 Task: Look for space in Gostivar, Macedonia from 12th July, 2023 to 16th July, 2023 for 8 adults in price range Rs.10000 to Rs.16000. Place can be private room with 8 bedrooms having 8 beds and 8 bathrooms. Property type can be house, flat, guest house. Amenities needed are: wifi, TV, free parkinig on premises, gym, breakfast. Booking option can be shelf check-in. Required host language is English.
Action: Mouse moved to (563, 140)
Screenshot: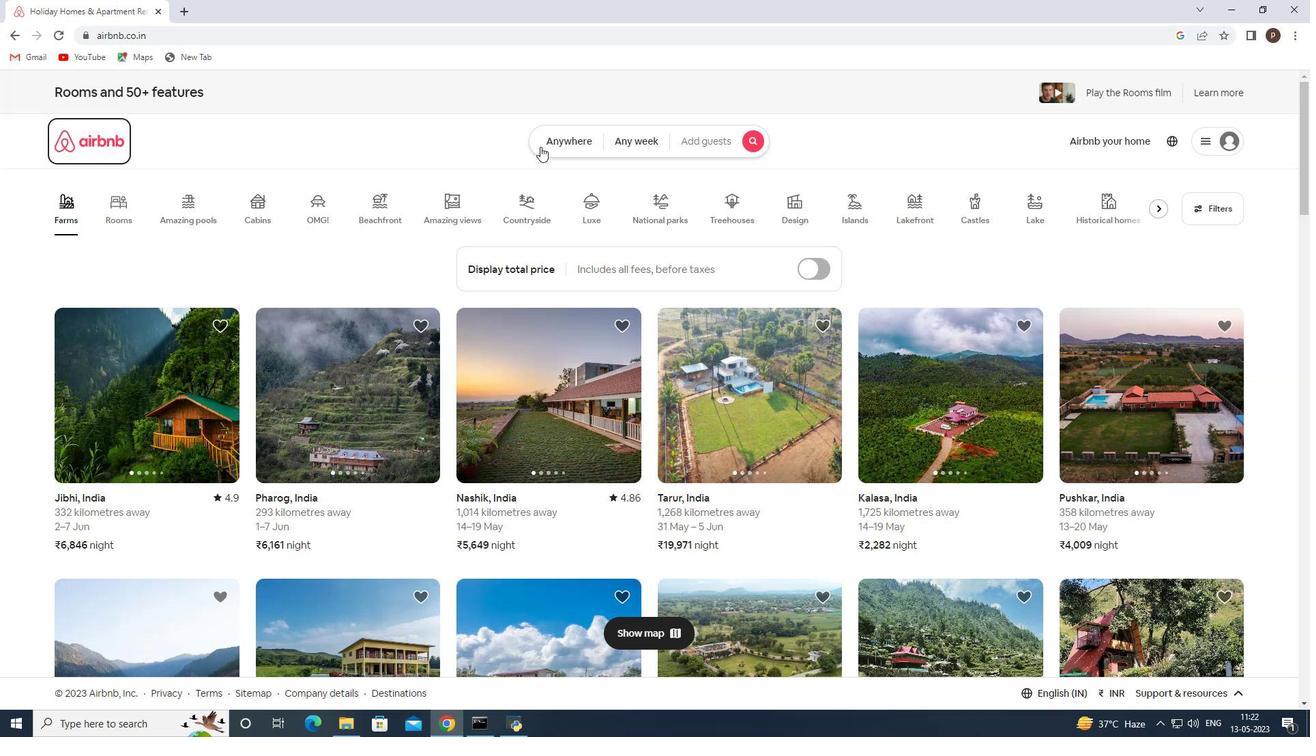 
Action: Mouse pressed left at (563, 140)
Screenshot: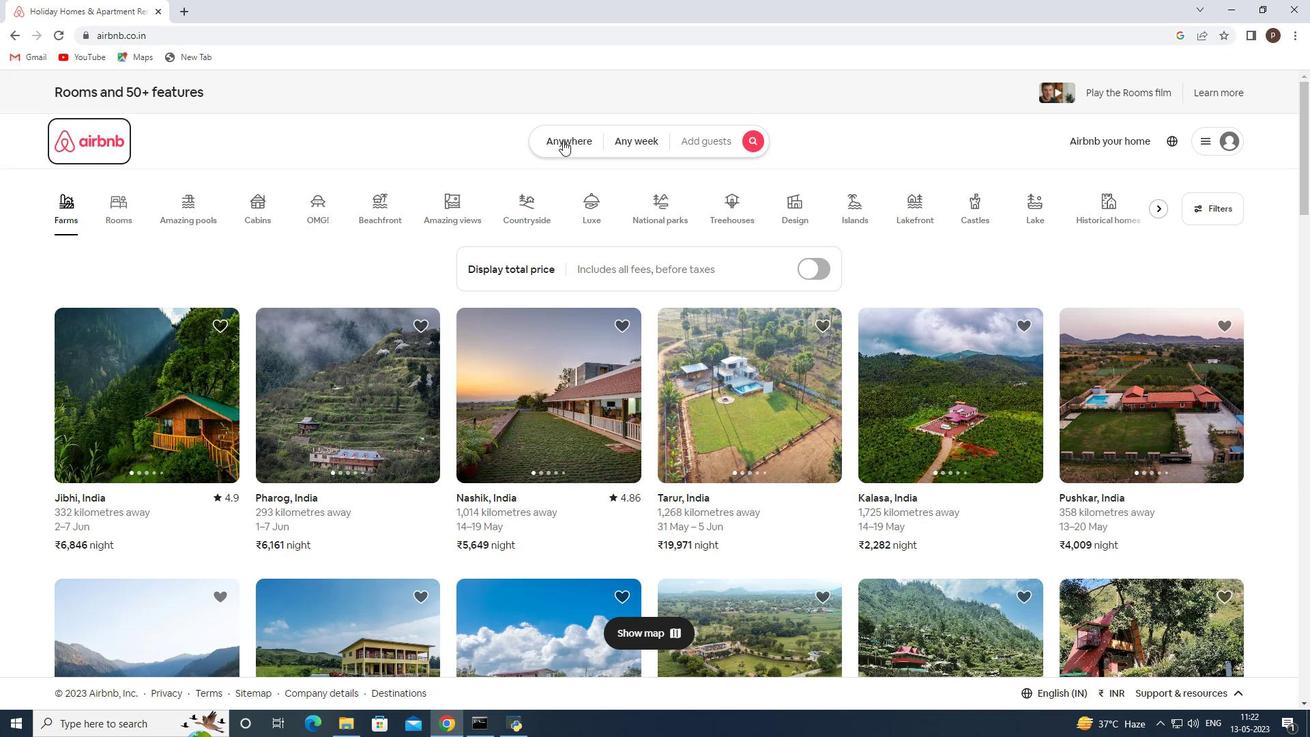
Action: Mouse moved to (449, 195)
Screenshot: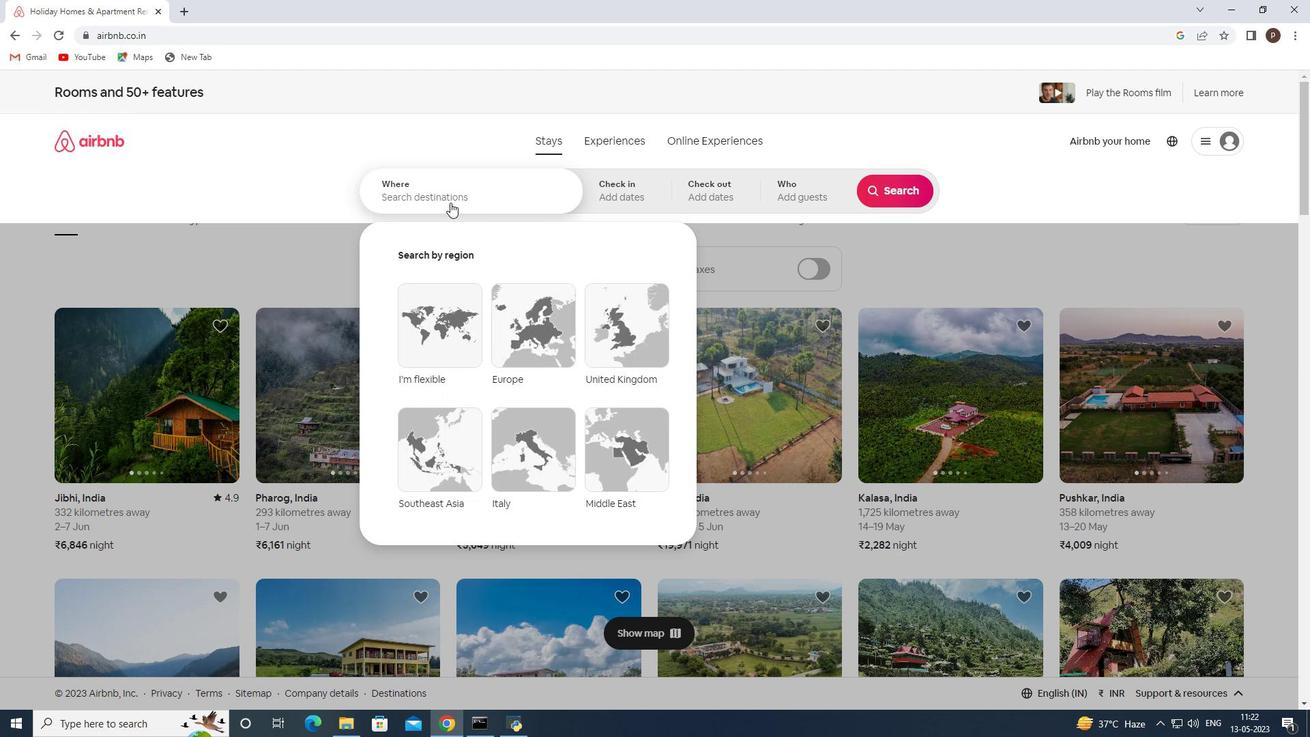 
Action: Mouse pressed left at (449, 195)
Screenshot: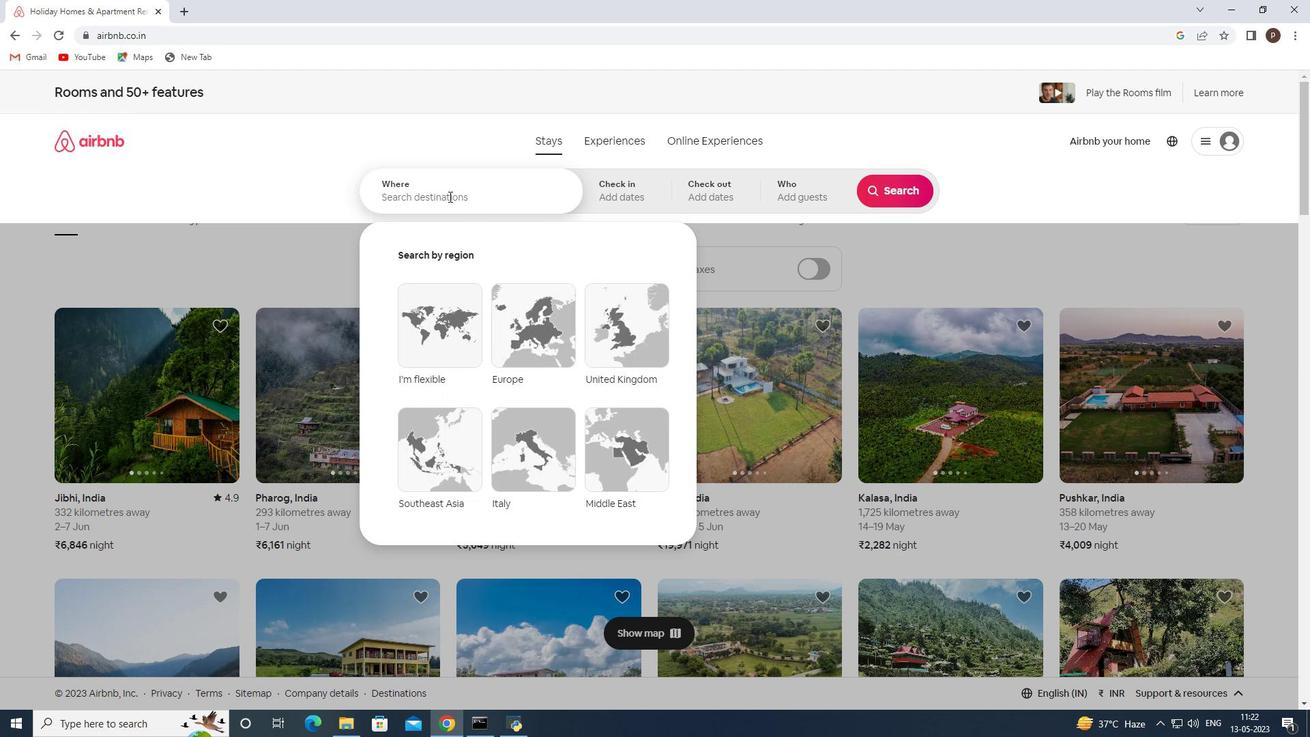 
Action: Key pressed <Key.caps_lock>G<Key.caps_lock>ostivar,
Screenshot: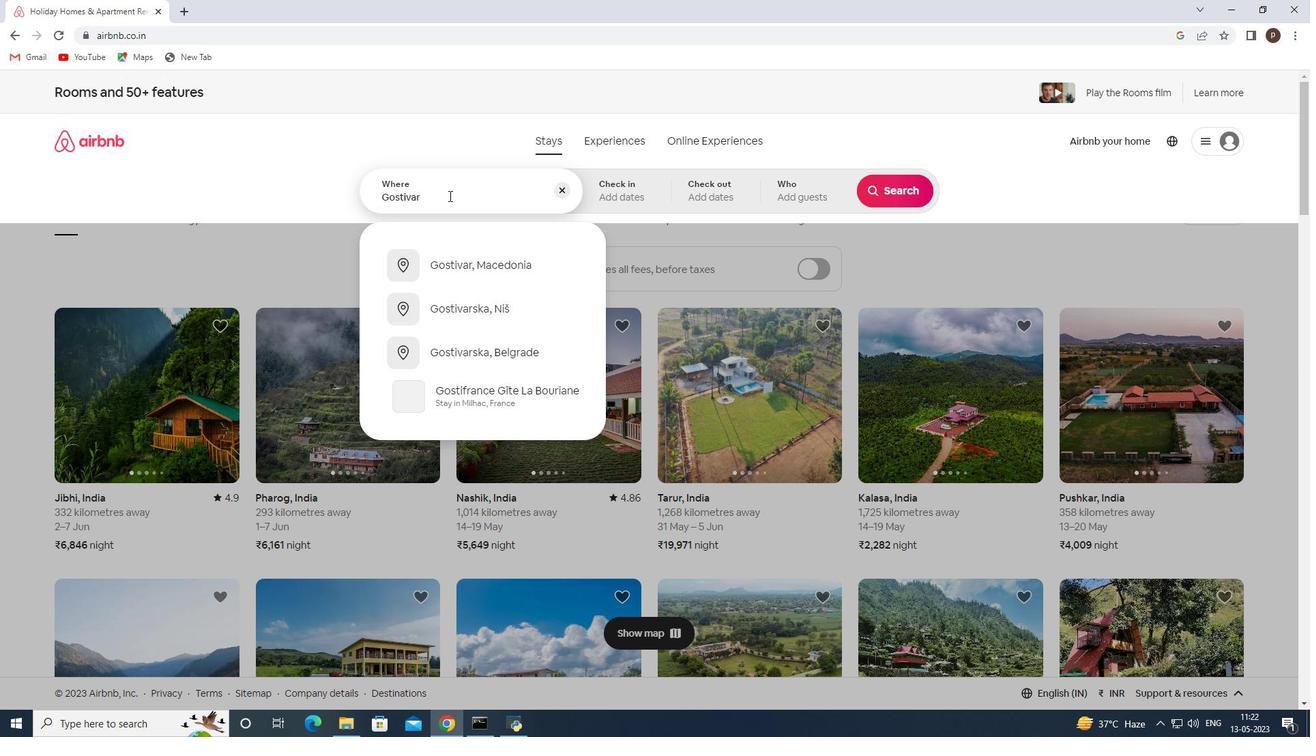 
Action: Mouse moved to (514, 260)
Screenshot: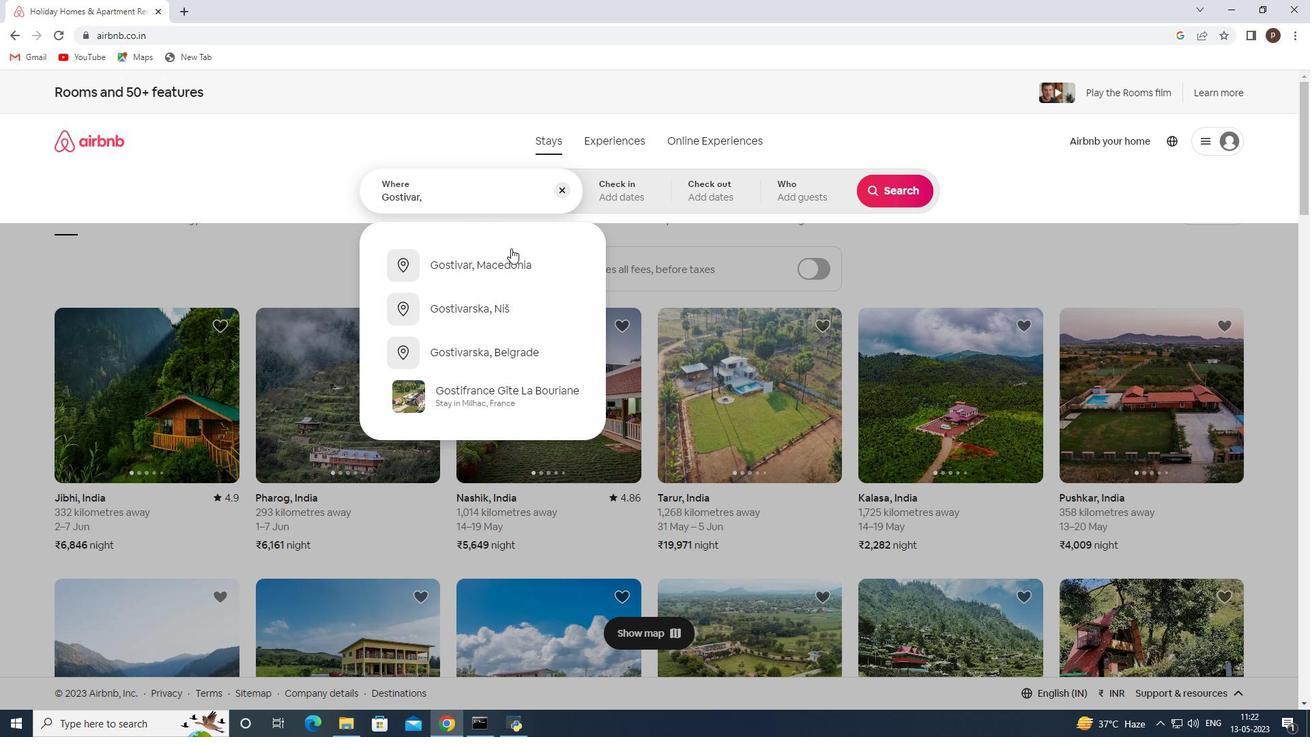 
Action: Mouse pressed left at (514, 260)
Screenshot: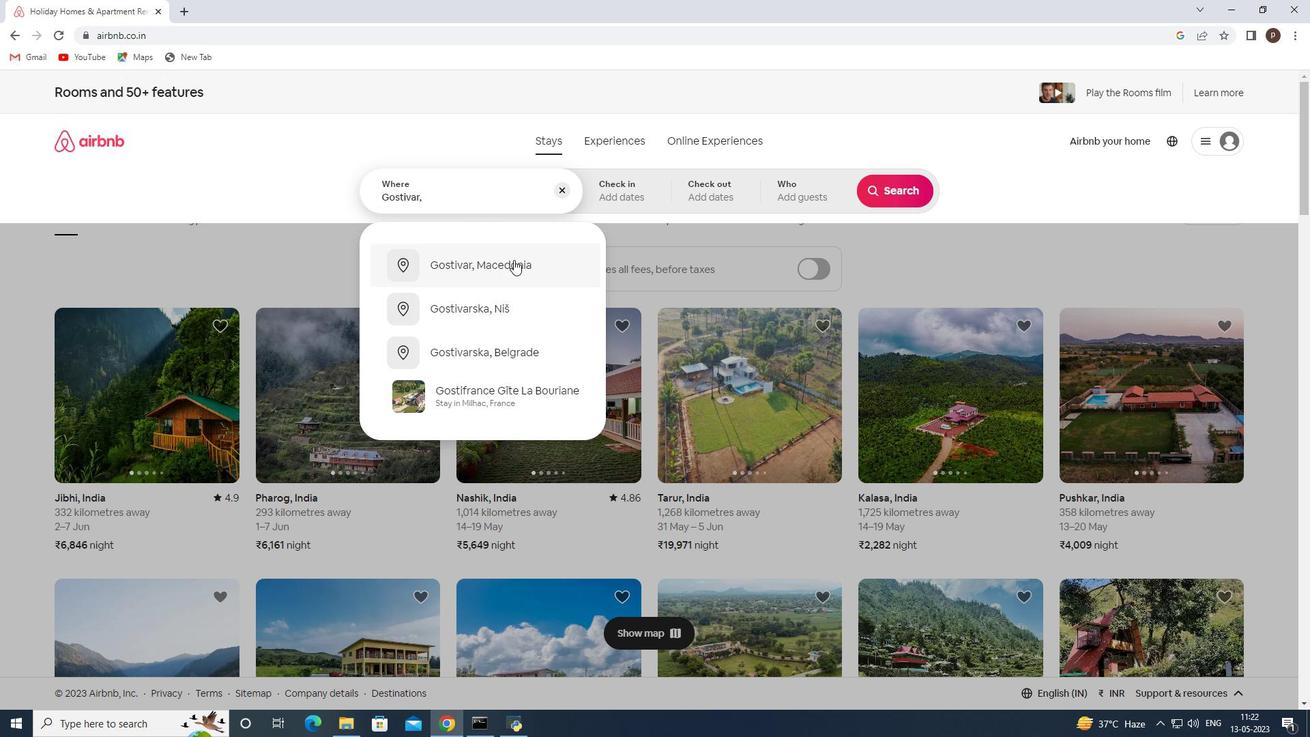 
Action: Mouse moved to (903, 294)
Screenshot: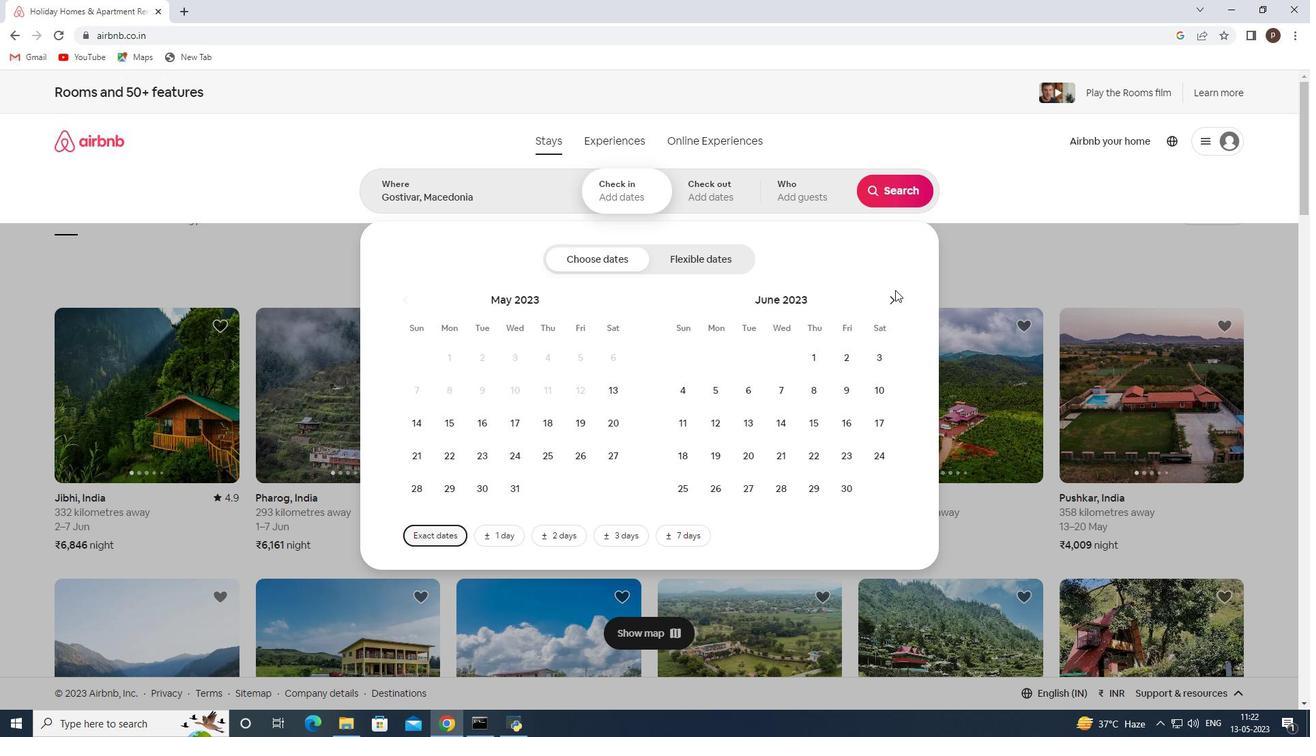 
Action: Mouse pressed left at (903, 294)
Screenshot: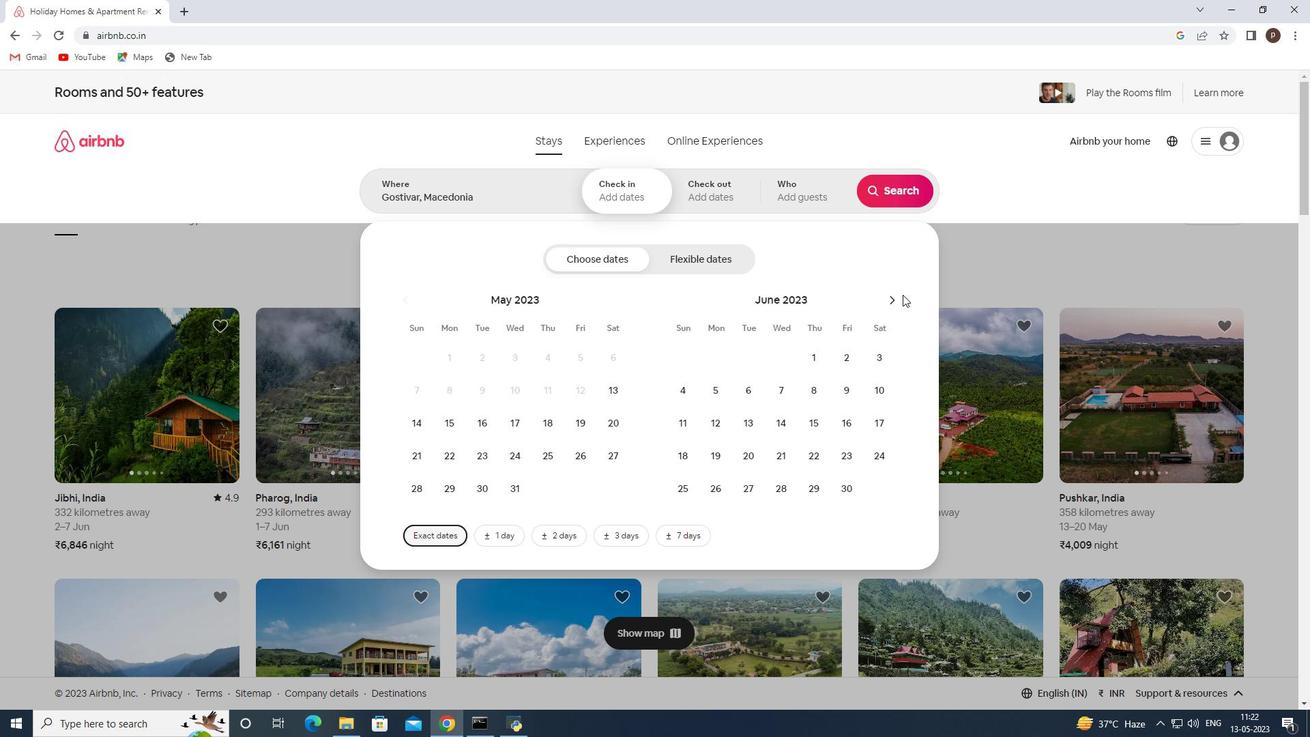 
Action: Mouse moved to (892, 302)
Screenshot: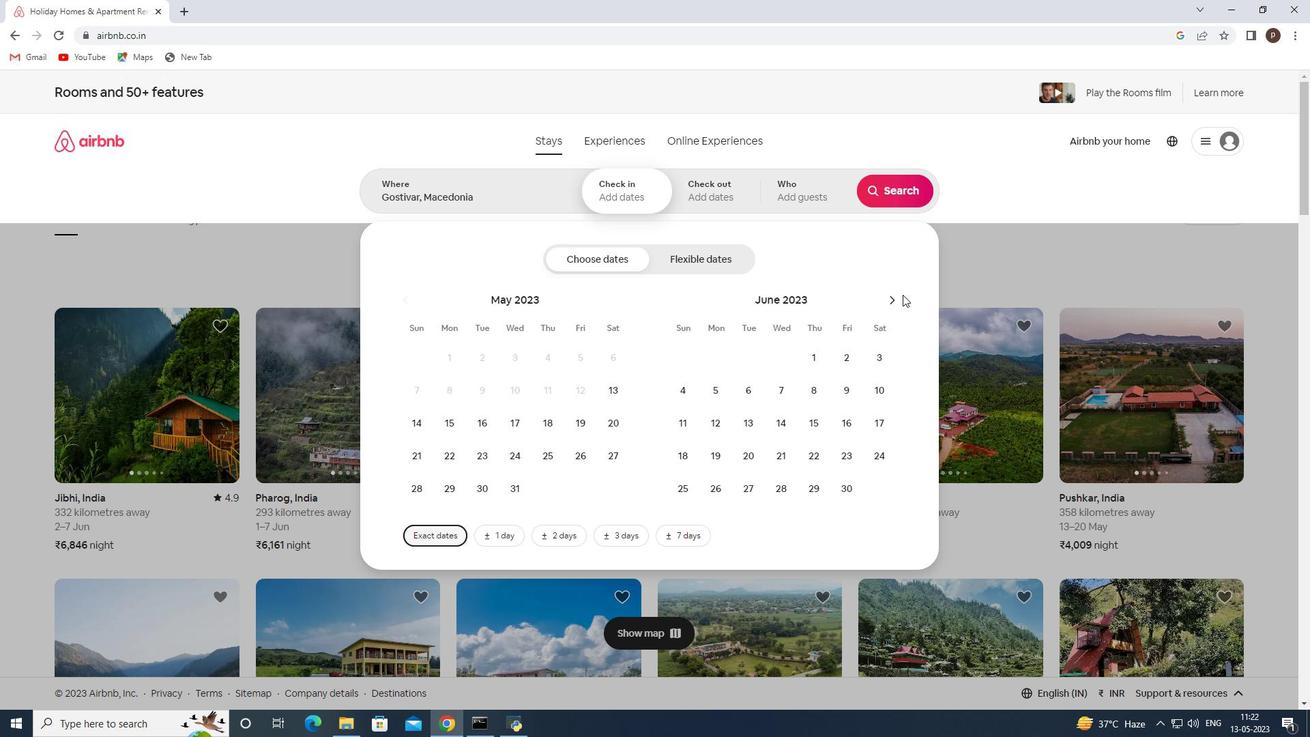 
Action: Mouse pressed left at (892, 302)
Screenshot: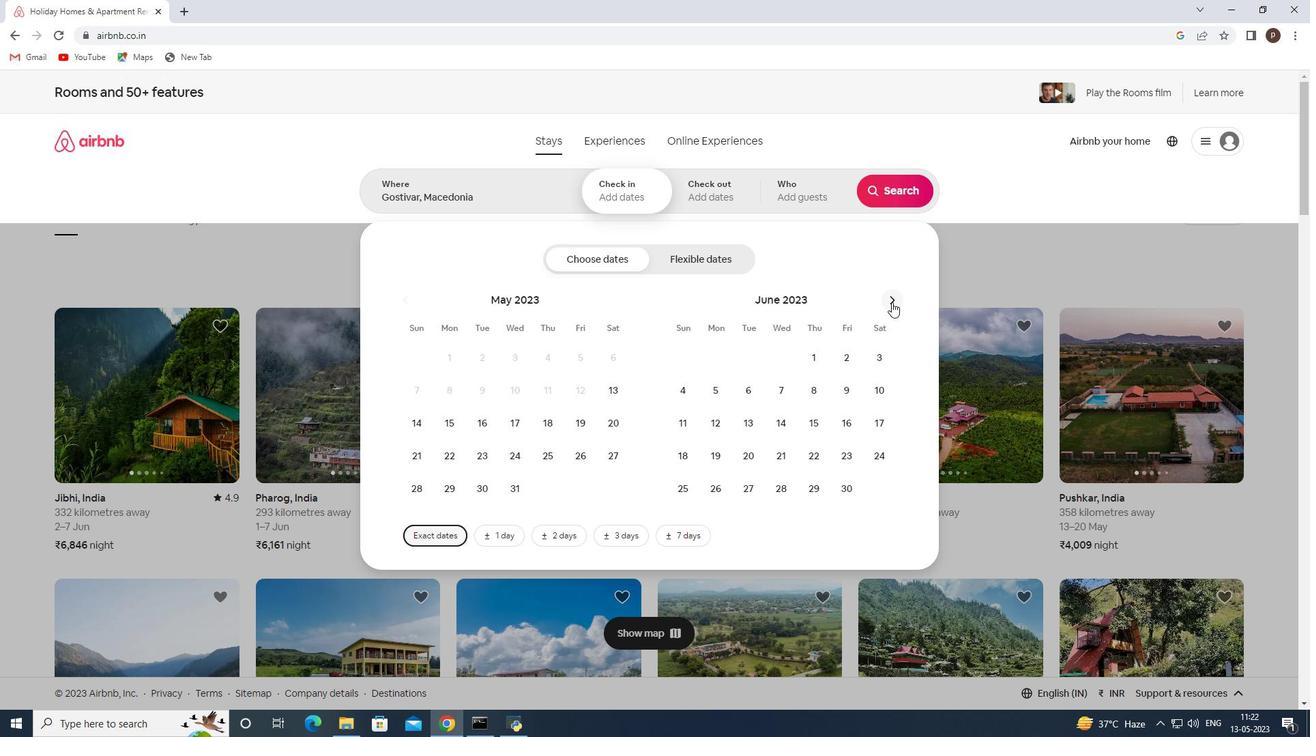 
Action: Mouse moved to (781, 425)
Screenshot: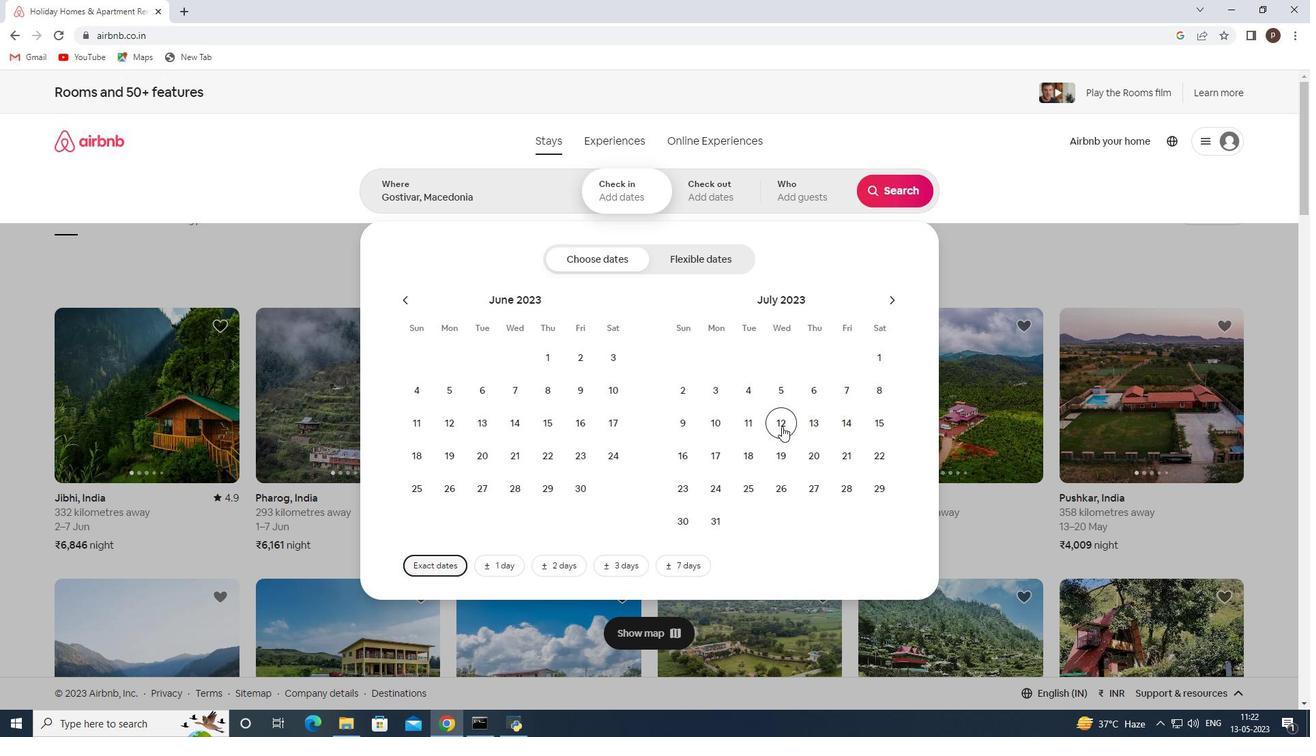 
Action: Mouse pressed left at (781, 425)
Screenshot: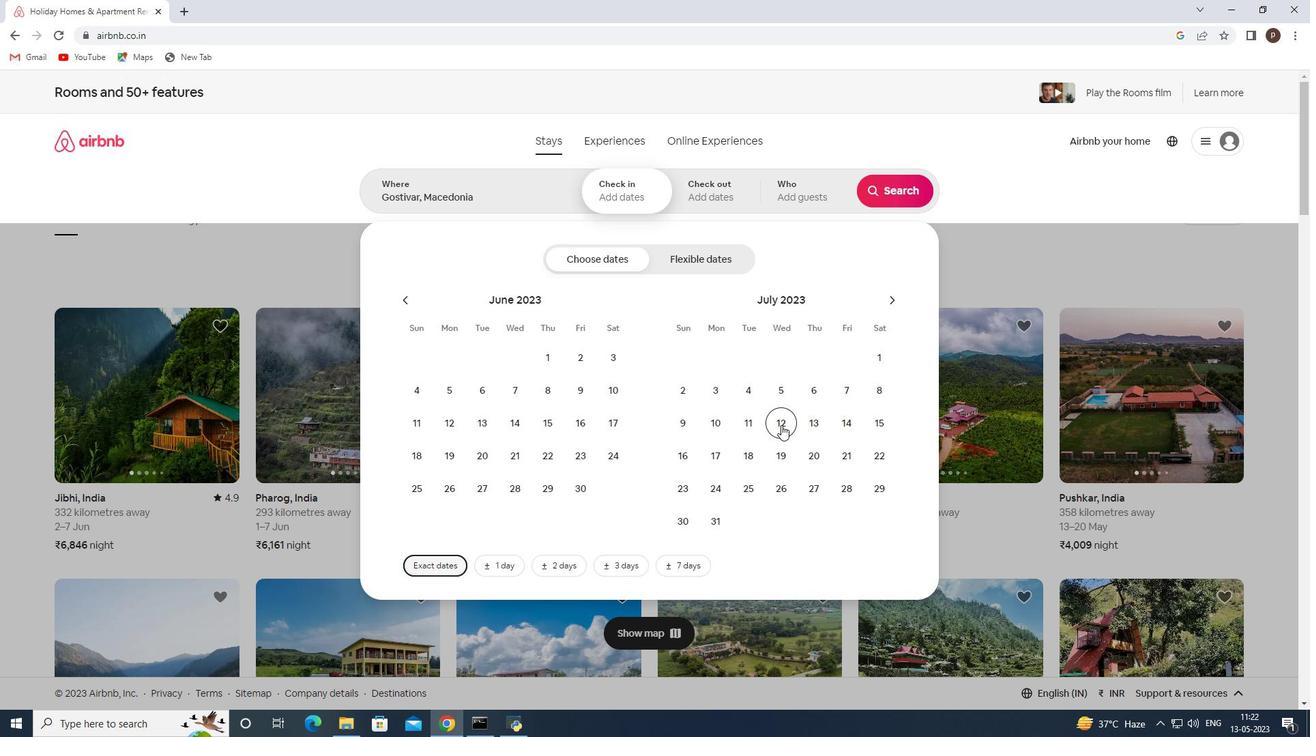
Action: Mouse moved to (683, 454)
Screenshot: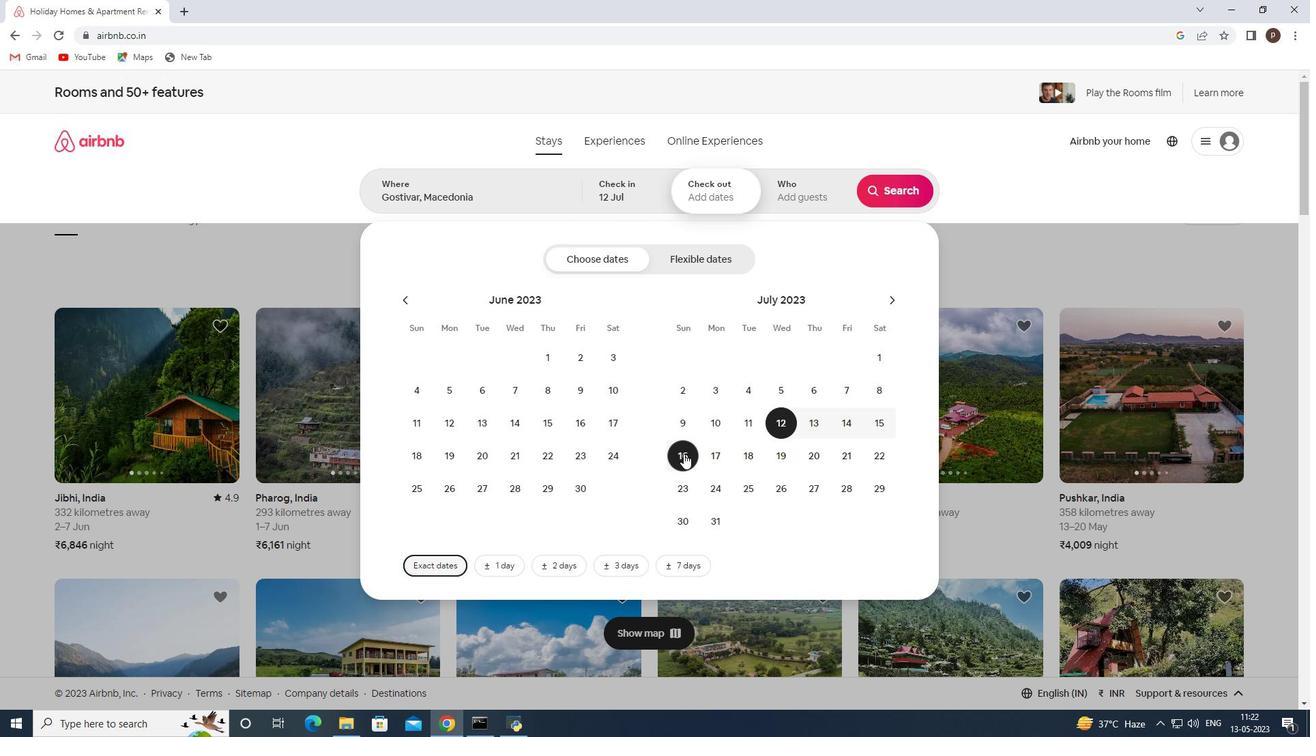 
Action: Mouse pressed left at (683, 454)
Screenshot: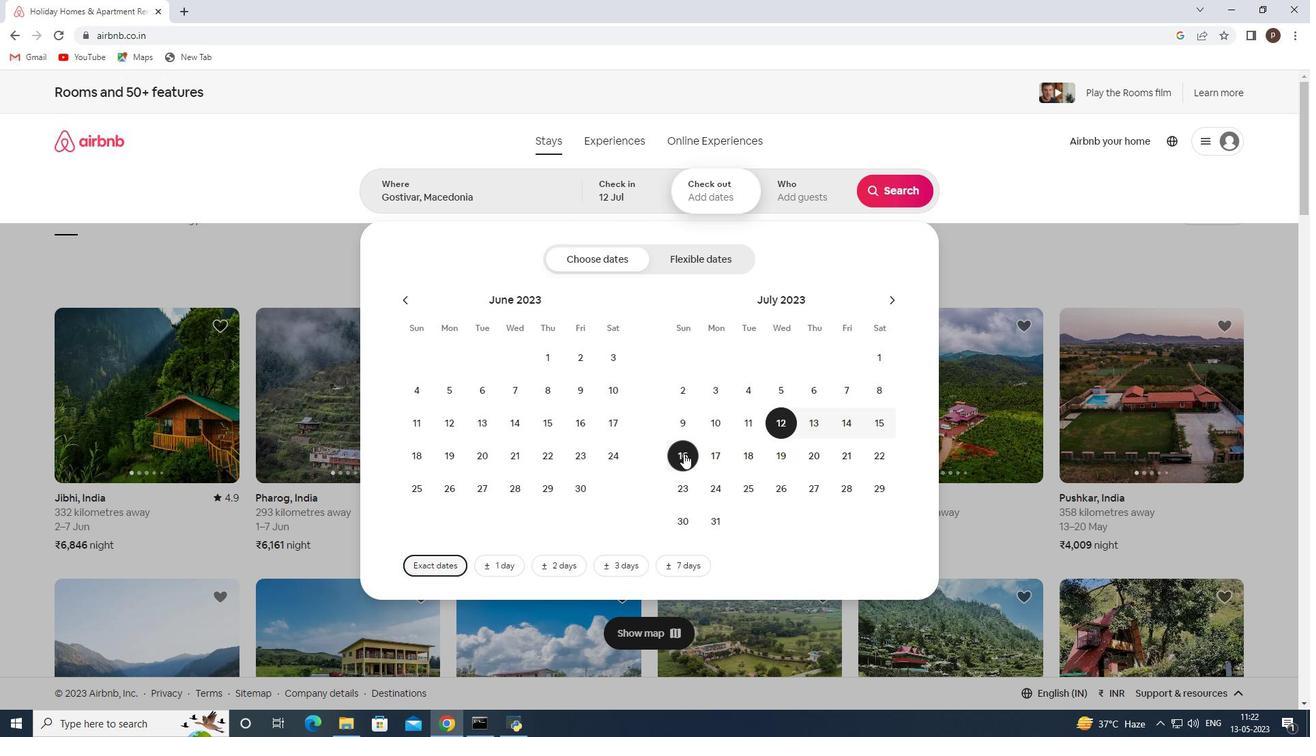 
Action: Mouse moved to (798, 185)
Screenshot: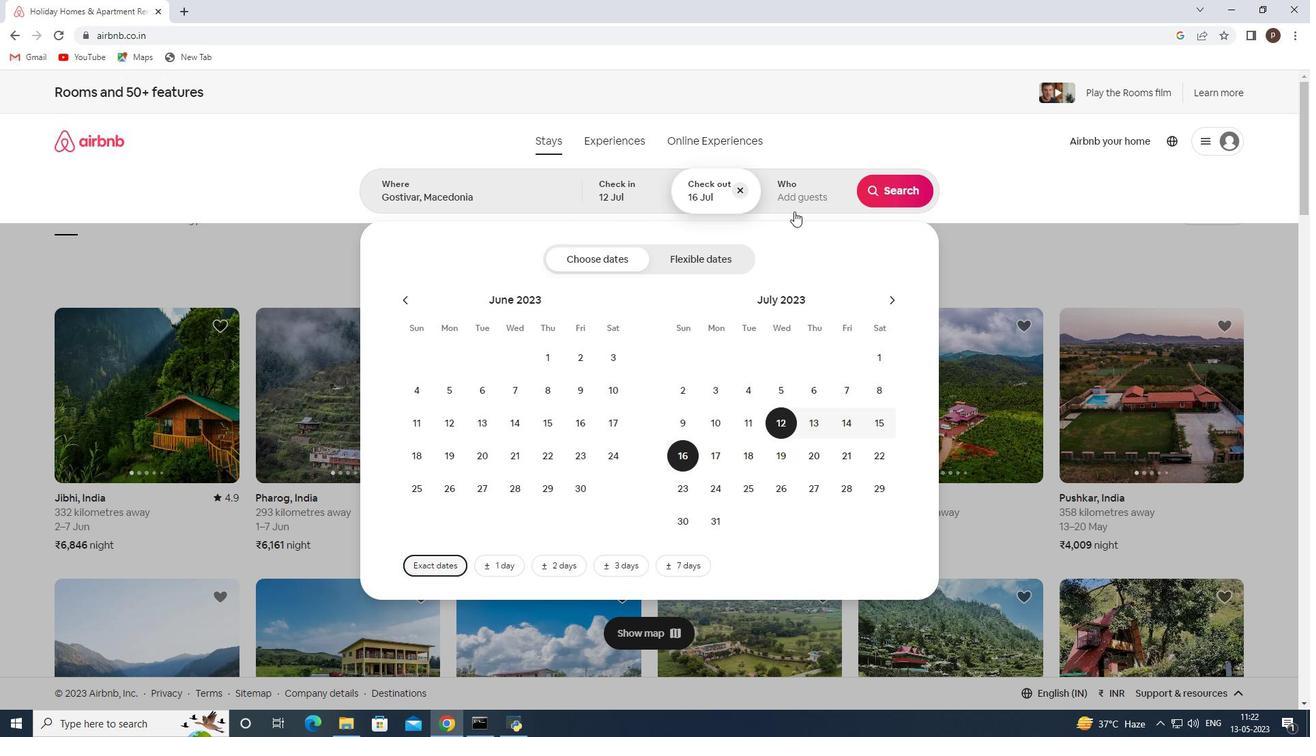 
Action: Mouse pressed left at (798, 185)
Screenshot: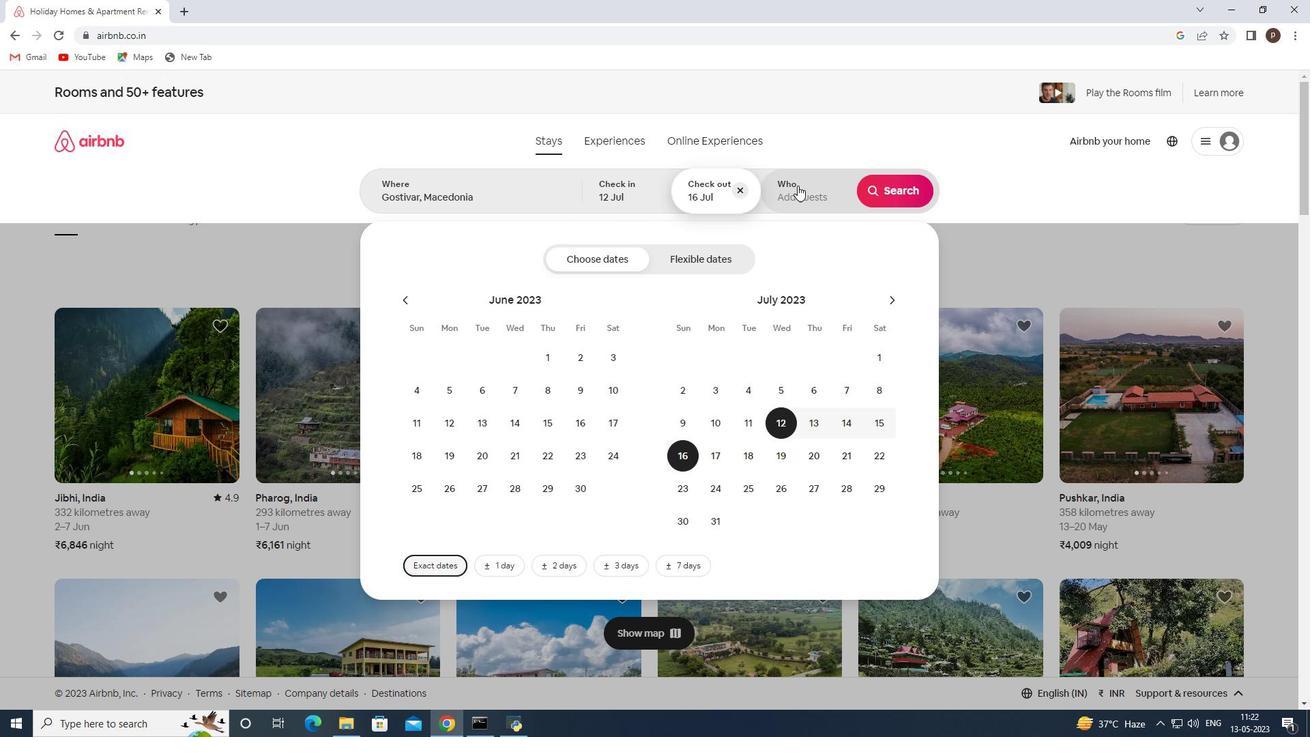 
Action: Mouse moved to (903, 271)
Screenshot: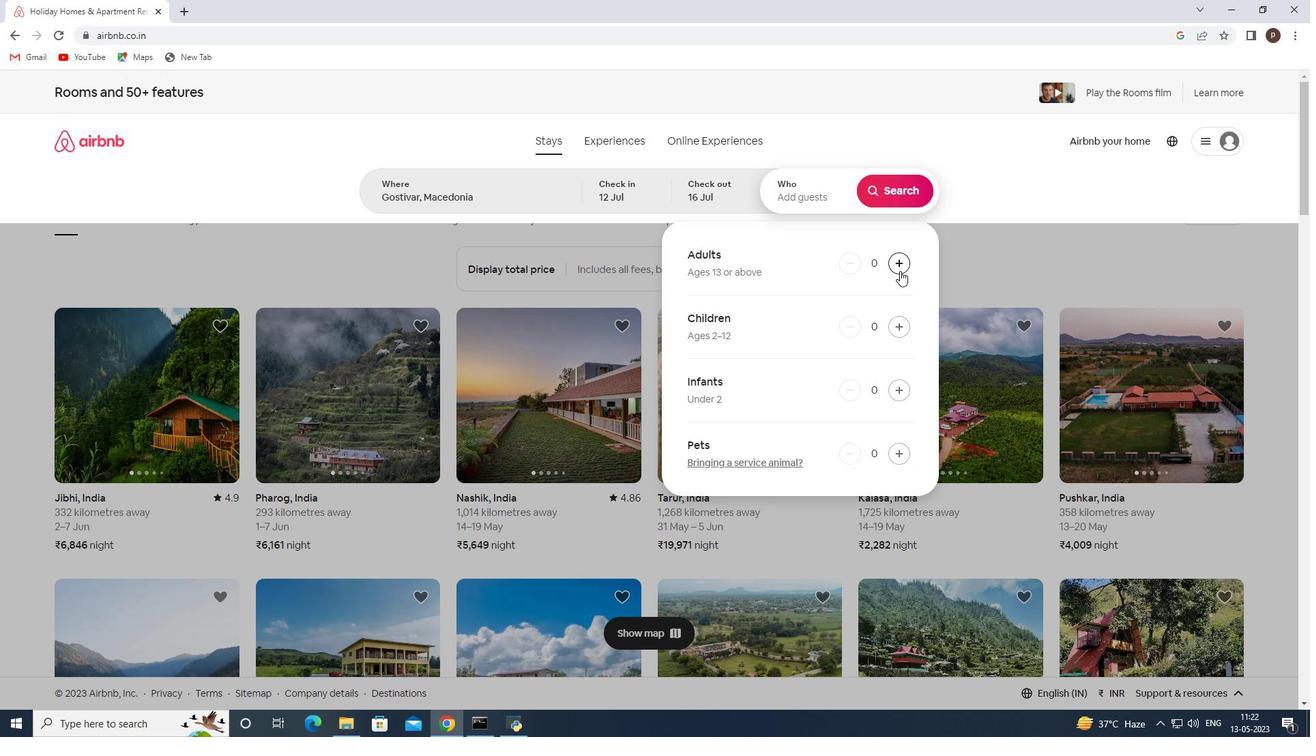 
Action: Mouse pressed left at (903, 271)
Screenshot: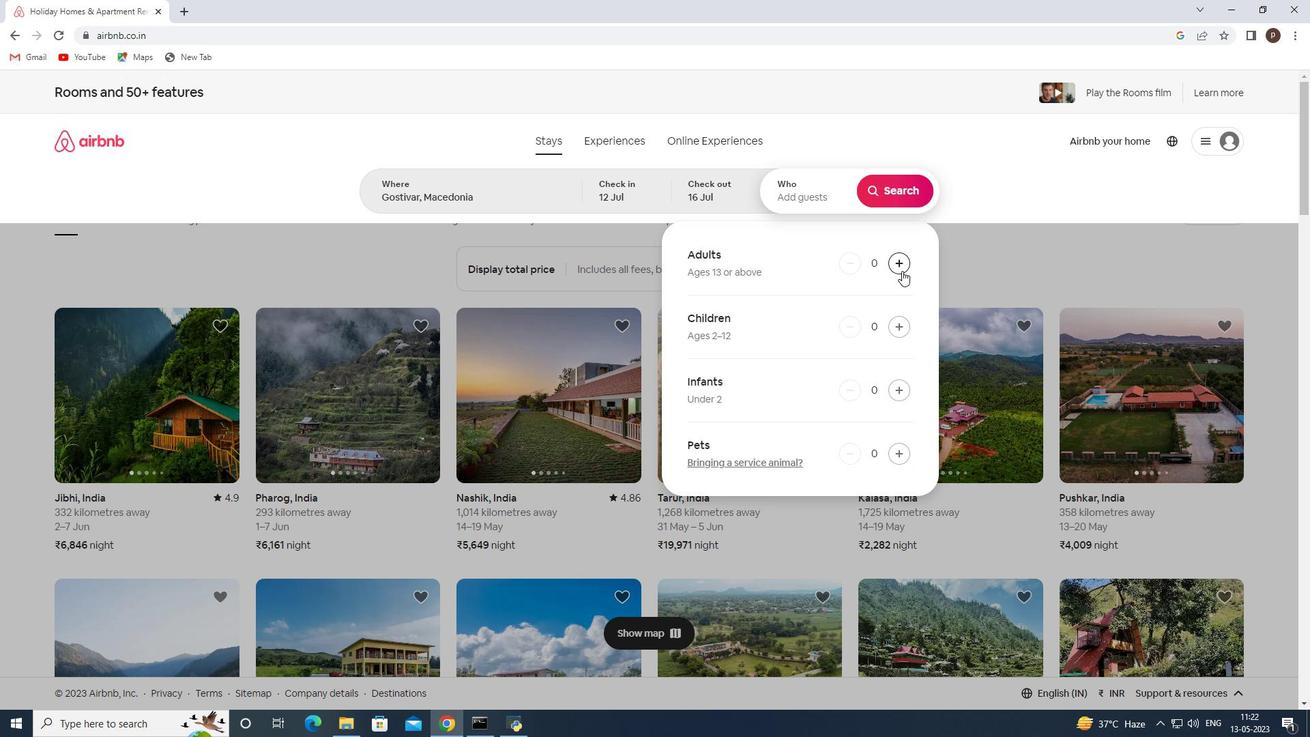 
Action: Mouse pressed left at (903, 271)
Screenshot: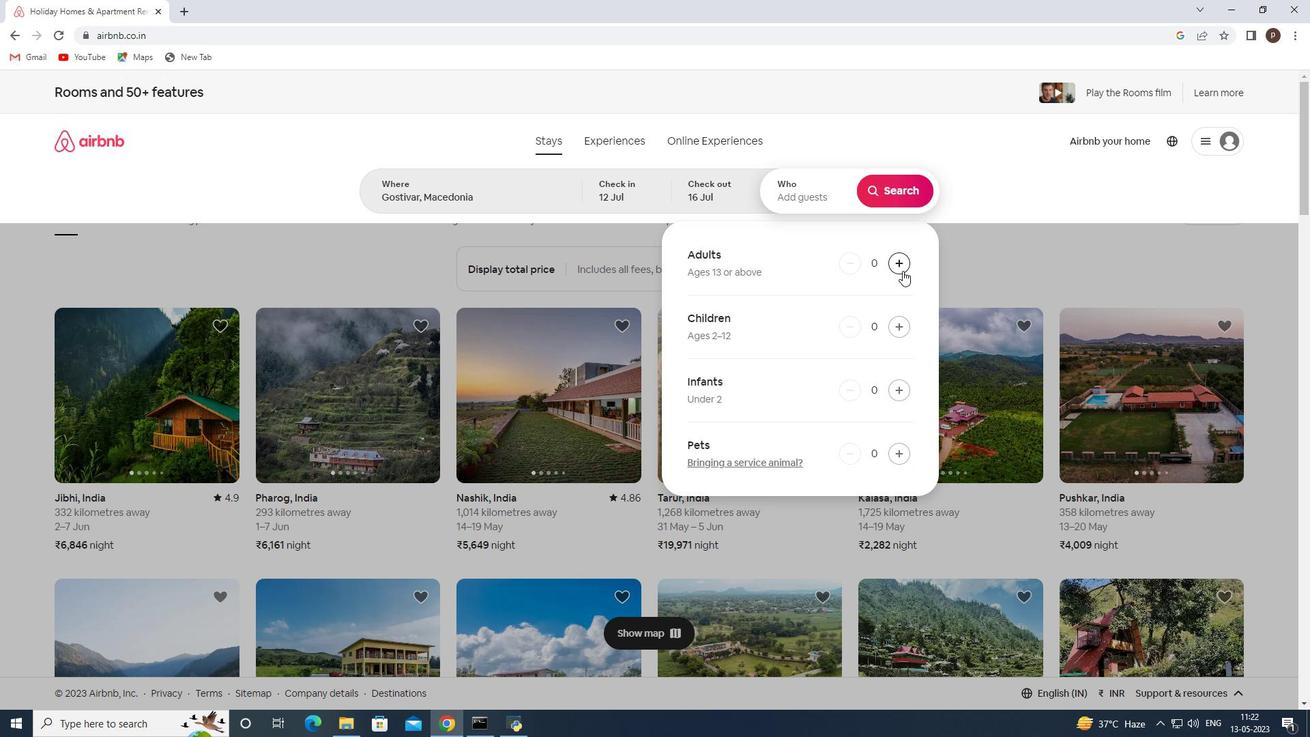 
Action: Mouse pressed left at (903, 271)
Screenshot: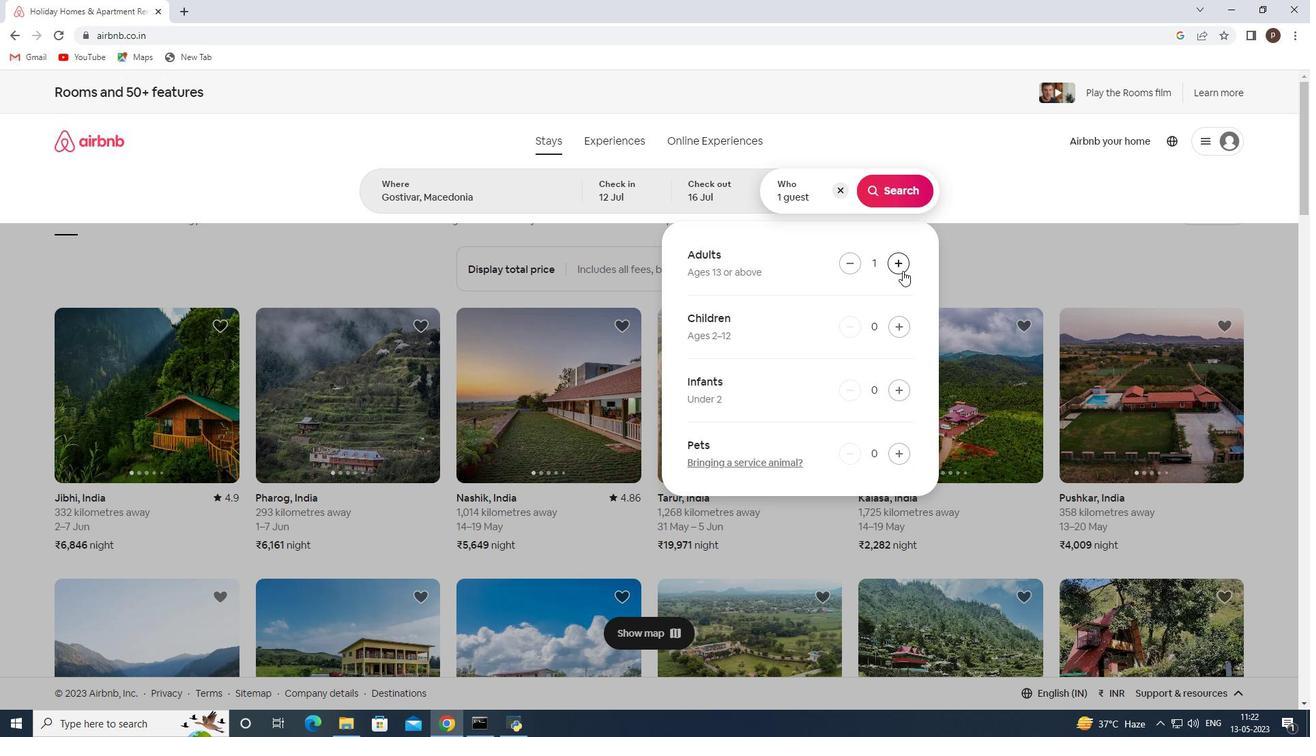 
Action: Mouse pressed left at (903, 271)
Screenshot: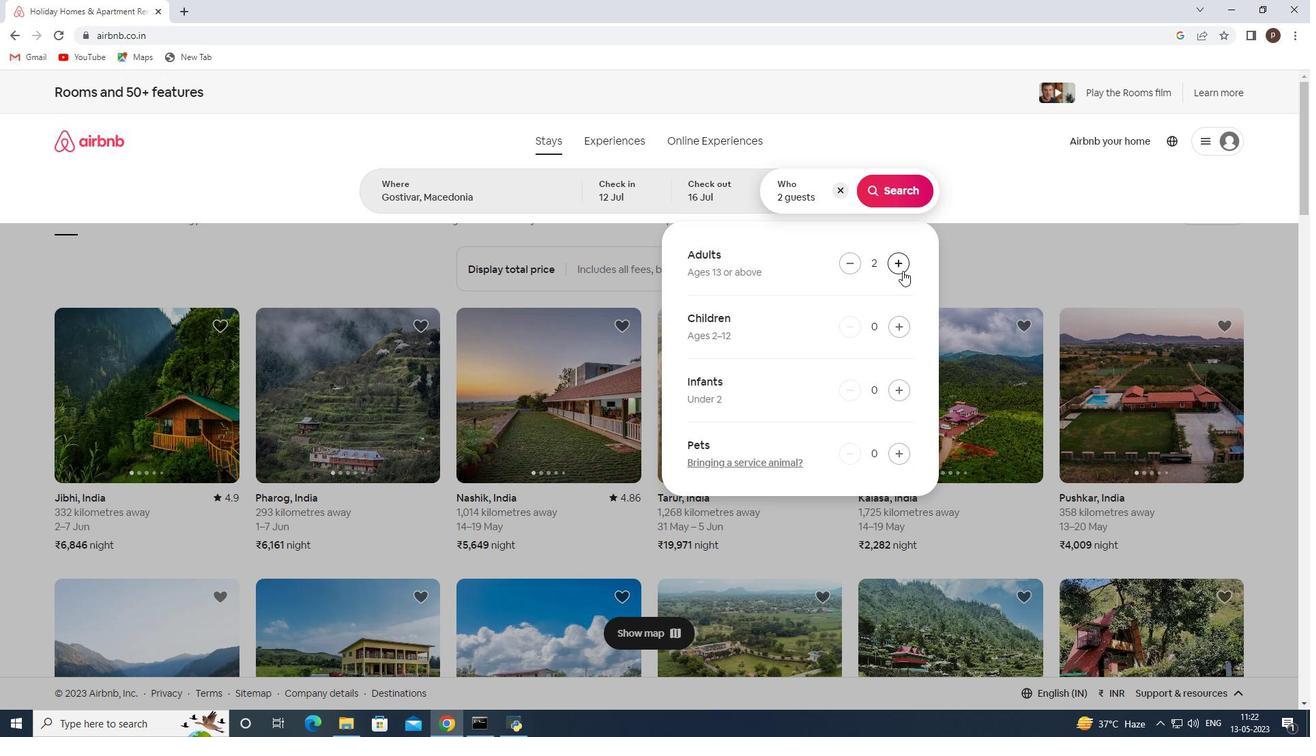 
Action: Mouse pressed left at (903, 271)
Screenshot: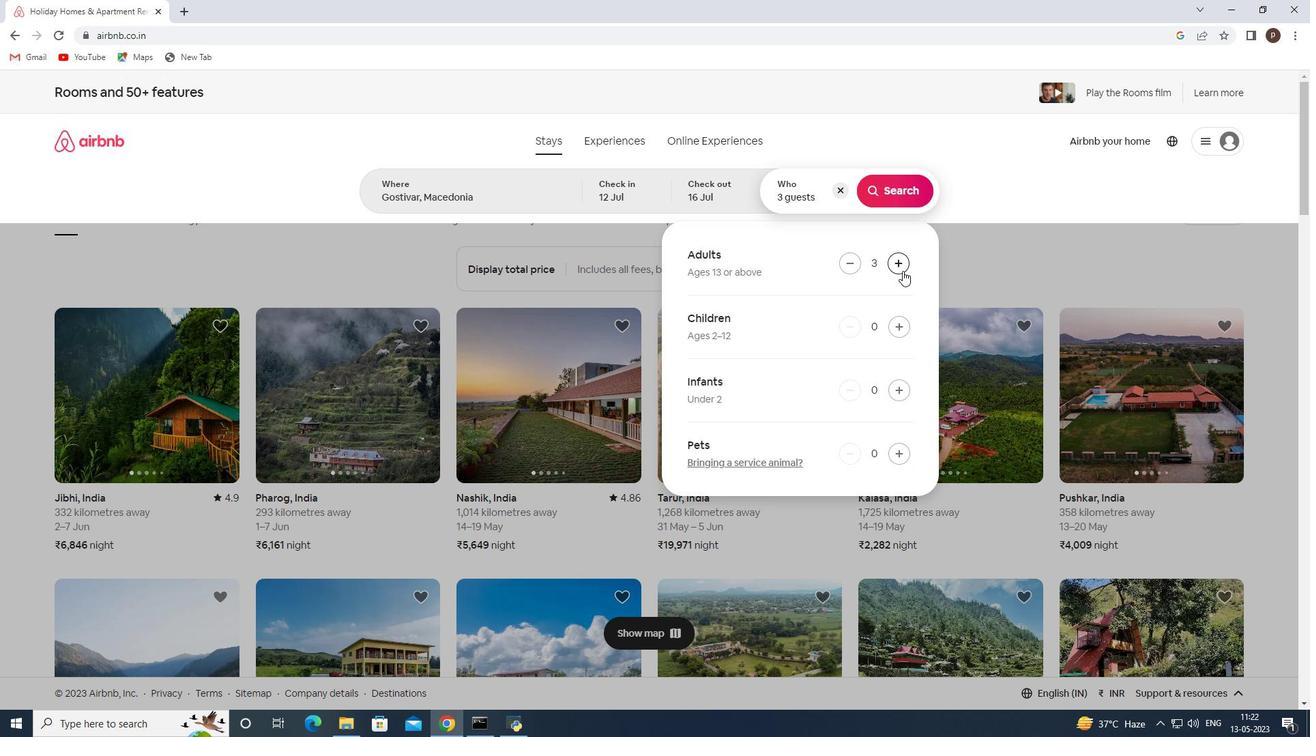 
Action: Mouse pressed left at (903, 271)
Screenshot: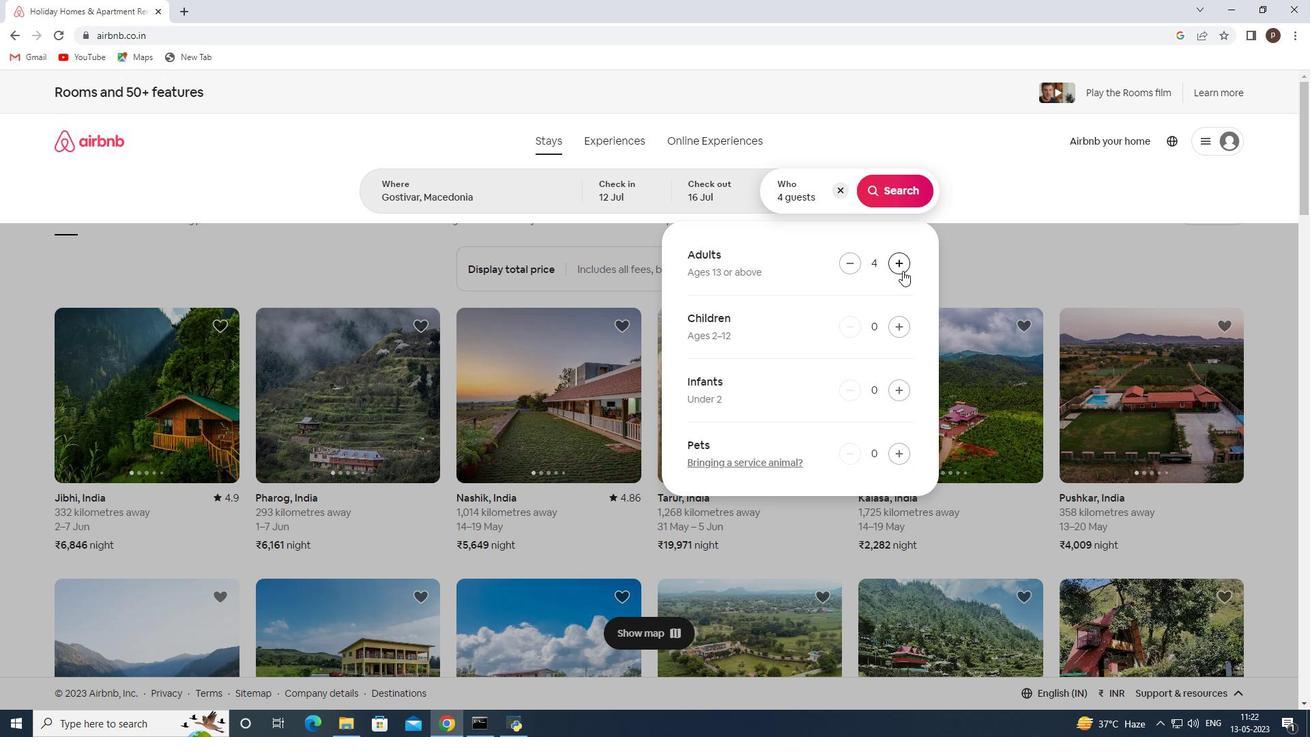
Action: Mouse pressed left at (903, 271)
Screenshot: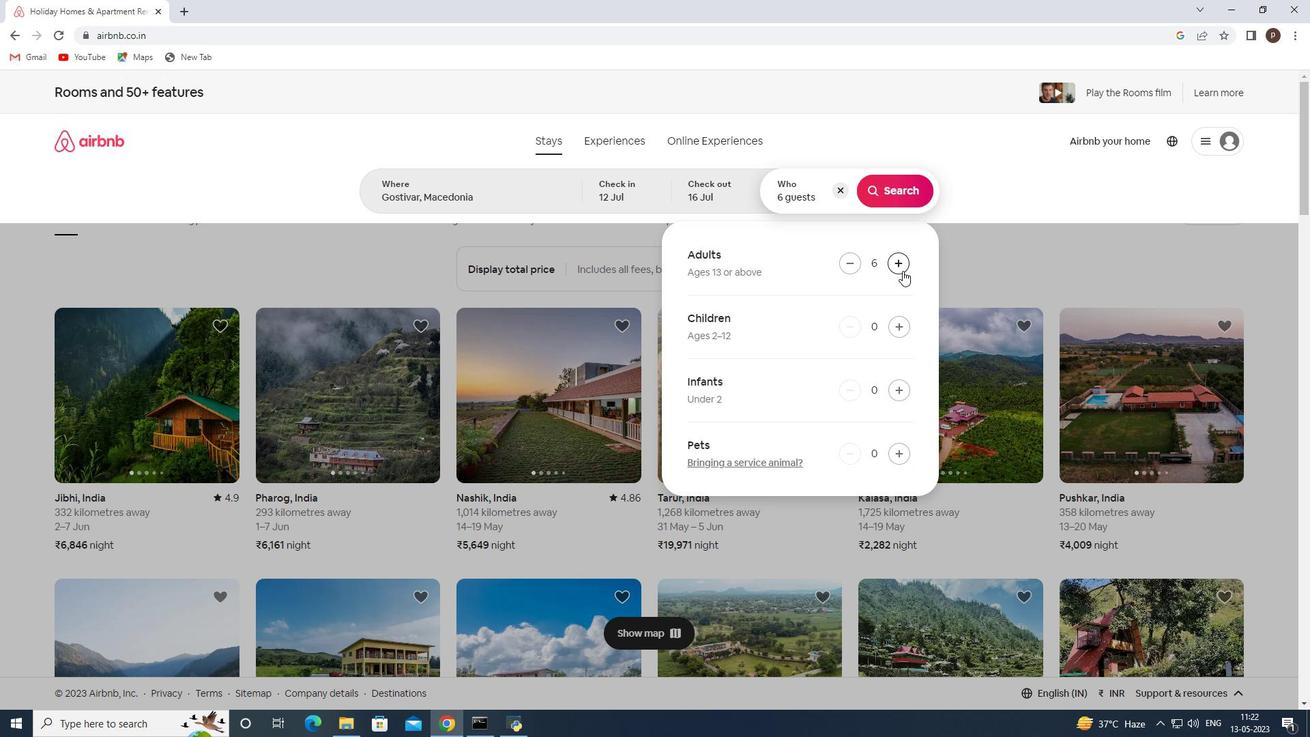 
Action: Mouse pressed left at (903, 271)
Screenshot: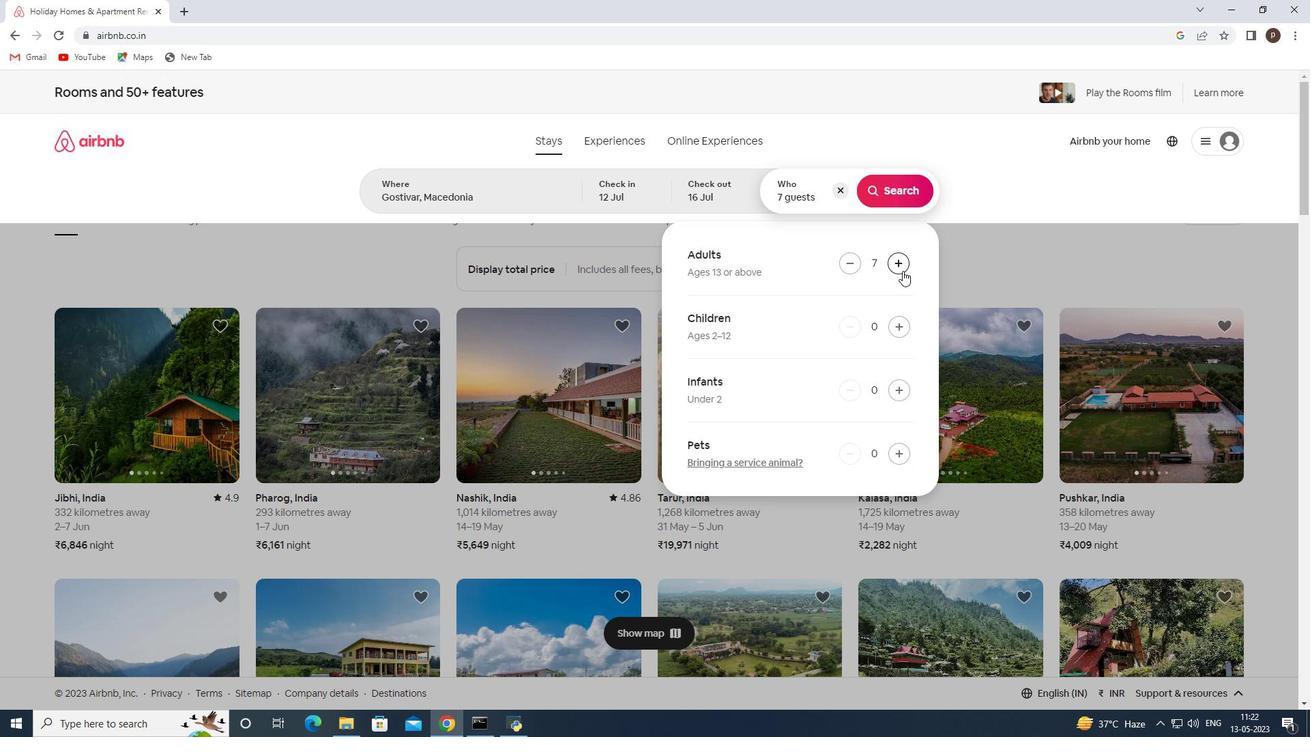 
Action: Mouse moved to (905, 181)
Screenshot: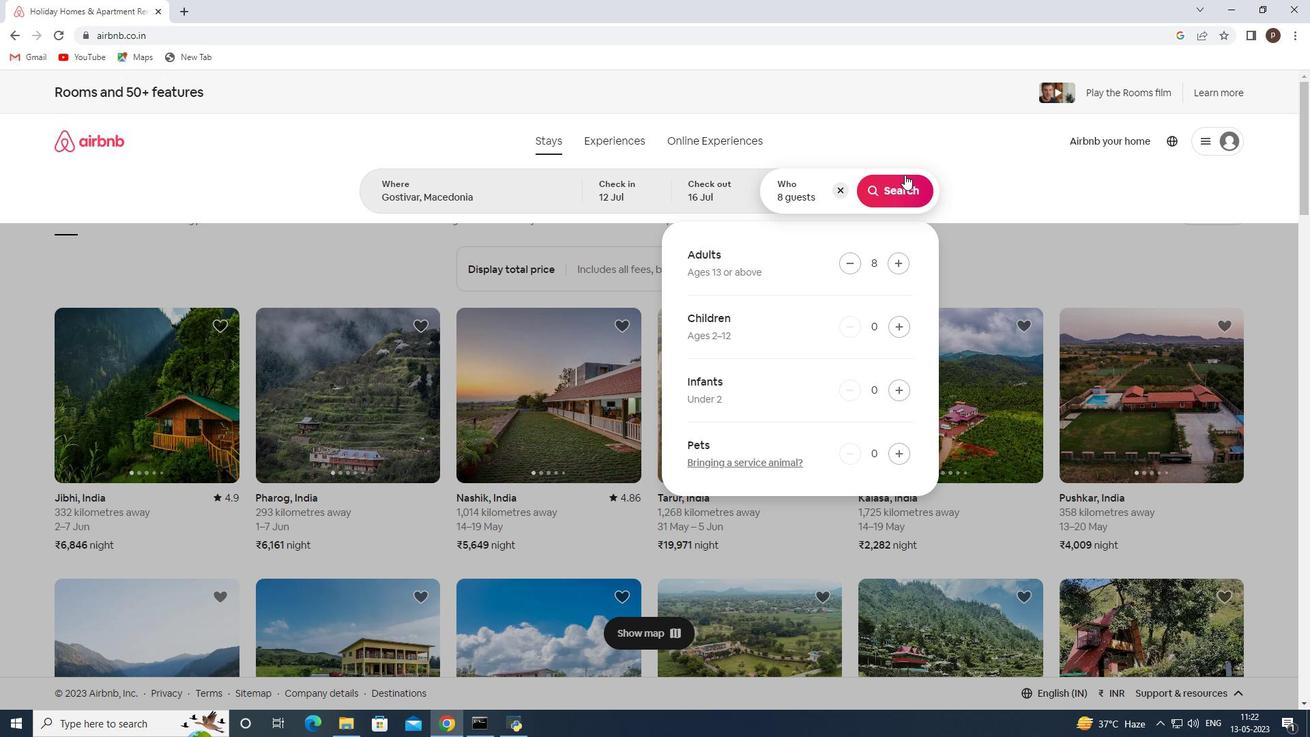 
Action: Mouse pressed left at (905, 181)
Screenshot: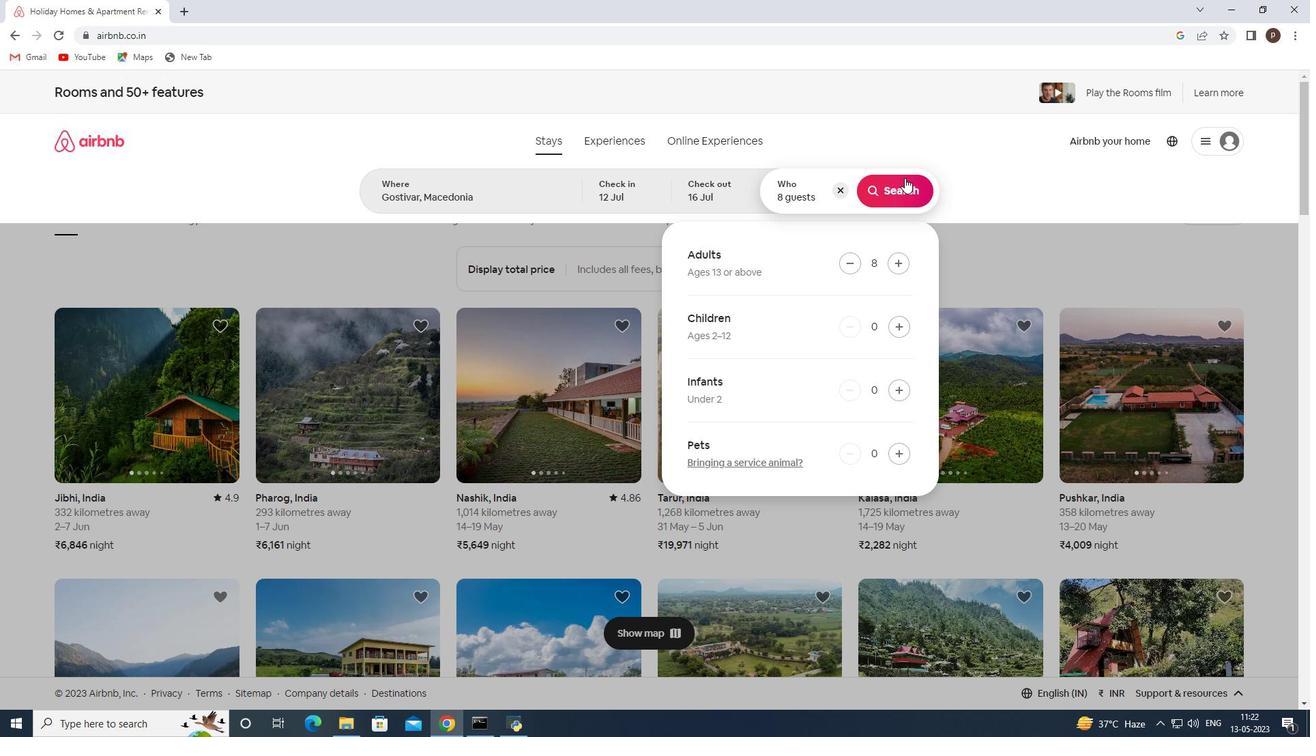
Action: Mouse moved to (1241, 154)
Screenshot: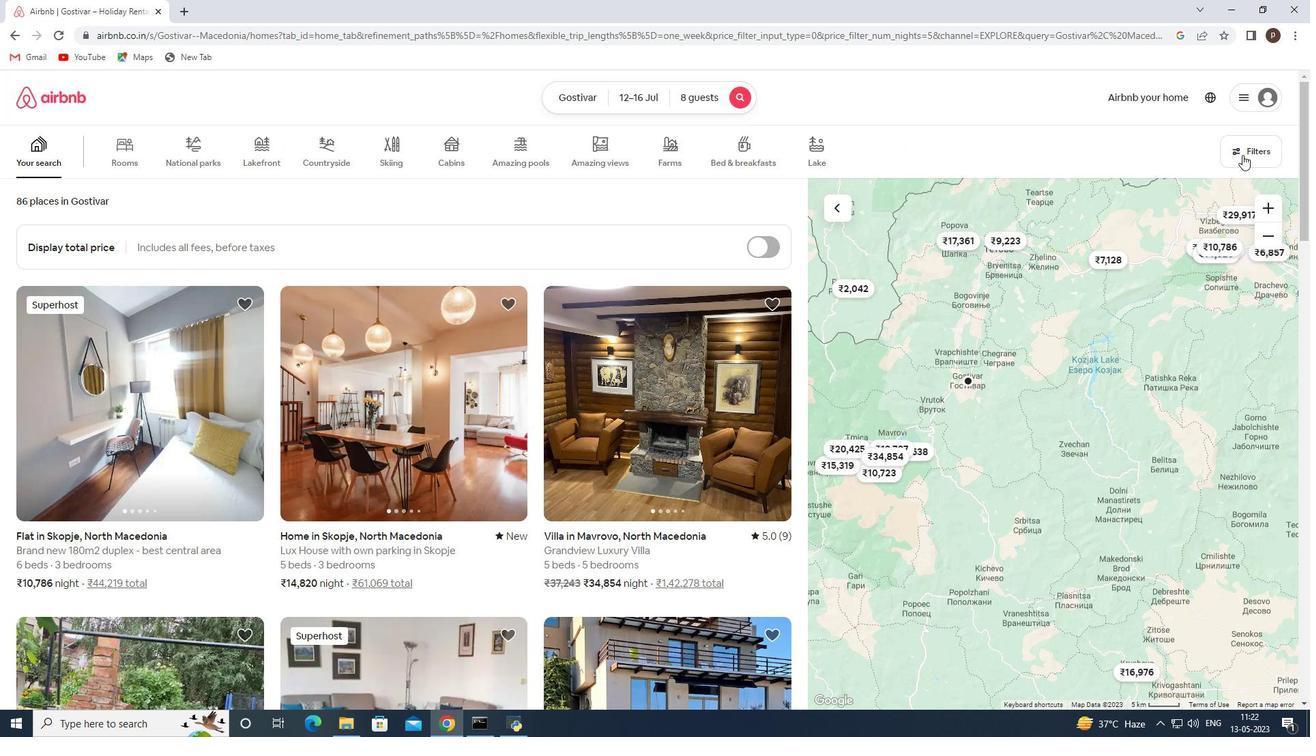 
Action: Mouse pressed left at (1241, 154)
Screenshot: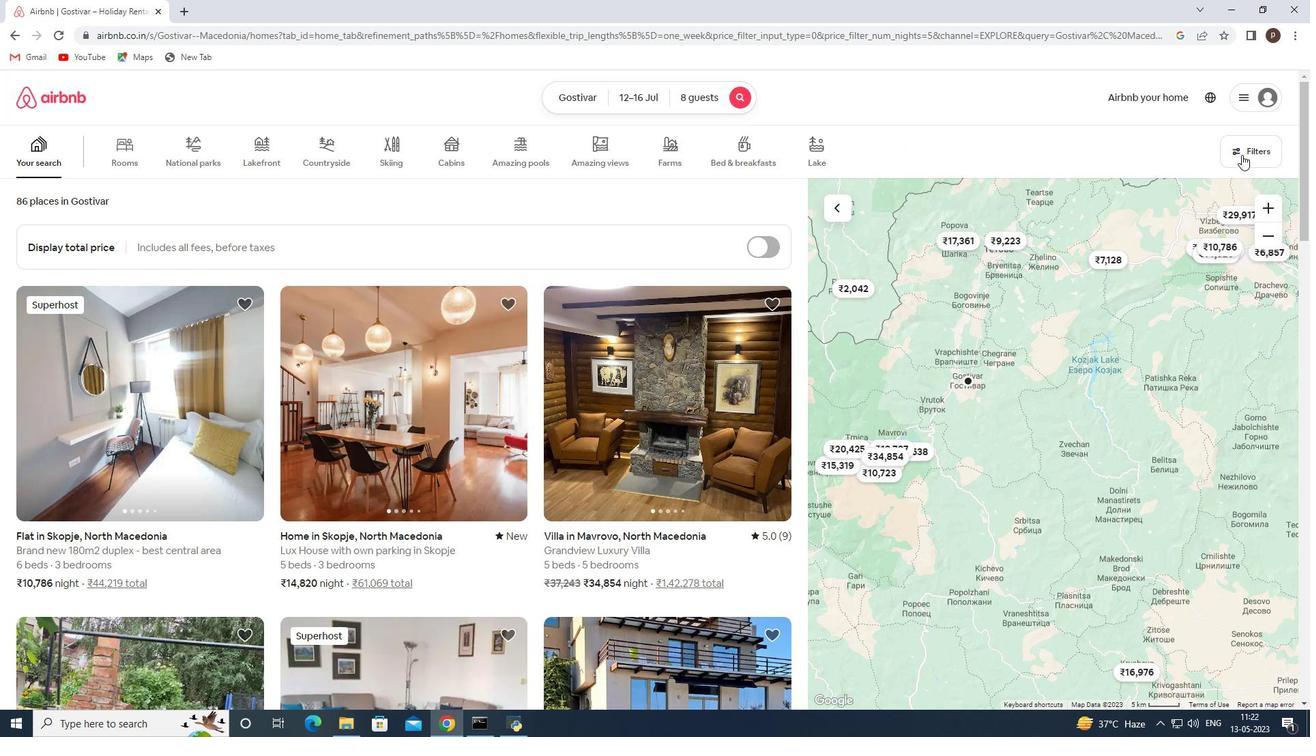 
Action: Mouse moved to (455, 495)
Screenshot: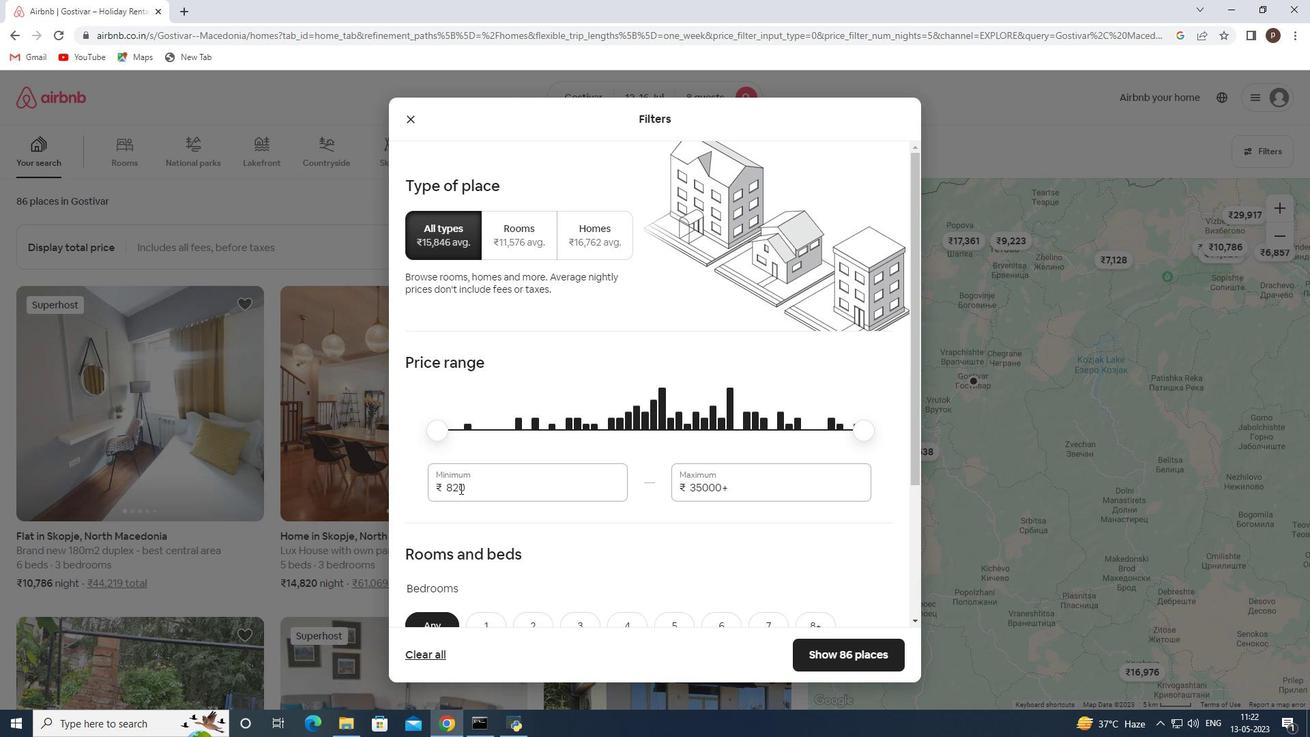 
Action: Mouse pressed left at (455, 495)
Screenshot: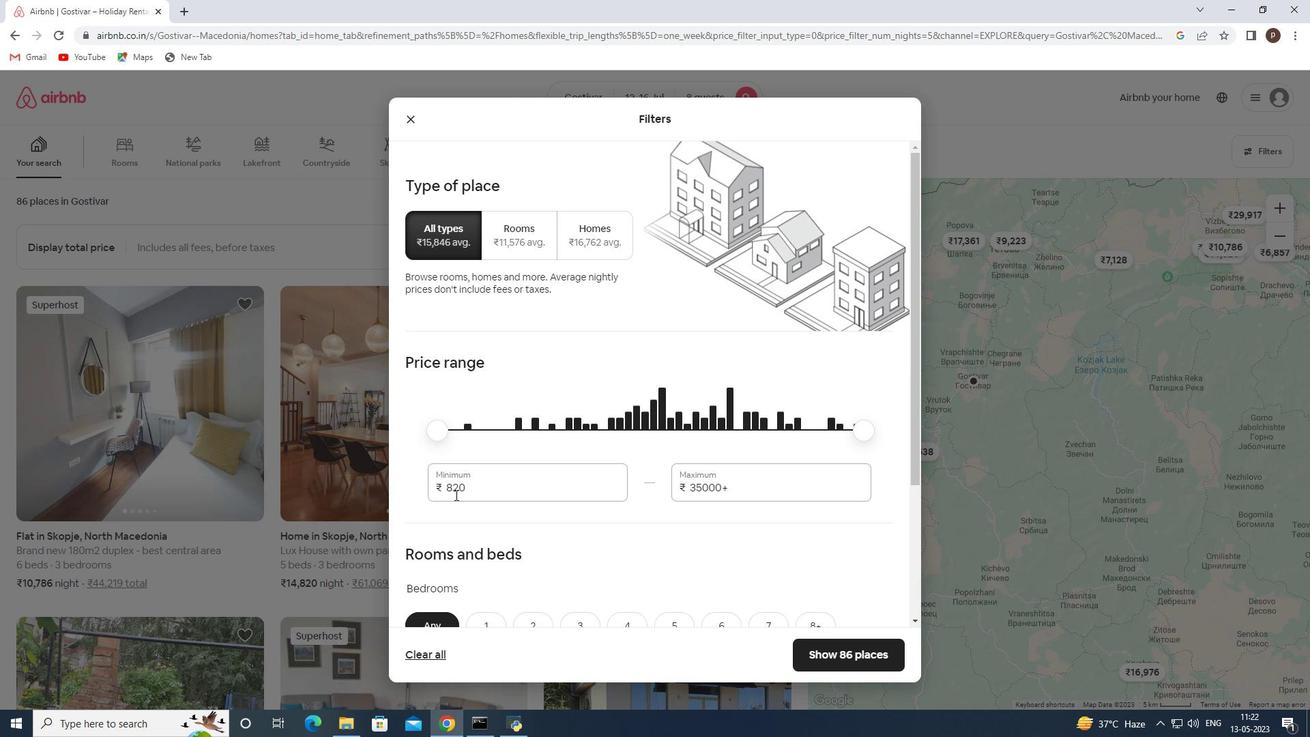 
Action: Mouse pressed left at (455, 495)
Screenshot: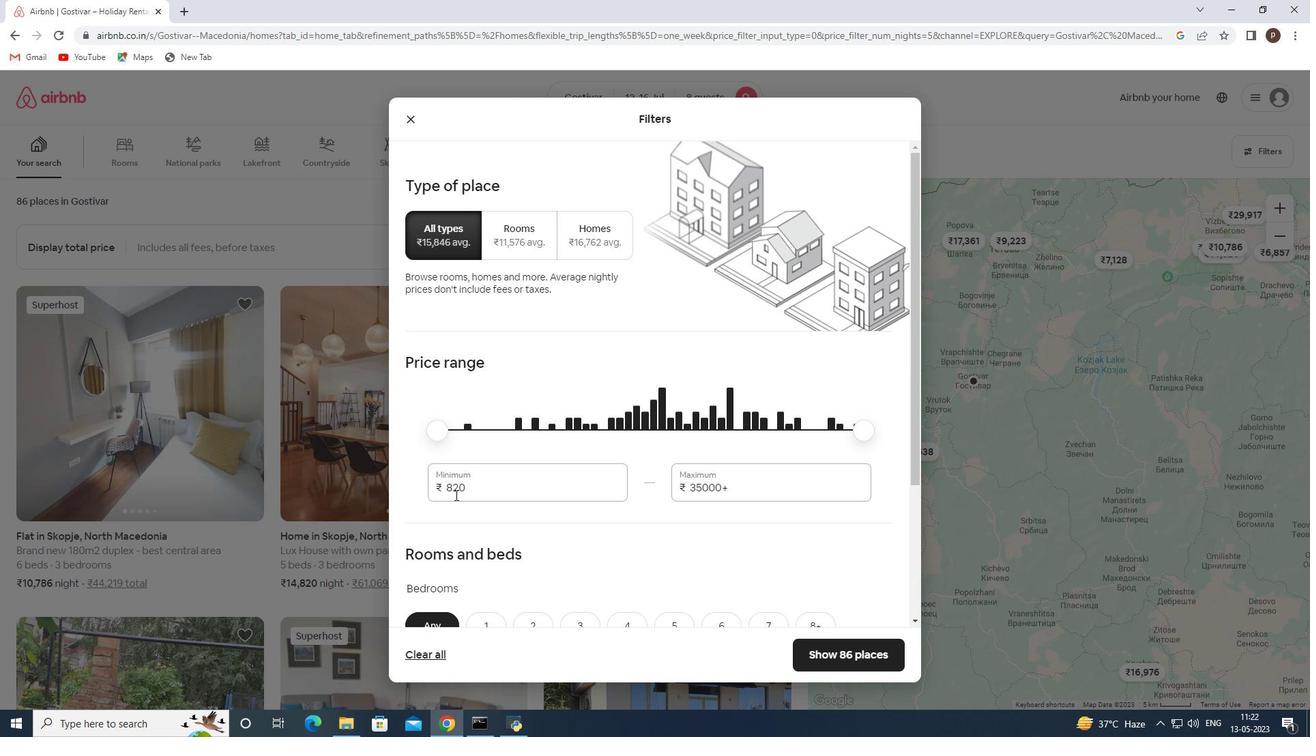 
Action: Key pressed 10000<Key.tab>16000
Screenshot: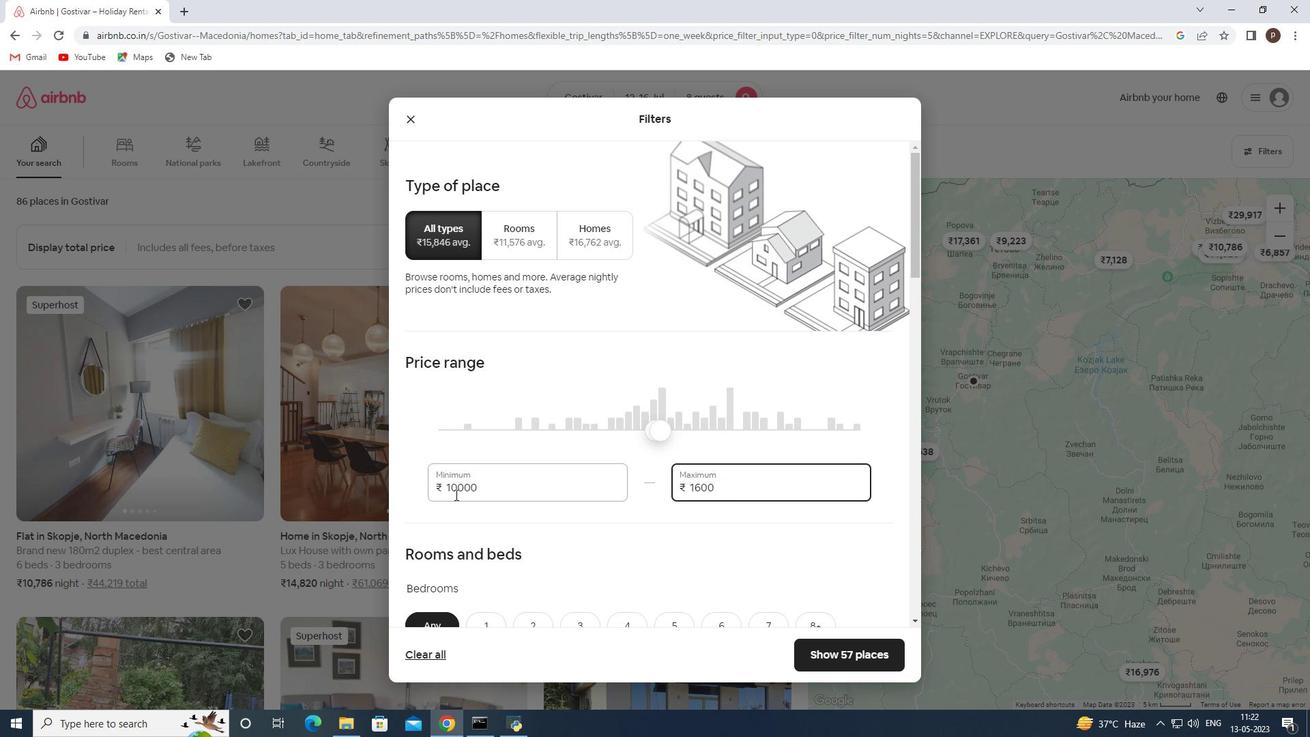 
Action: Mouse scrolled (455, 494) with delta (0, 0)
Screenshot: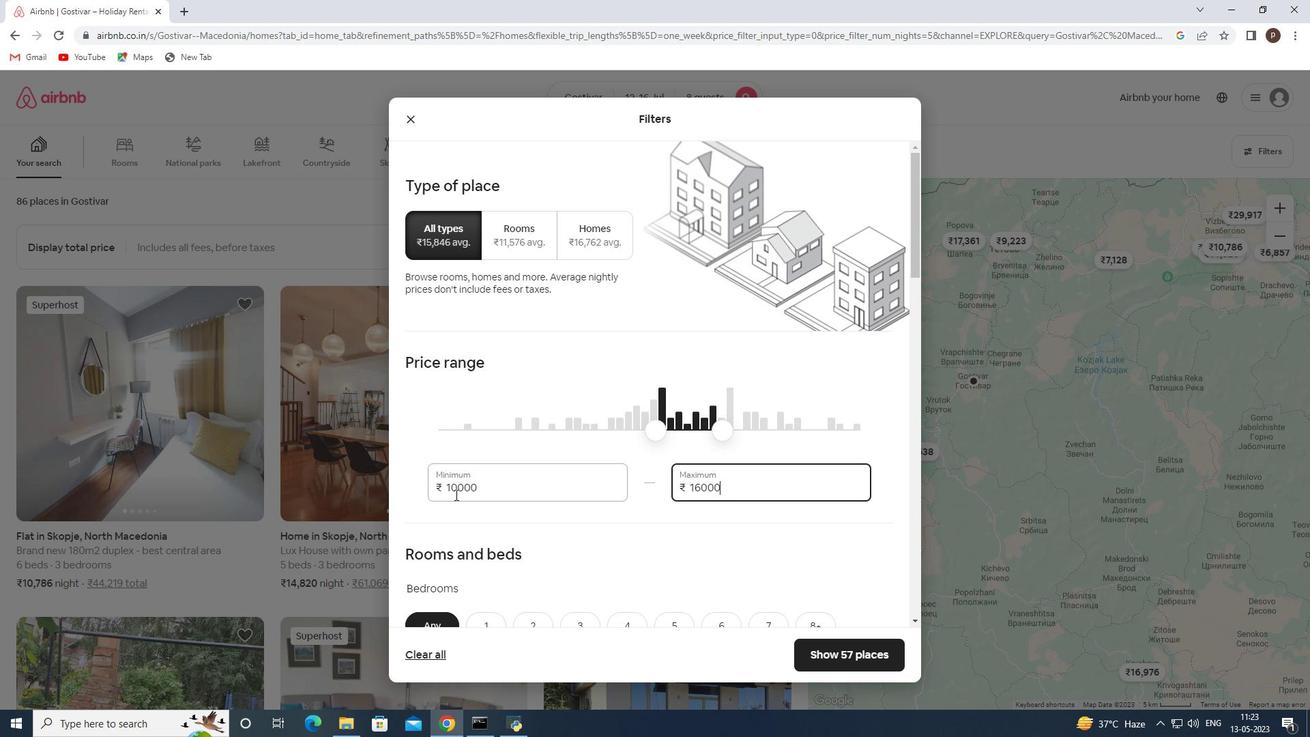 
Action: Mouse scrolled (455, 494) with delta (0, 0)
Screenshot: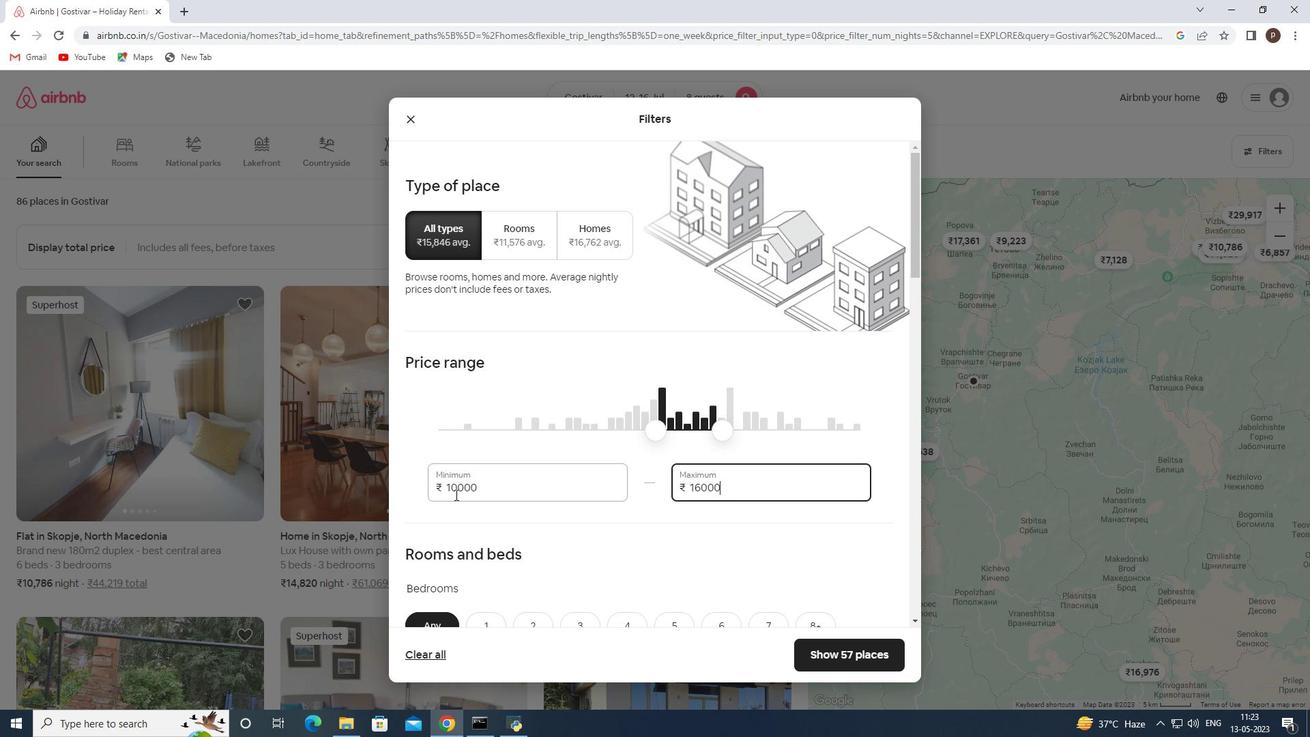 
Action: Mouse moved to (480, 484)
Screenshot: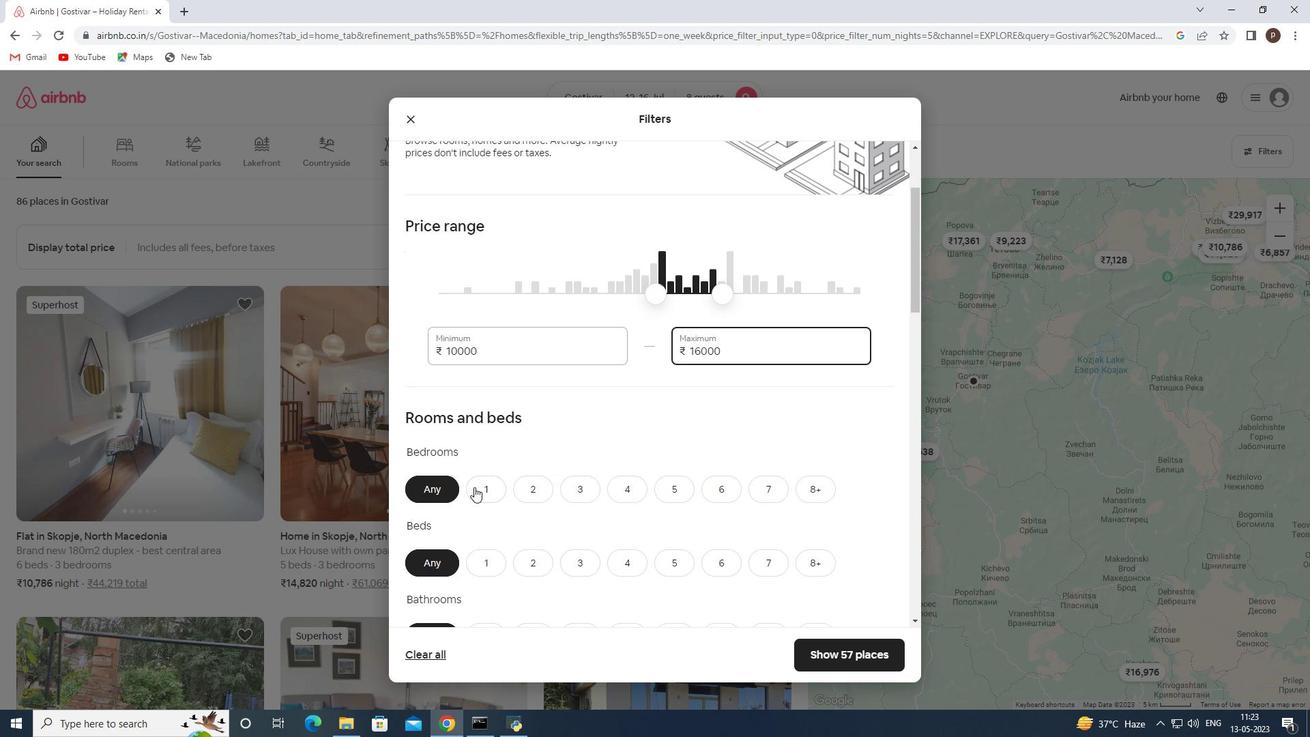 
Action: Mouse scrolled (480, 484) with delta (0, 0)
Screenshot: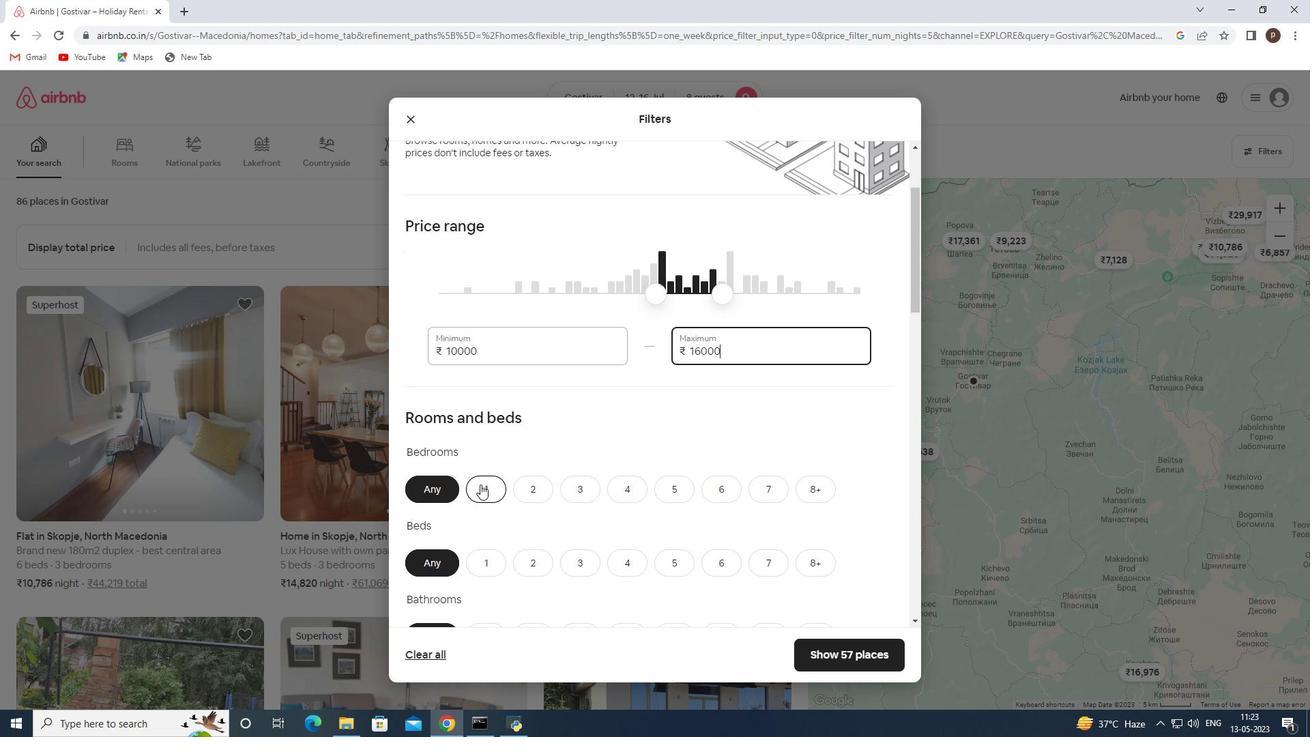 
Action: Mouse moved to (809, 424)
Screenshot: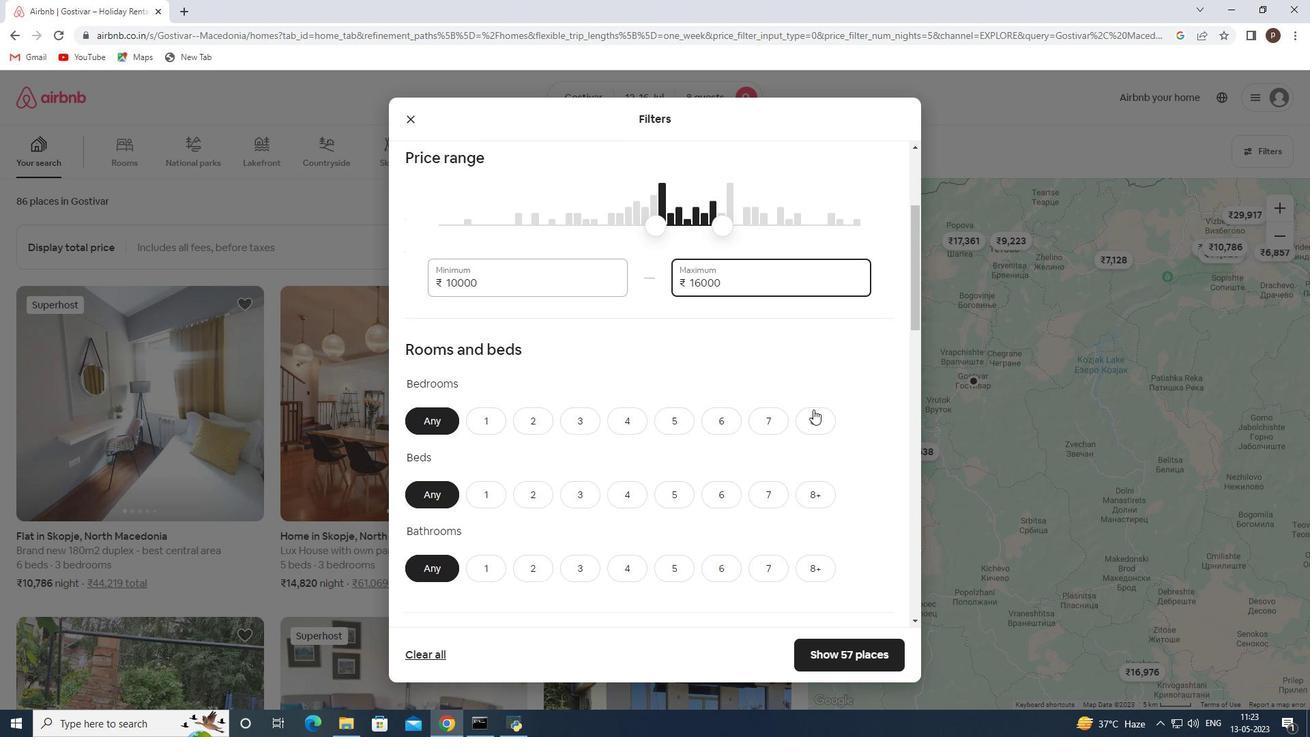 
Action: Mouse pressed left at (809, 424)
Screenshot: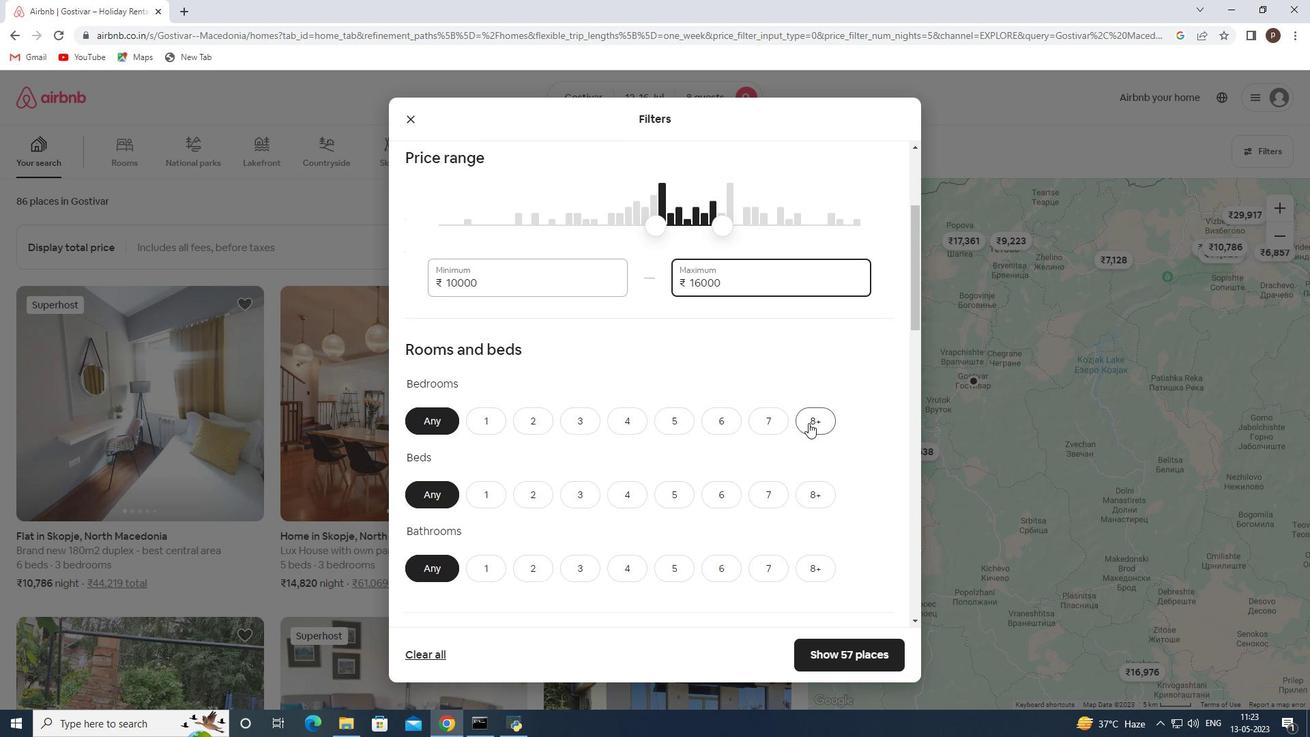 
Action: Mouse scrolled (809, 423) with delta (0, 0)
Screenshot: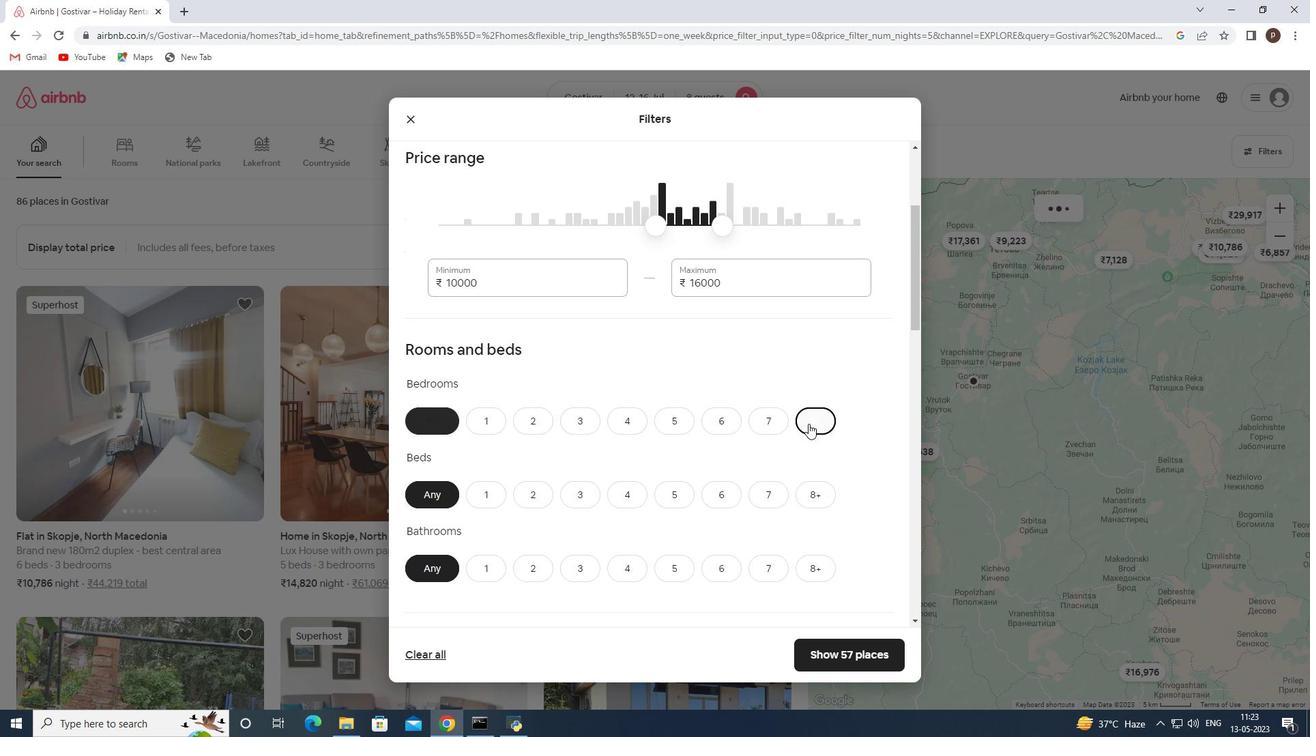 
Action: Mouse scrolled (809, 423) with delta (0, 0)
Screenshot: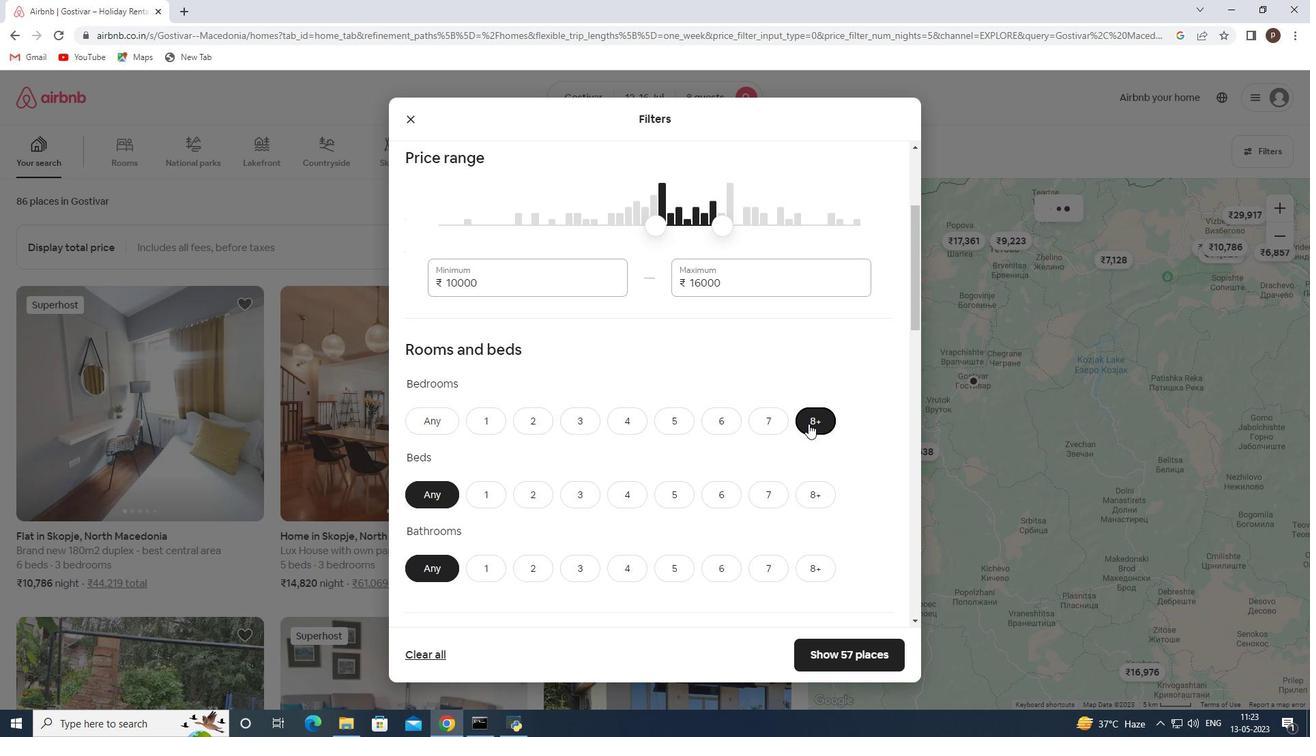
Action: Mouse moved to (817, 362)
Screenshot: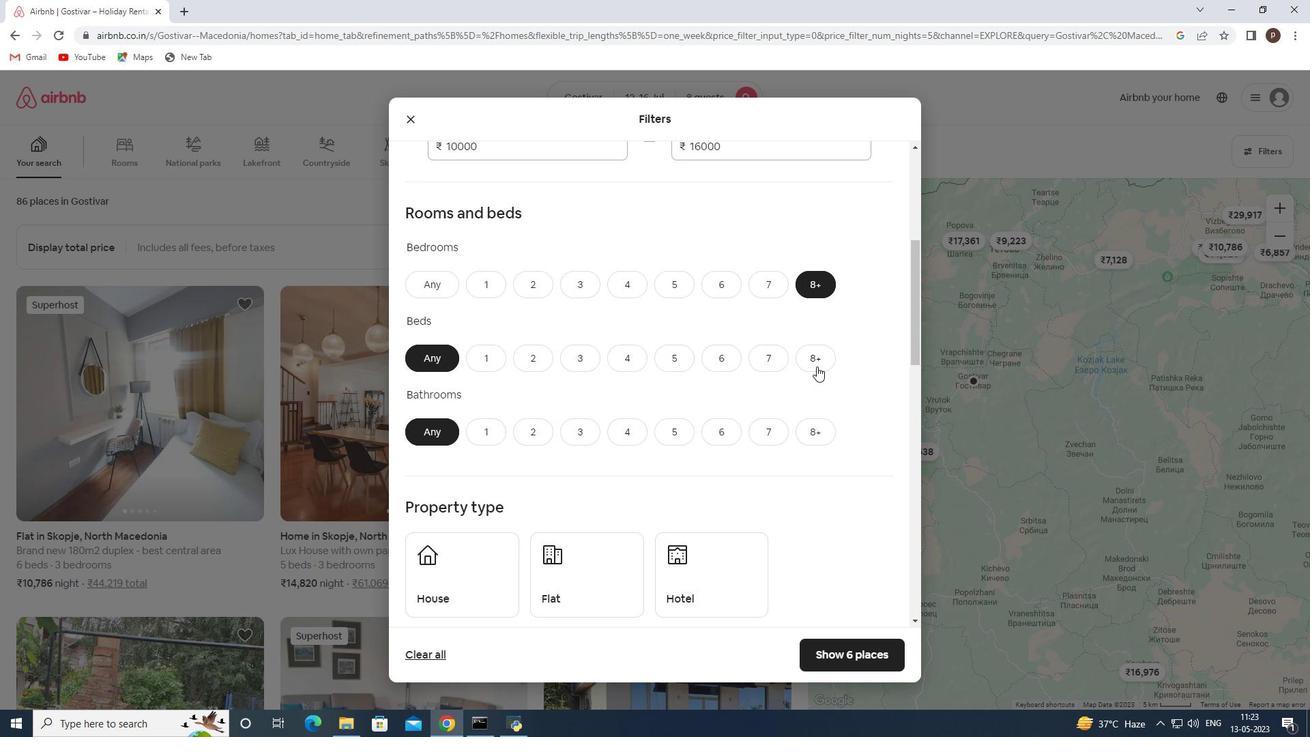 
Action: Mouse pressed left at (817, 362)
Screenshot: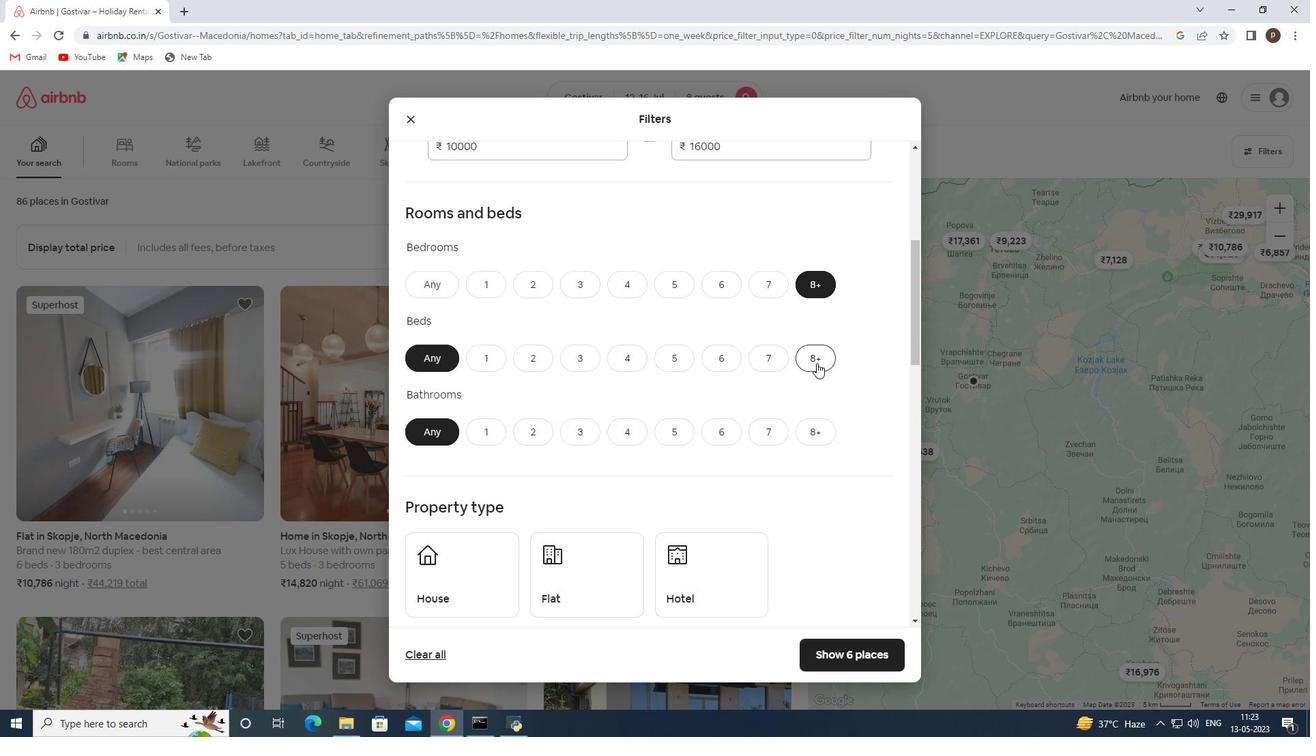 
Action: Mouse moved to (822, 431)
Screenshot: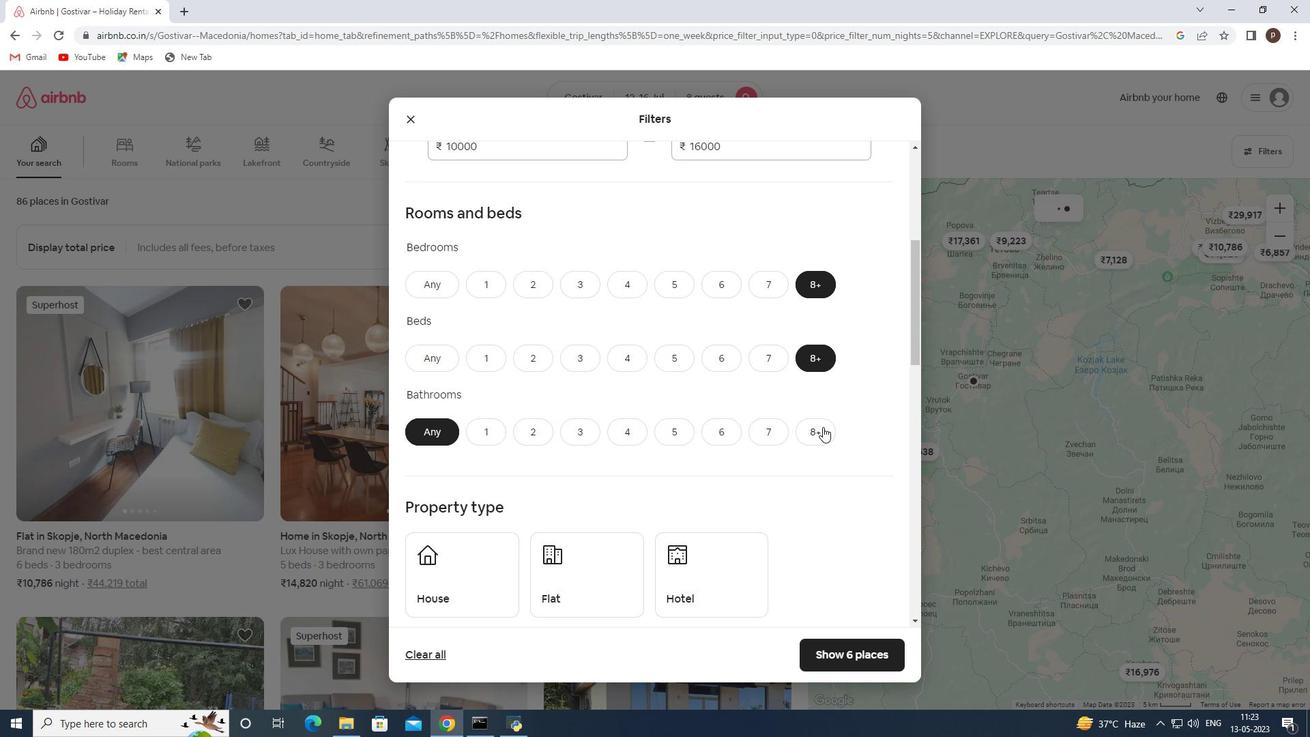 
Action: Mouse pressed left at (822, 431)
Screenshot: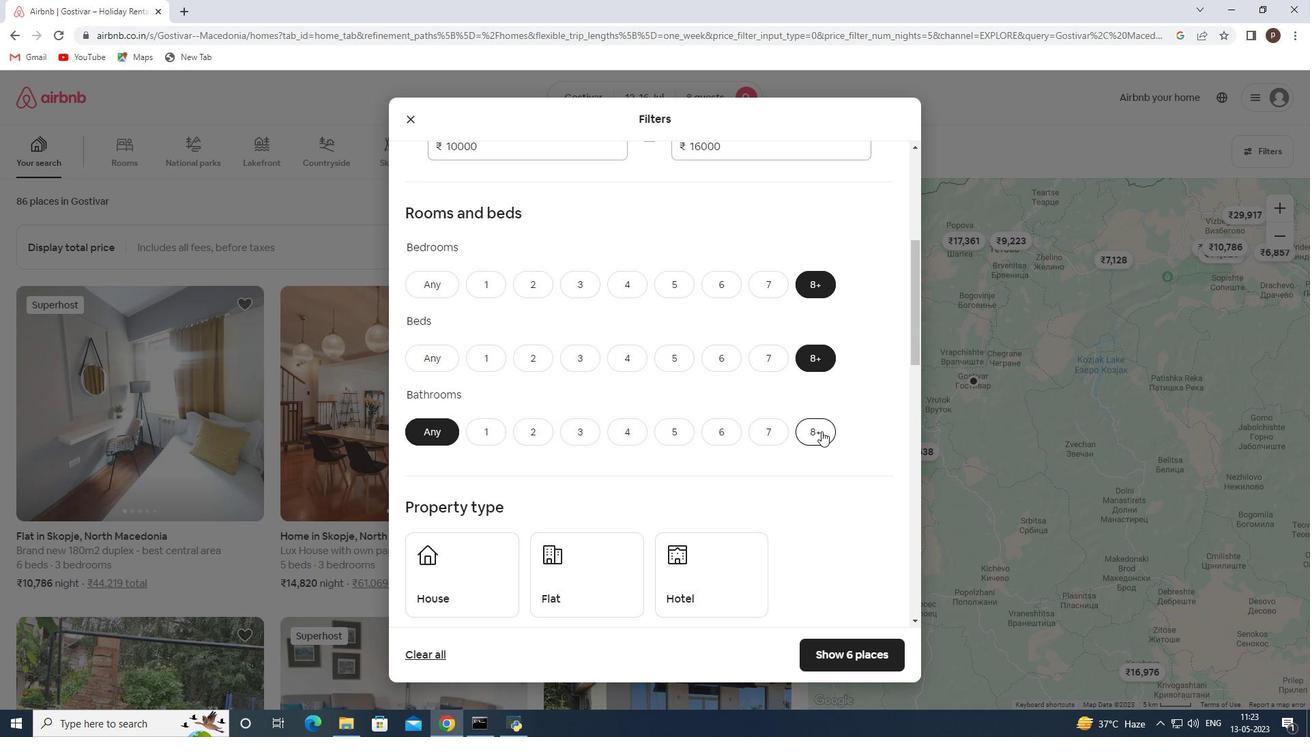 
Action: Mouse moved to (784, 435)
Screenshot: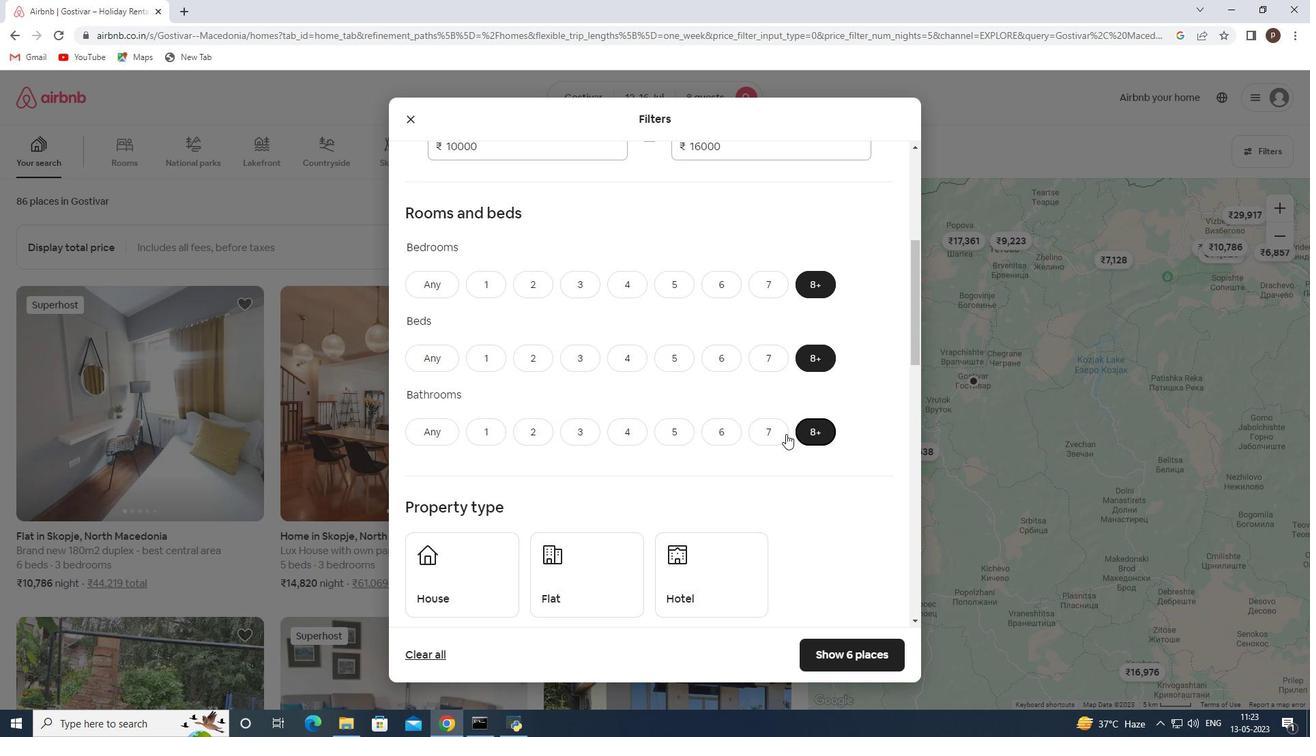 
Action: Mouse scrolled (784, 434) with delta (0, 0)
Screenshot: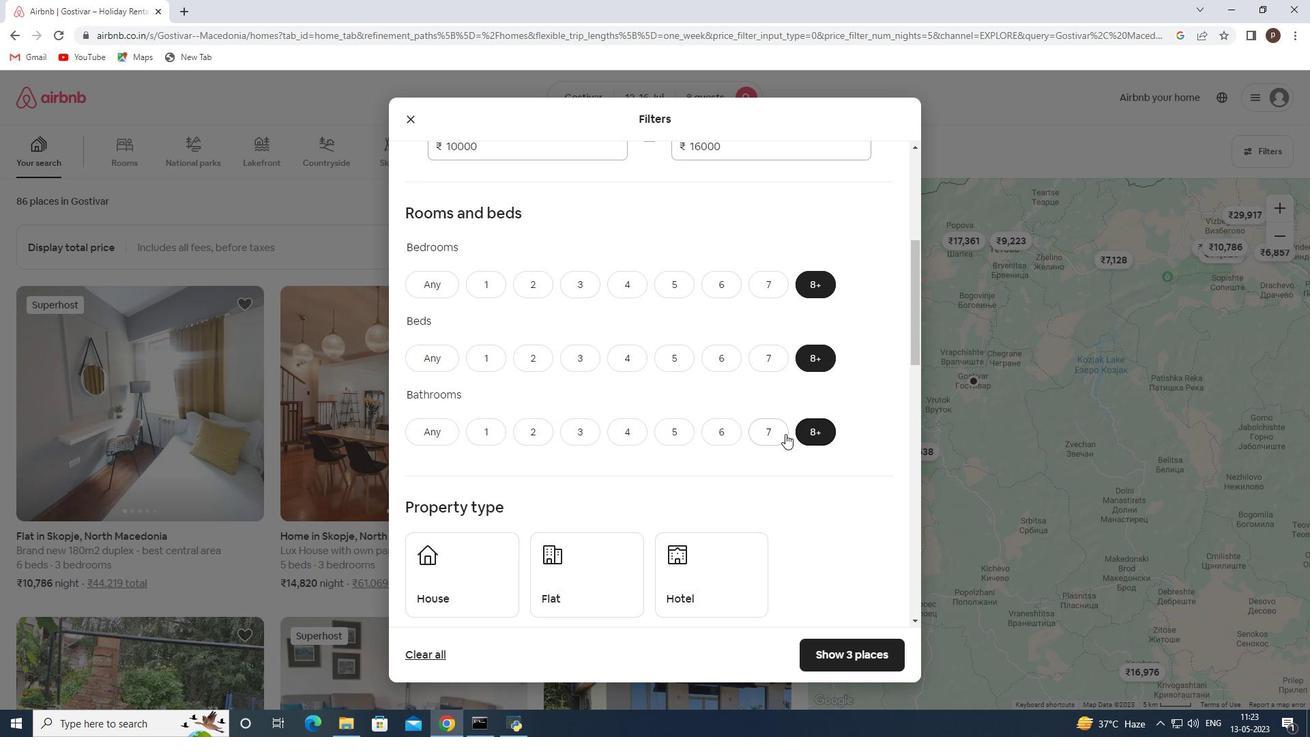 
Action: Mouse scrolled (784, 434) with delta (0, 0)
Screenshot: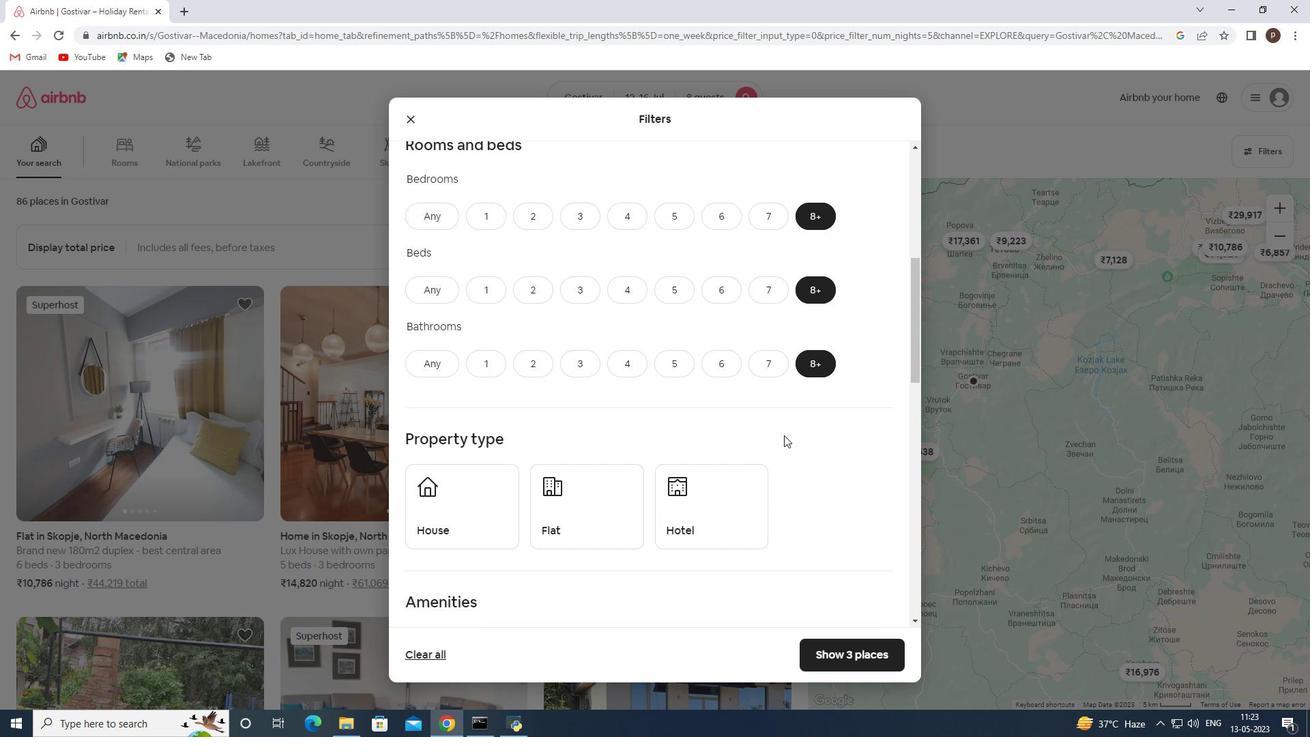 
Action: Mouse moved to (471, 430)
Screenshot: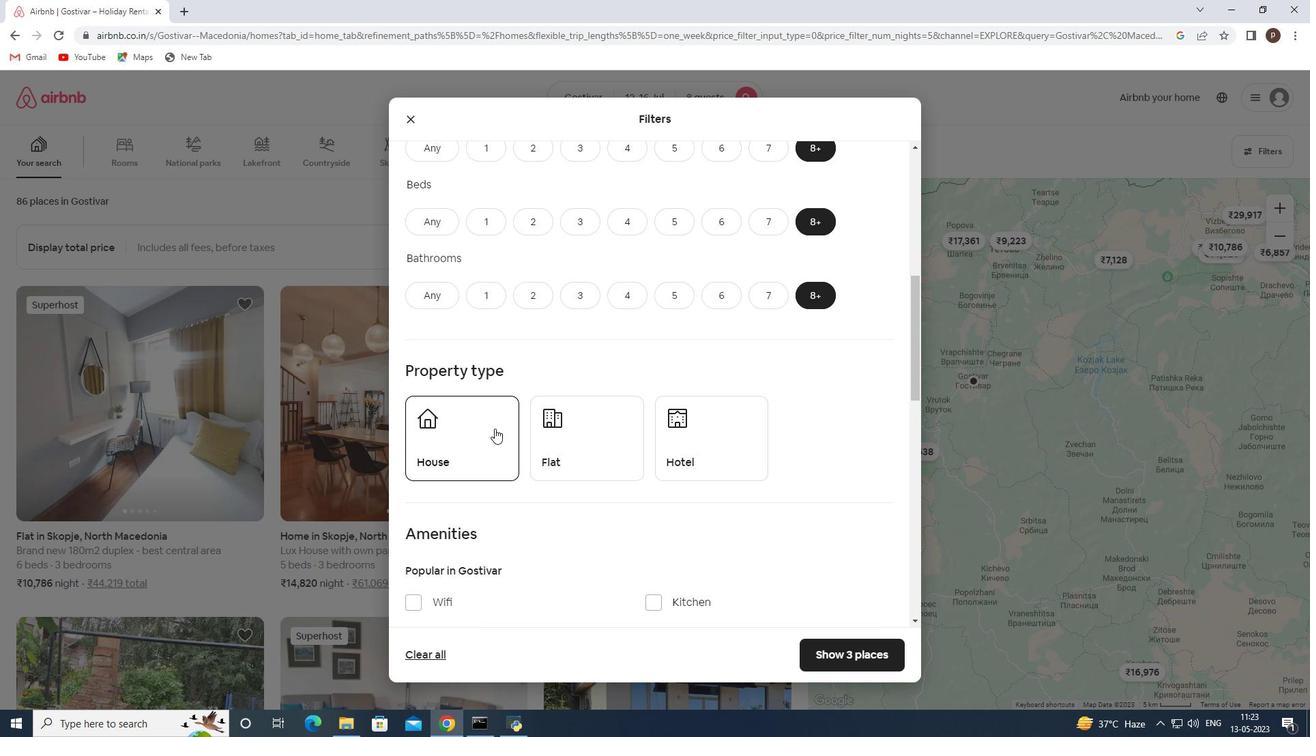 
Action: Mouse pressed left at (471, 430)
Screenshot: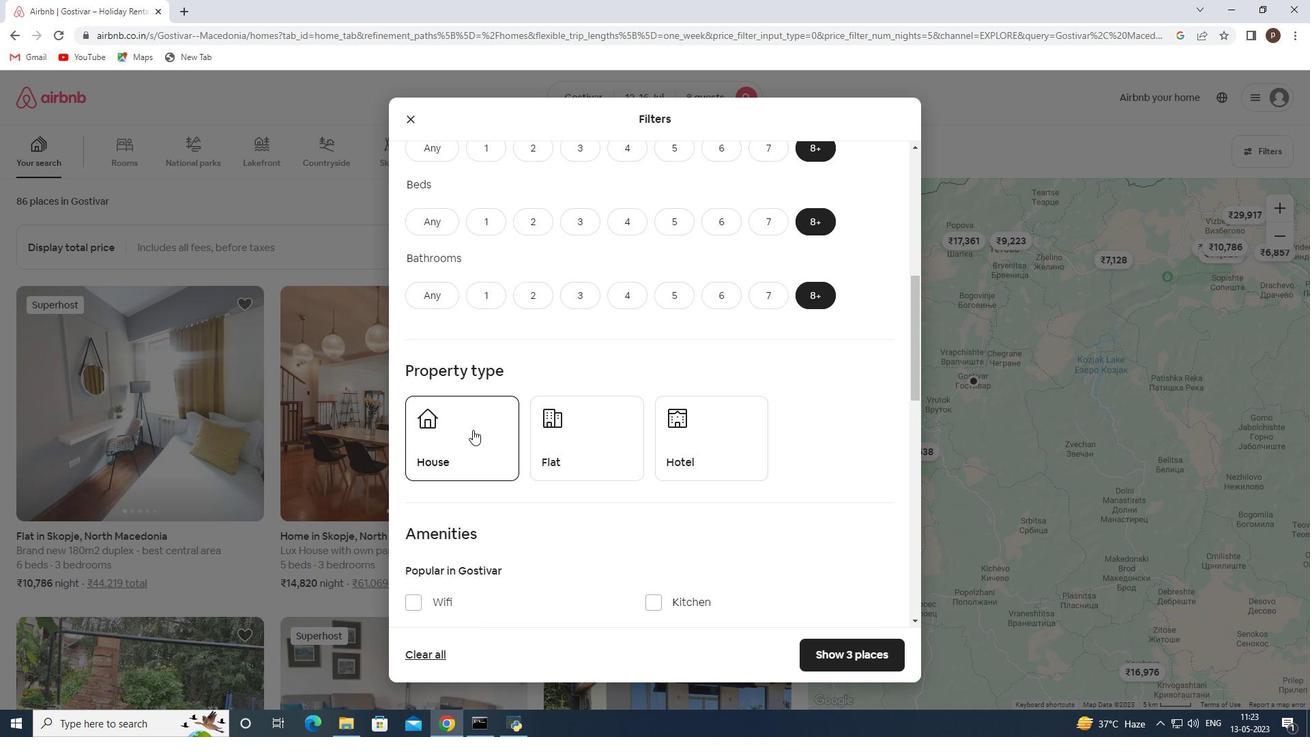 
Action: Mouse moved to (563, 440)
Screenshot: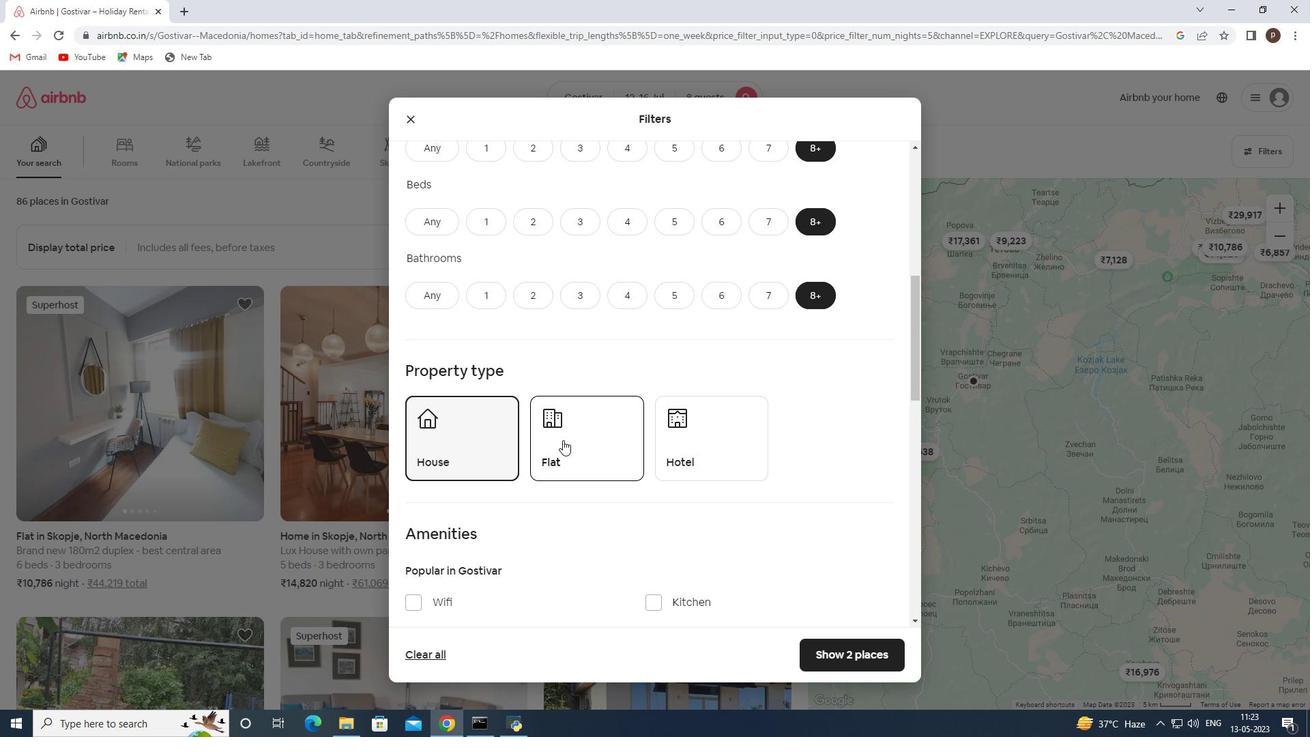 
Action: Mouse pressed left at (563, 440)
Screenshot: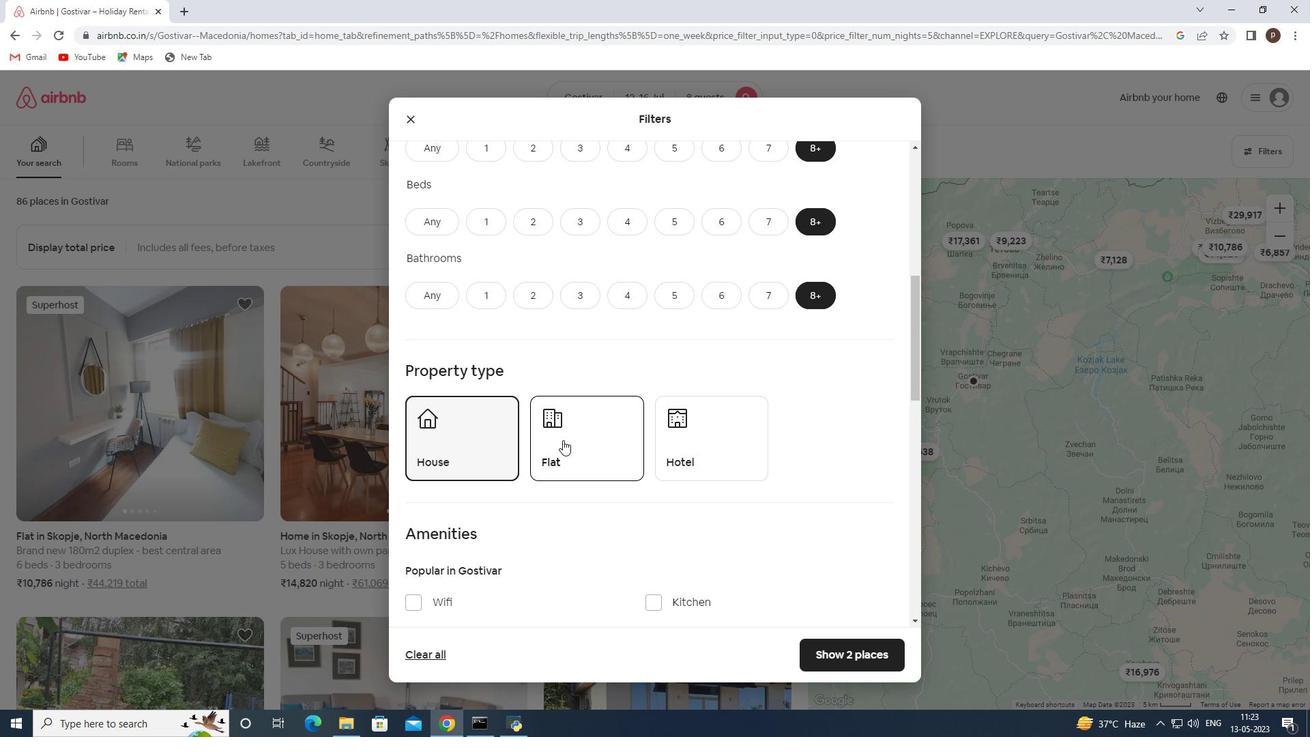 
Action: Mouse moved to (563, 440)
Screenshot: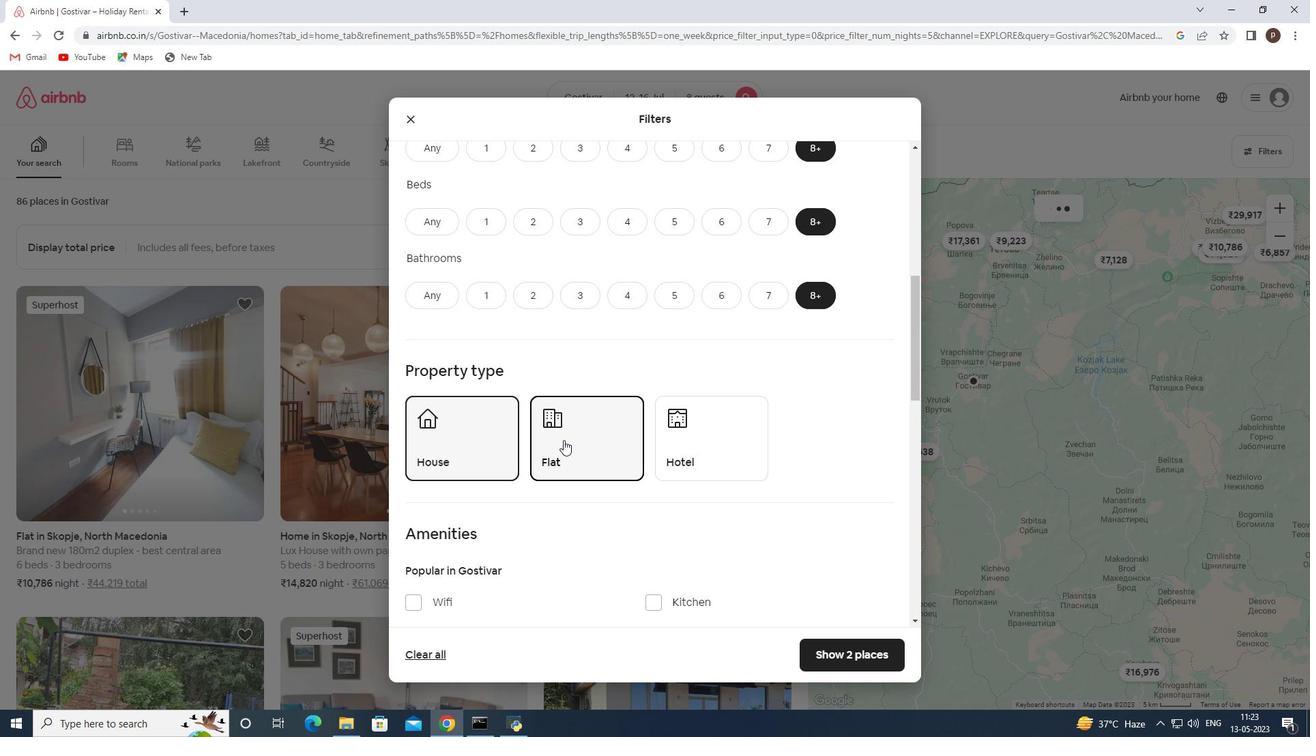 
Action: Mouse scrolled (563, 439) with delta (0, 0)
Screenshot: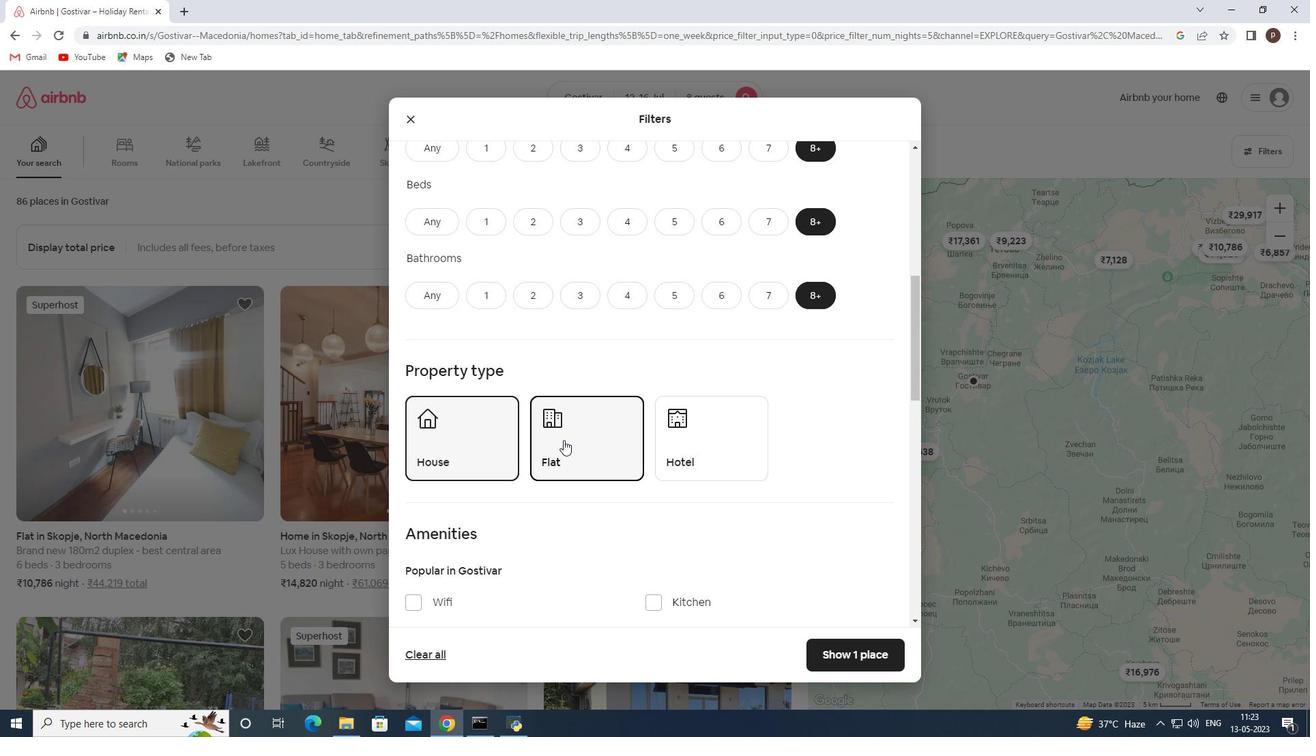 
Action: Mouse scrolled (563, 439) with delta (0, 0)
Screenshot: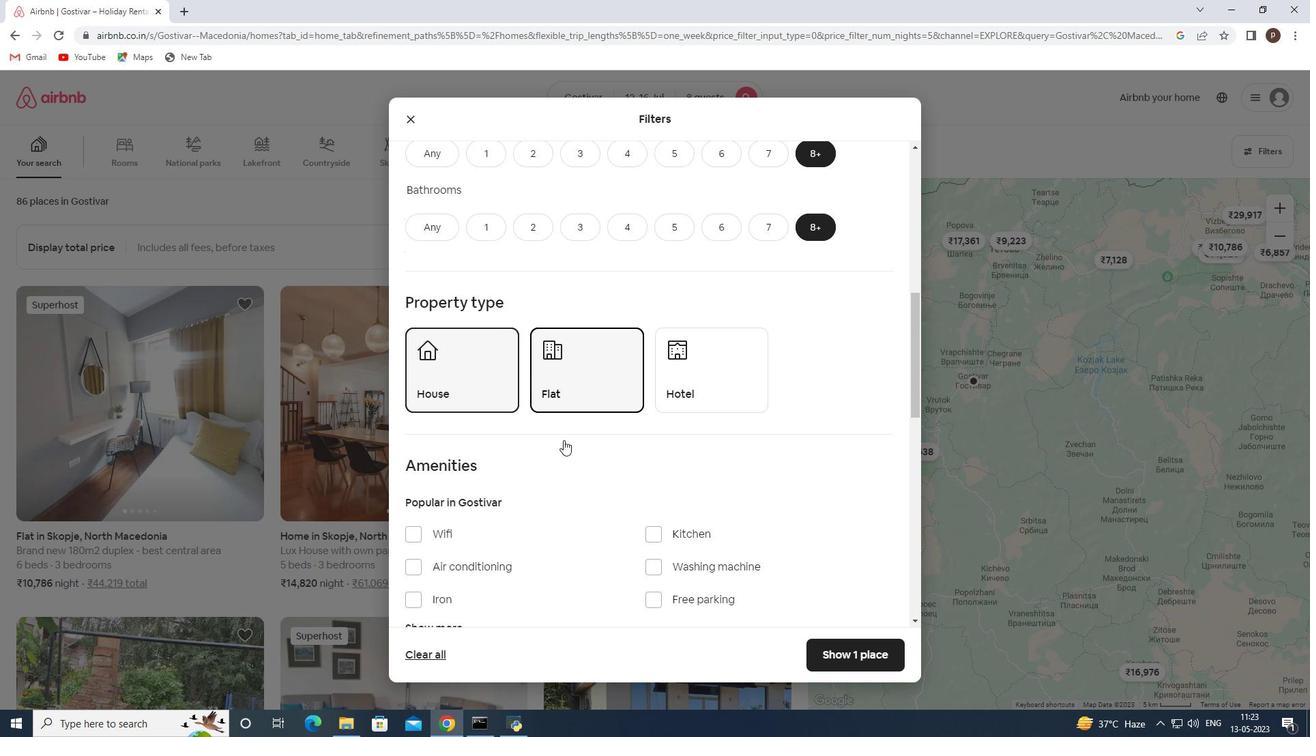 
Action: Mouse scrolled (563, 439) with delta (0, 0)
Screenshot: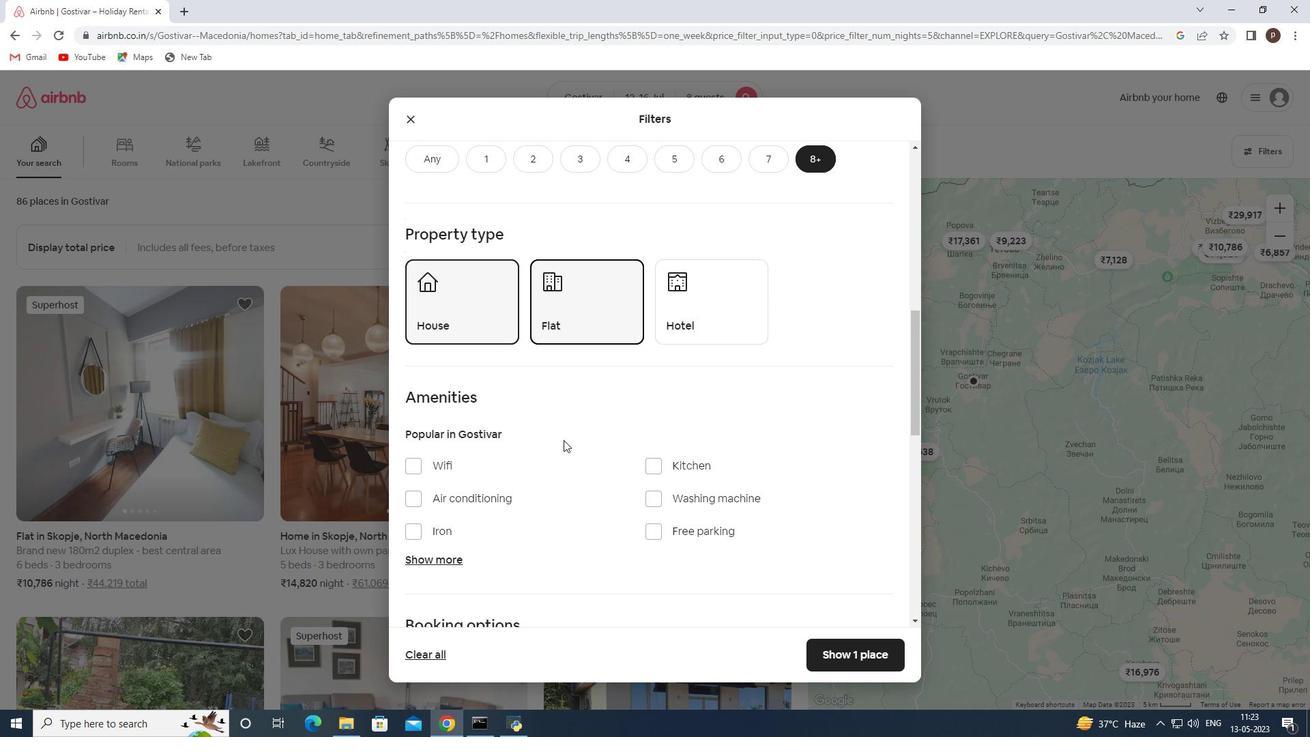 
Action: Mouse moved to (411, 396)
Screenshot: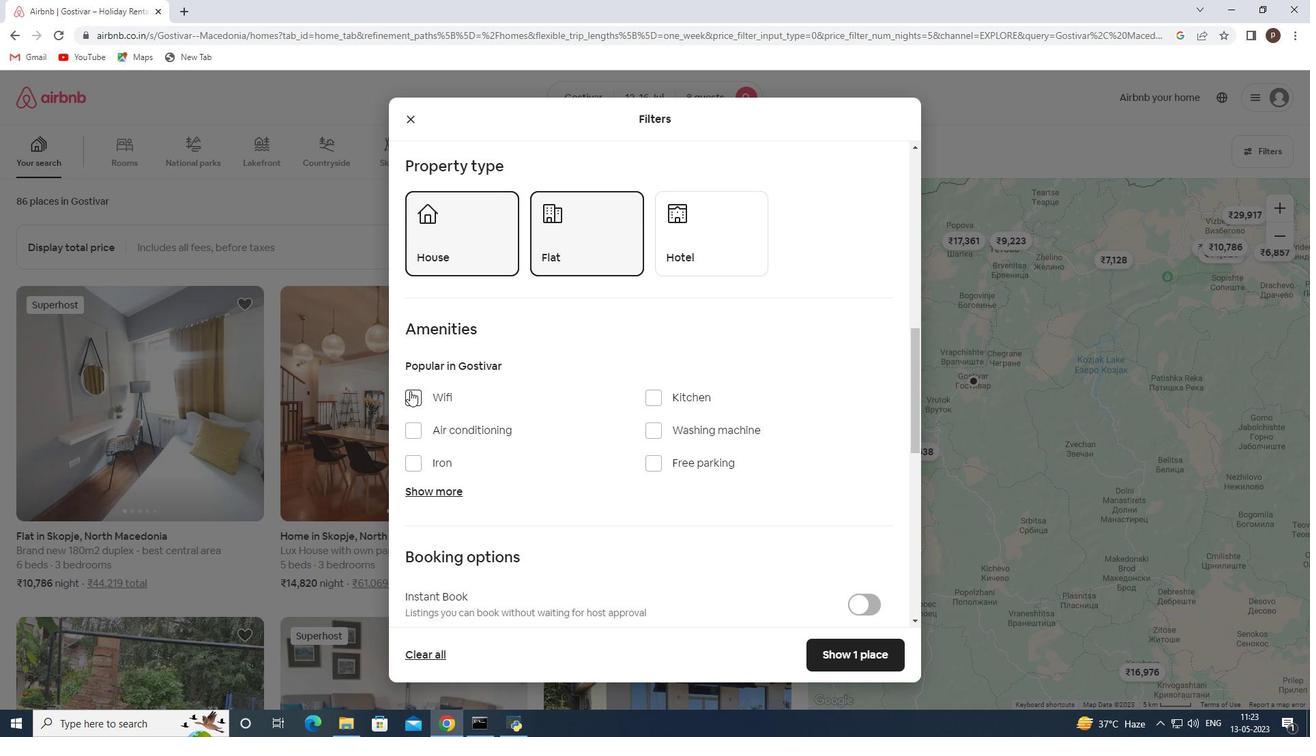 
Action: Mouse pressed left at (411, 396)
Screenshot: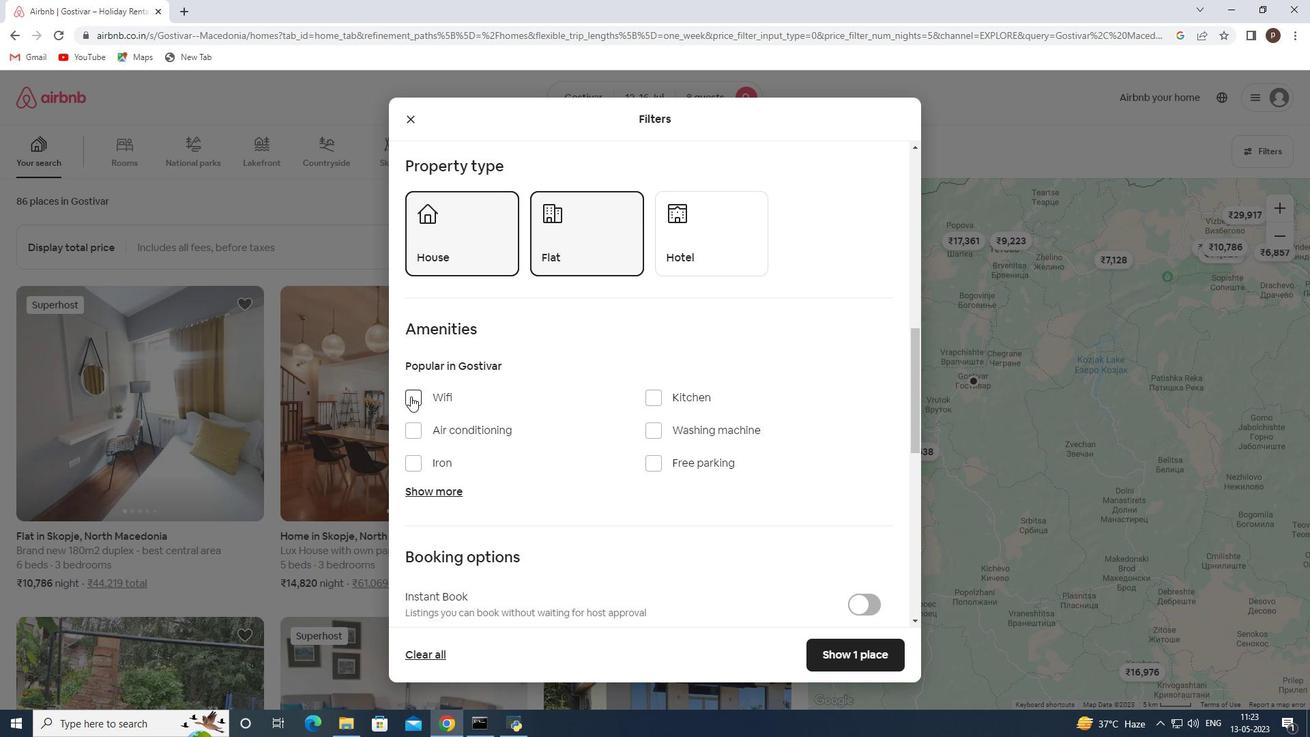 
Action: Mouse moved to (650, 458)
Screenshot: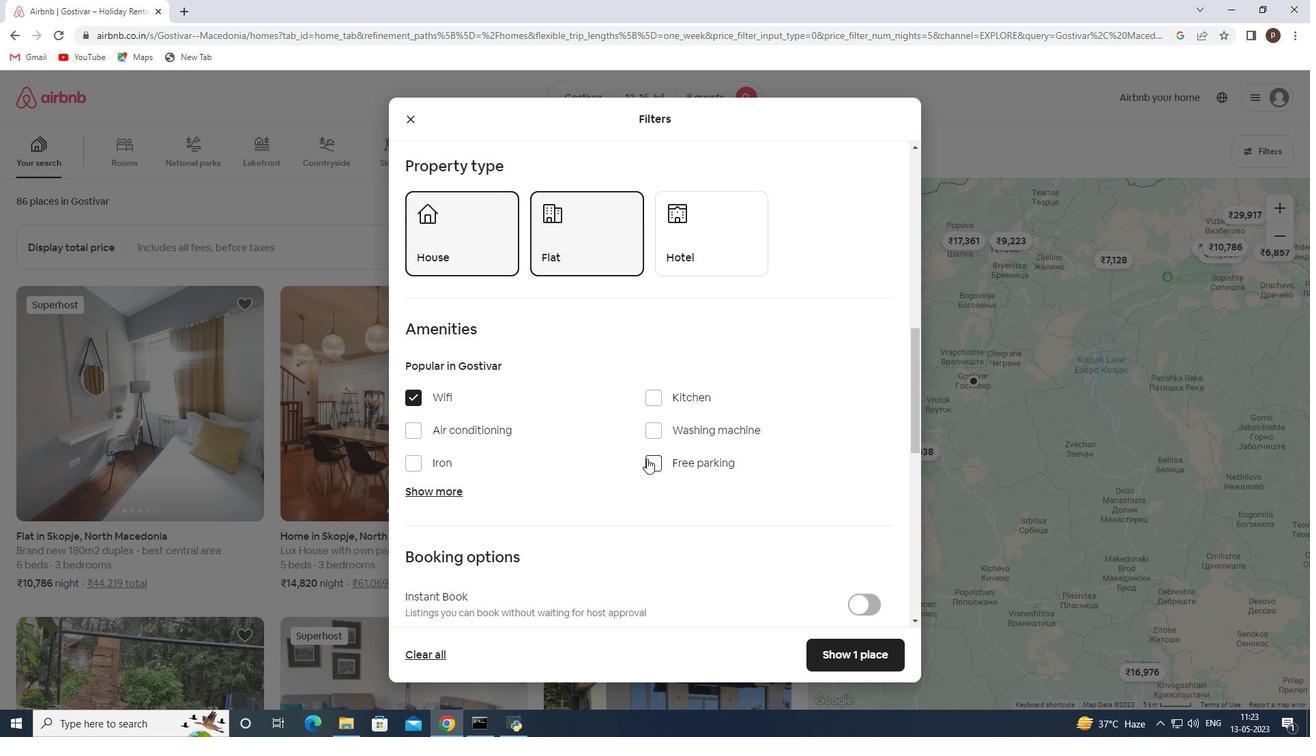 
Action: Mouse pressed left at (650, 458)
Screenshot: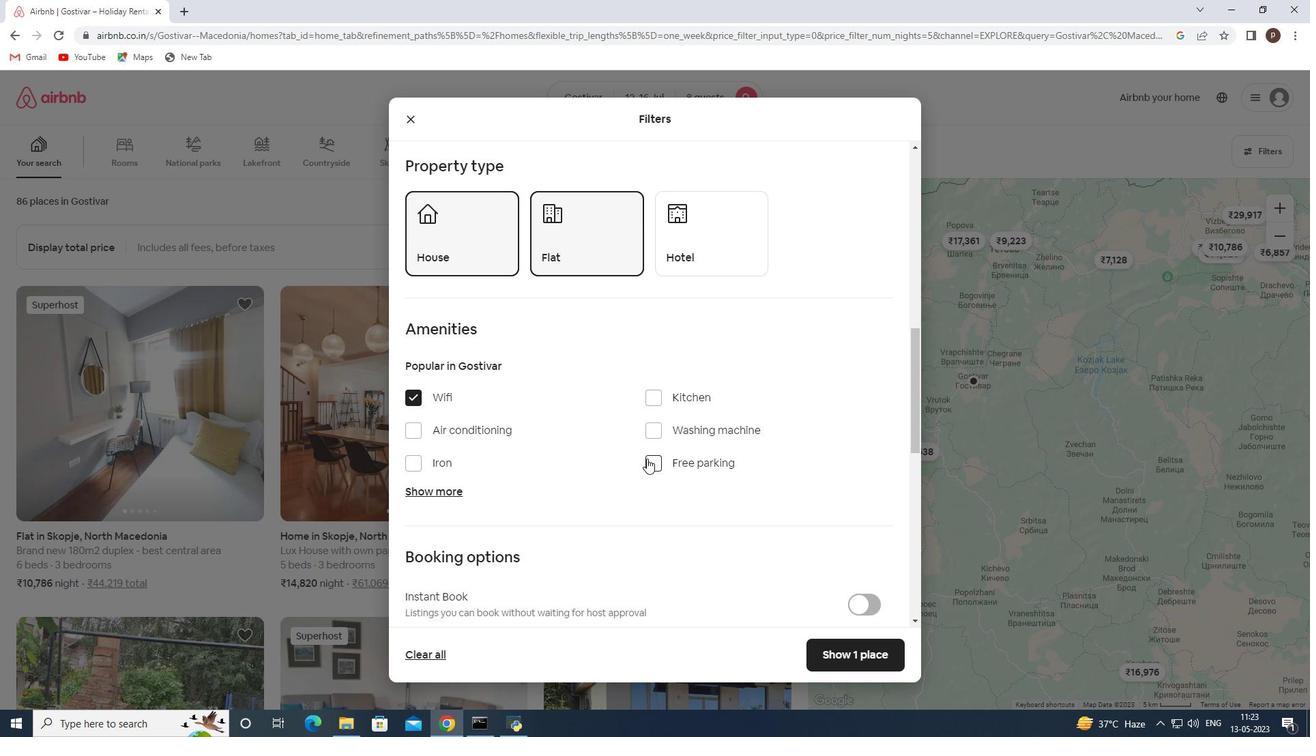 
Action: Mouse moved to (443, 484)
Screenshot: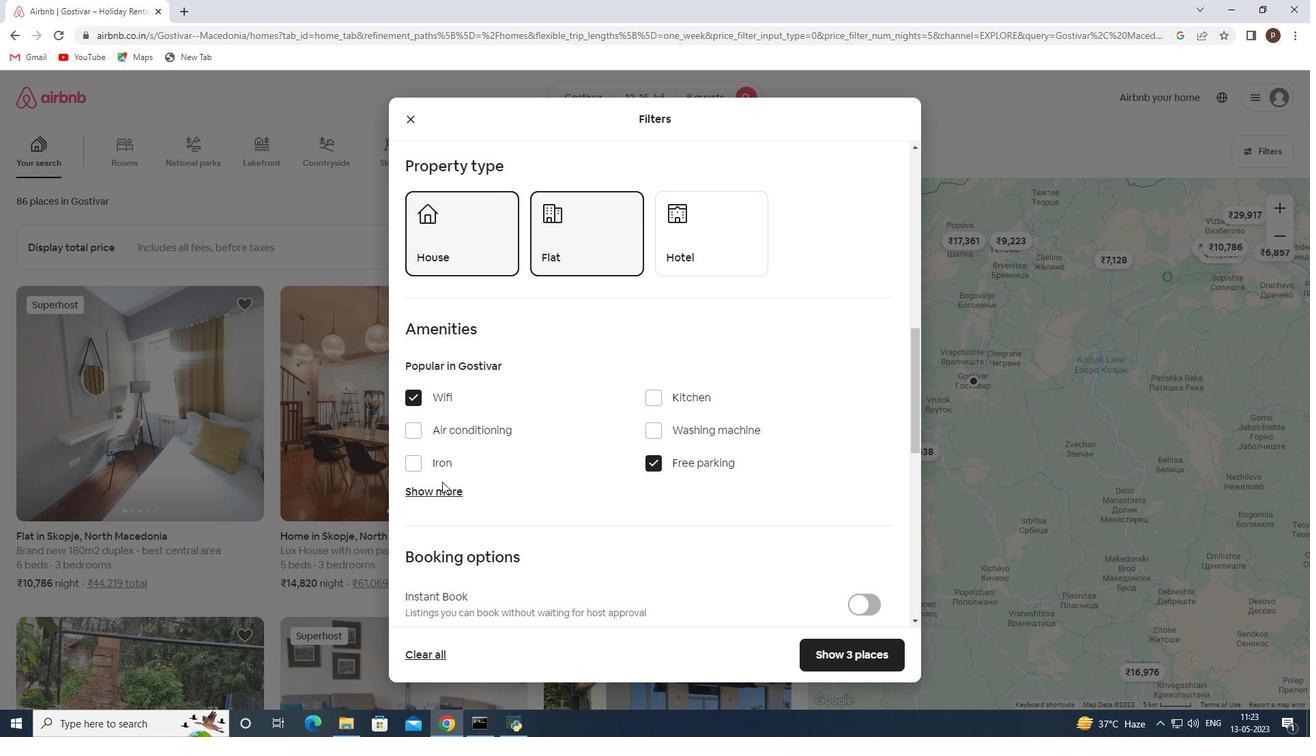 
Action: Mouse pressed left at (443, 484)
Screenshot: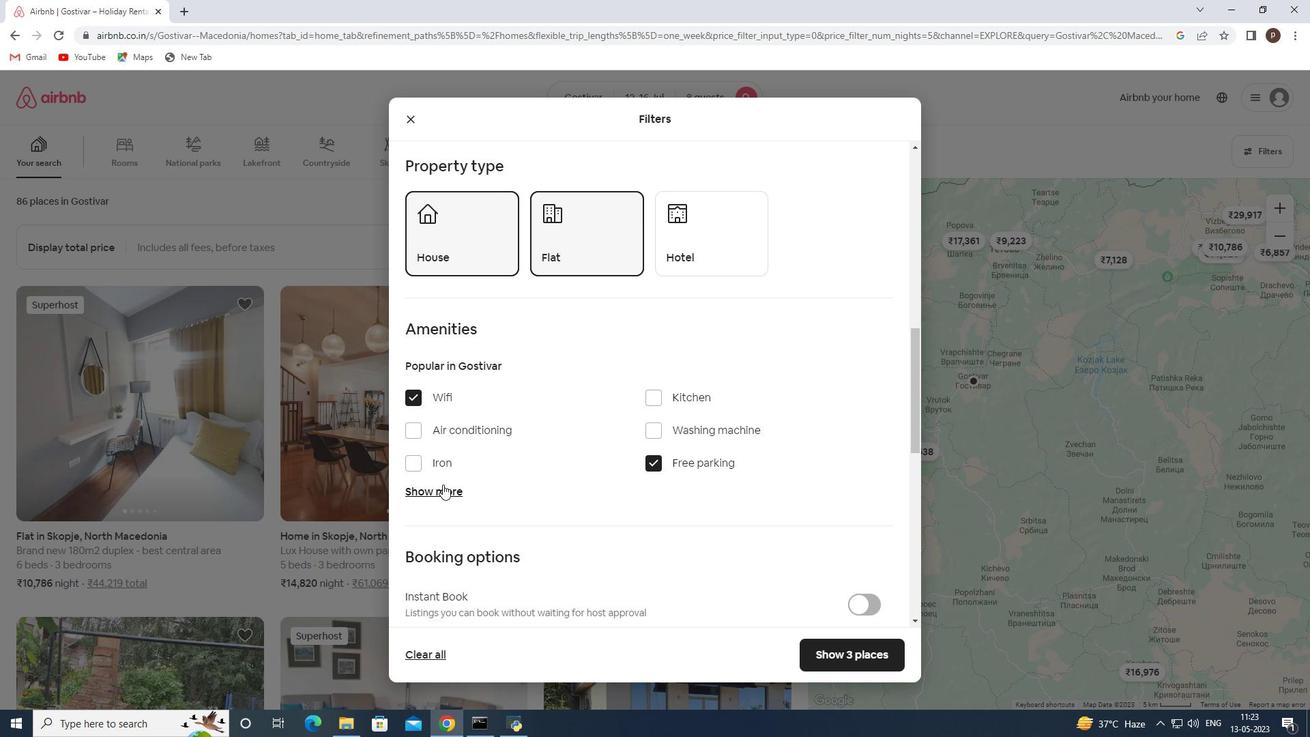 
Action: Mouse moved to (583, 513)
Screenshot: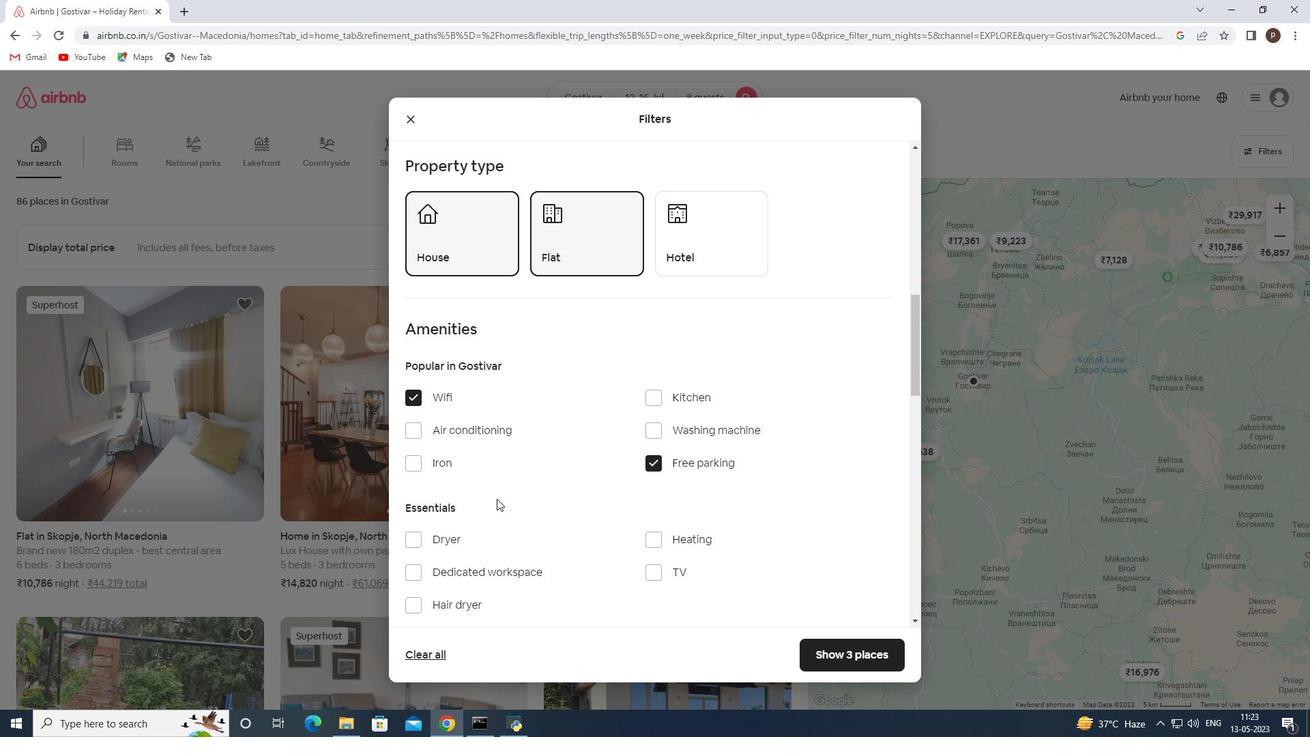 
Action: Mouse scrolled (583, 512) with delta (0, 0)
Screenshot: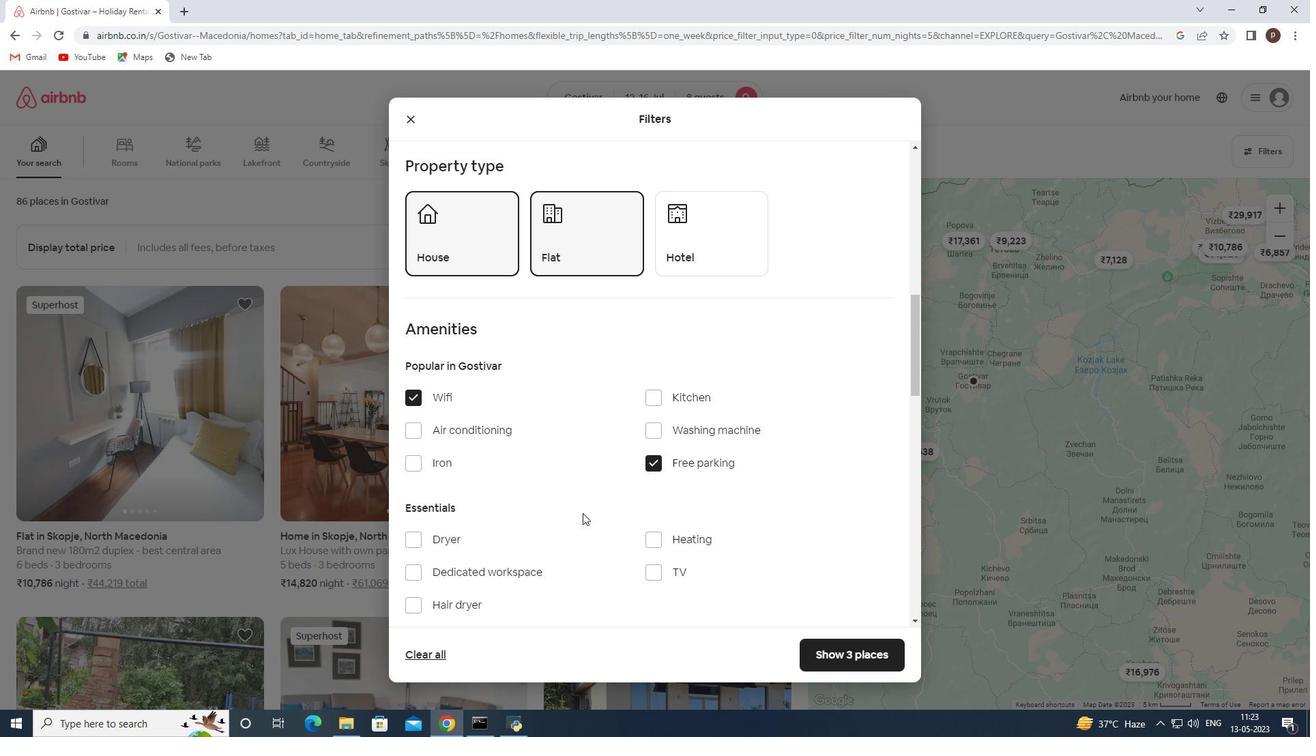 
Action: Mouse scrolled (583, 512) with delta (0, 0)
Screenshot: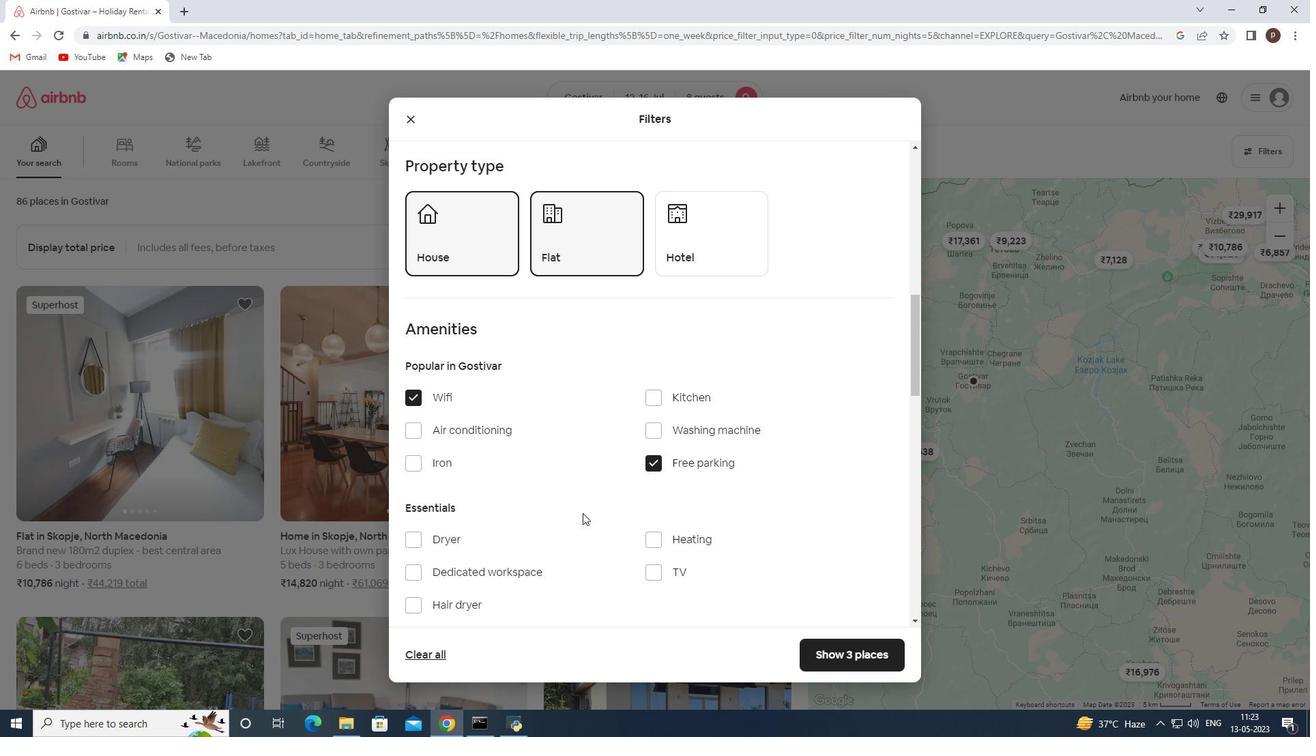 
Action: Mouse moved to (661, 442)
Screenshot: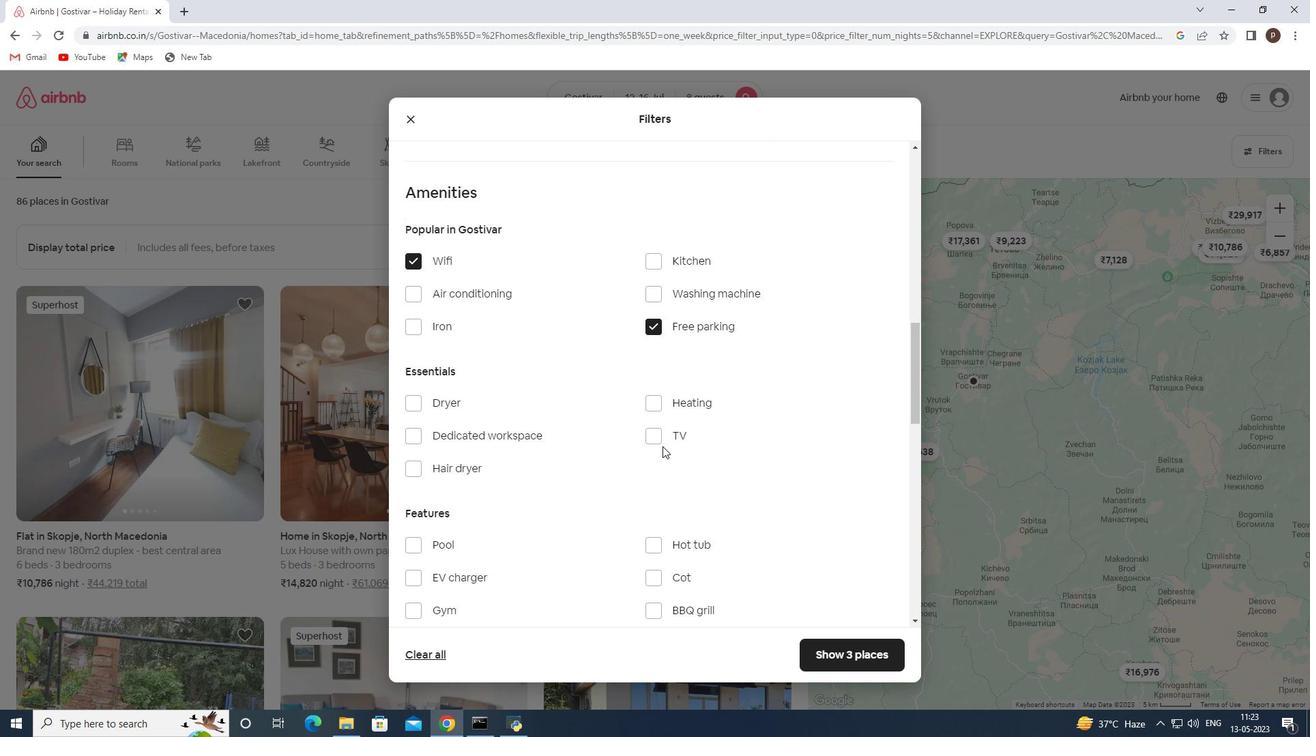 
Action: Mouse pressed left at (661, 442)
Screenshot: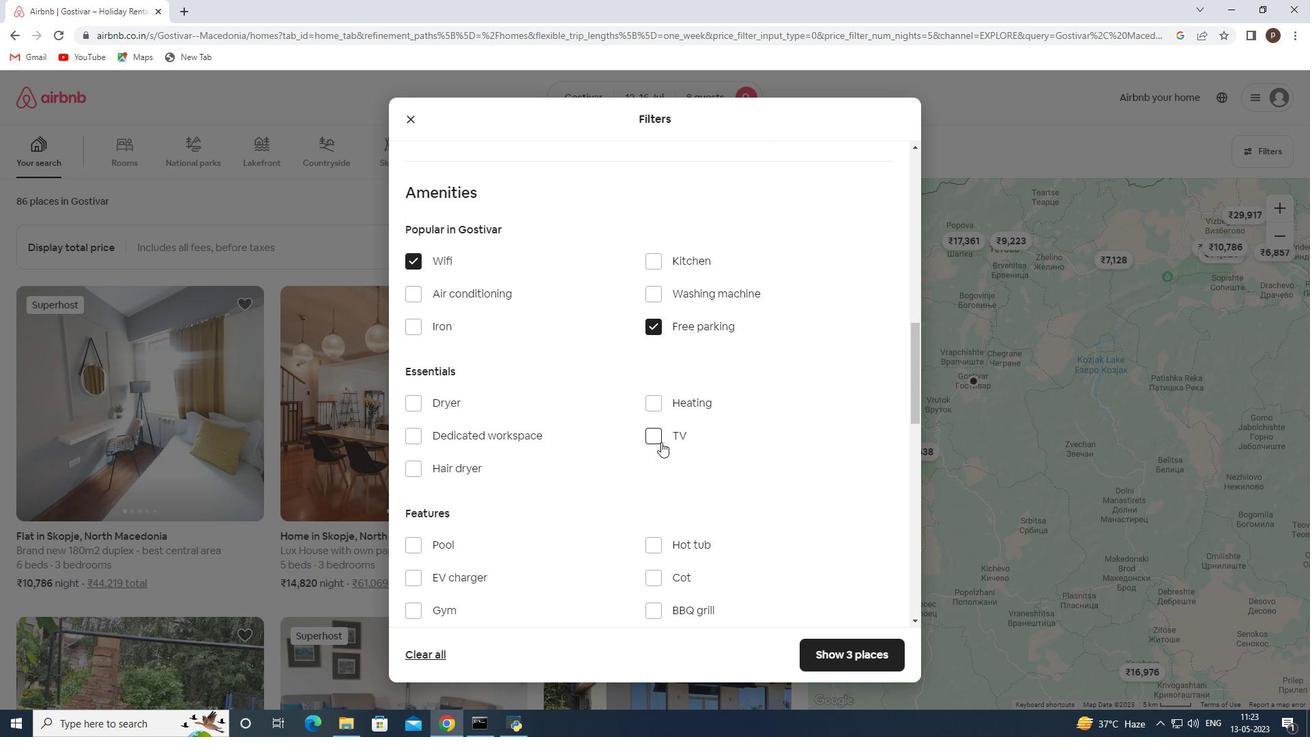 
Action: Mouse moved to (626, 471)
Screenshot: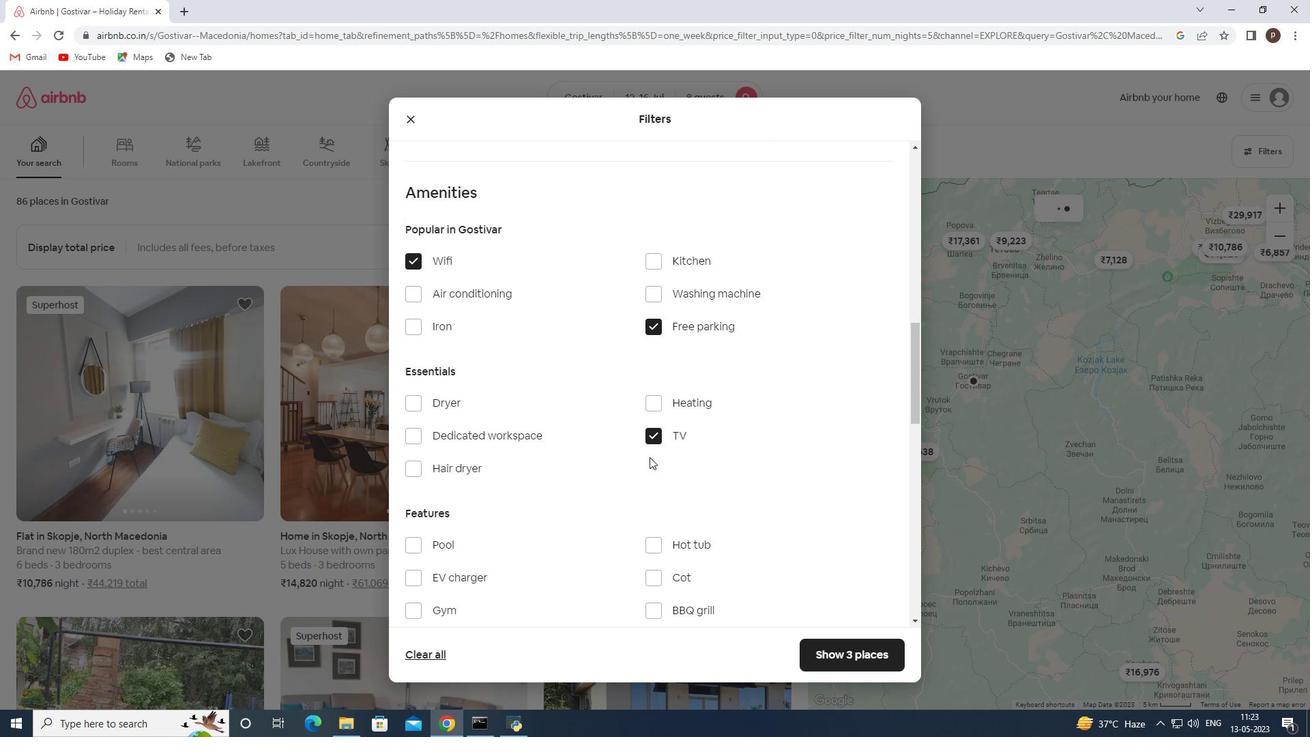
Action: Mouse scrolled (626, 470) with delta (0, 0)
Screenshot: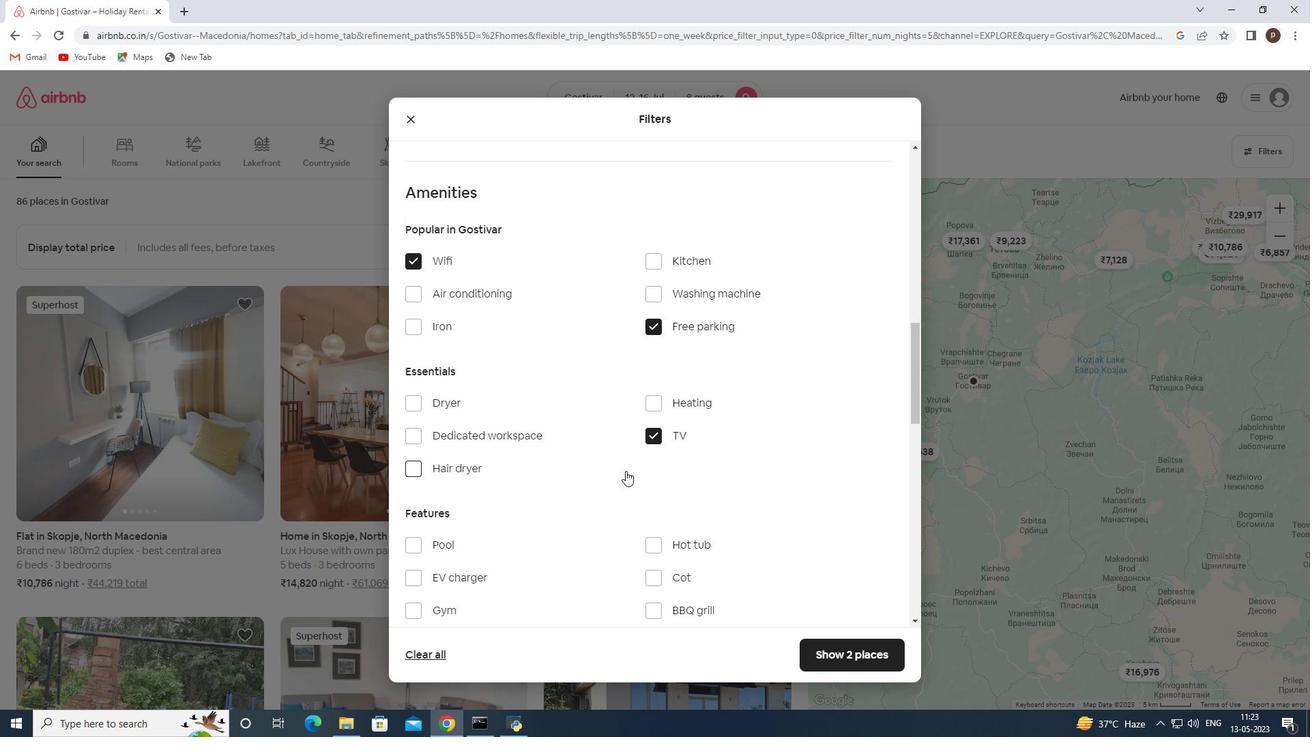 
Action: Mouse scrolled (626, 470) with delta (0, 0)
Screenshot: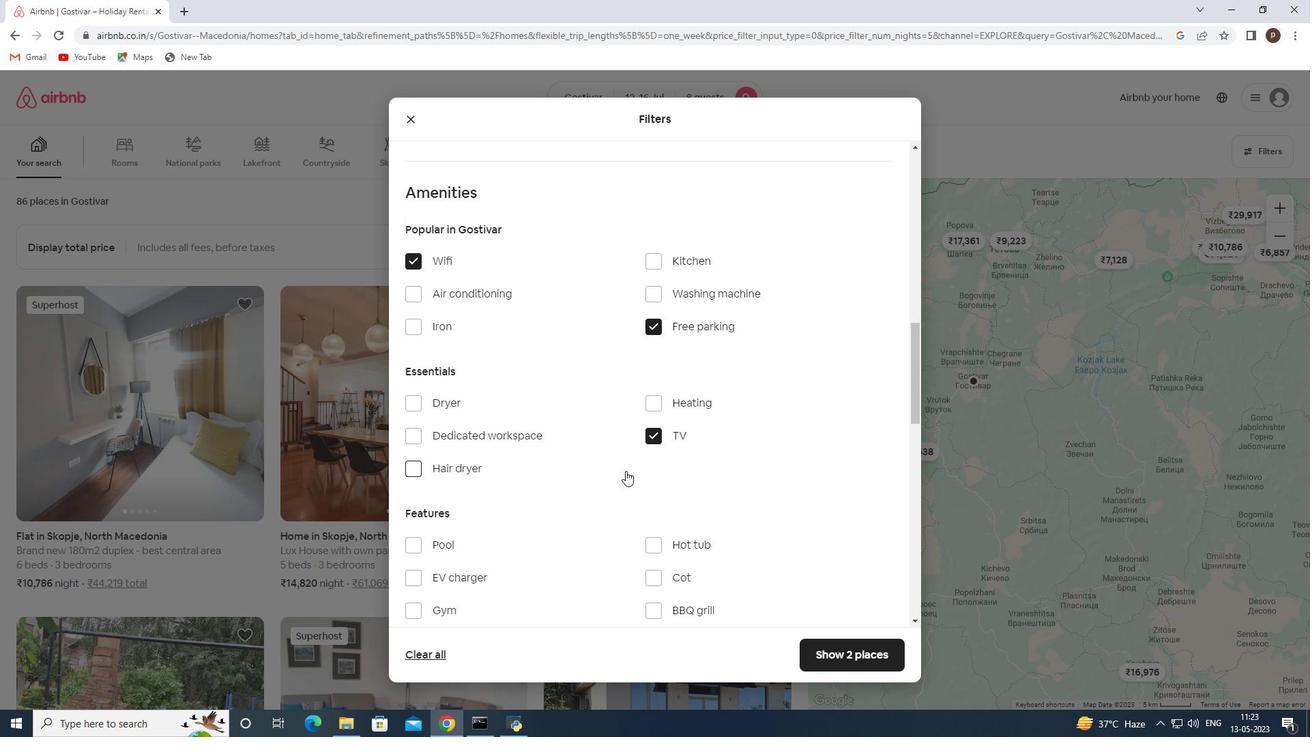 
Action: Mouse scrolled (626, 471) with delta (0, 0)
Screenshot: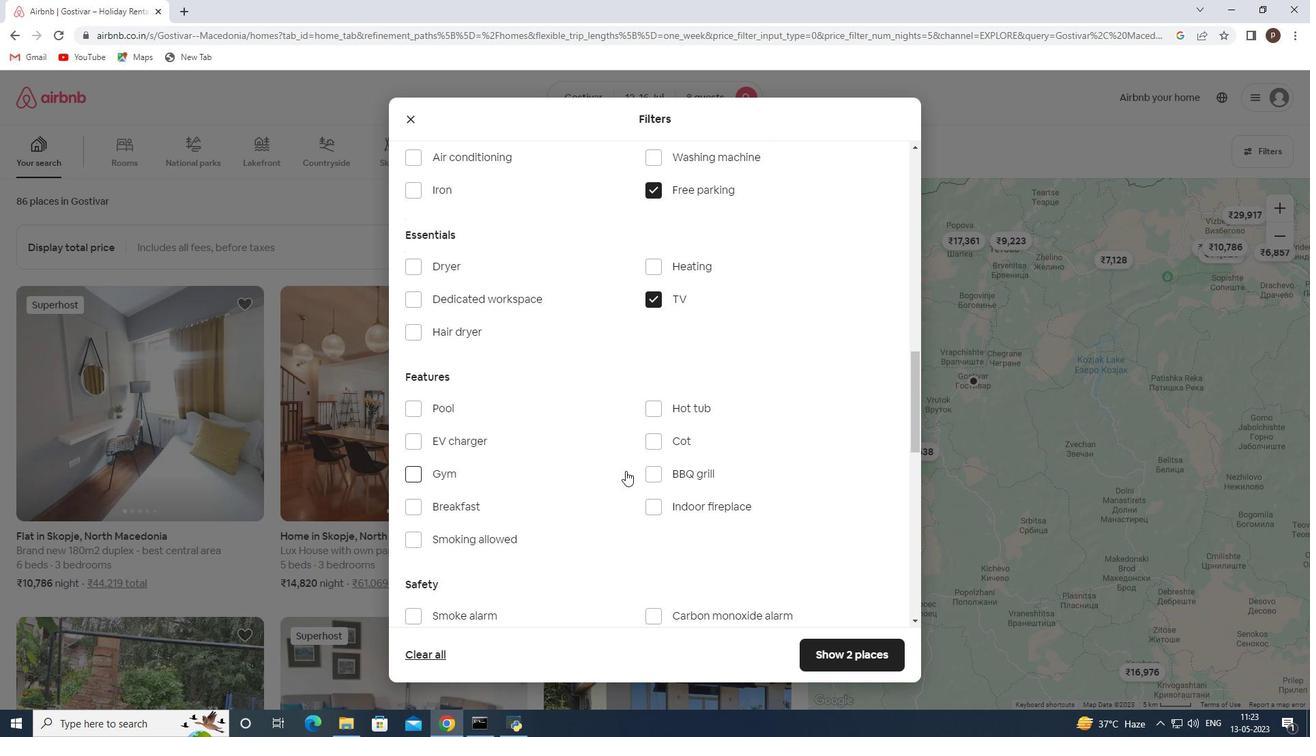 
Action: Mouse scrolled (626, 470) with delta (0, 0)
Screenshot: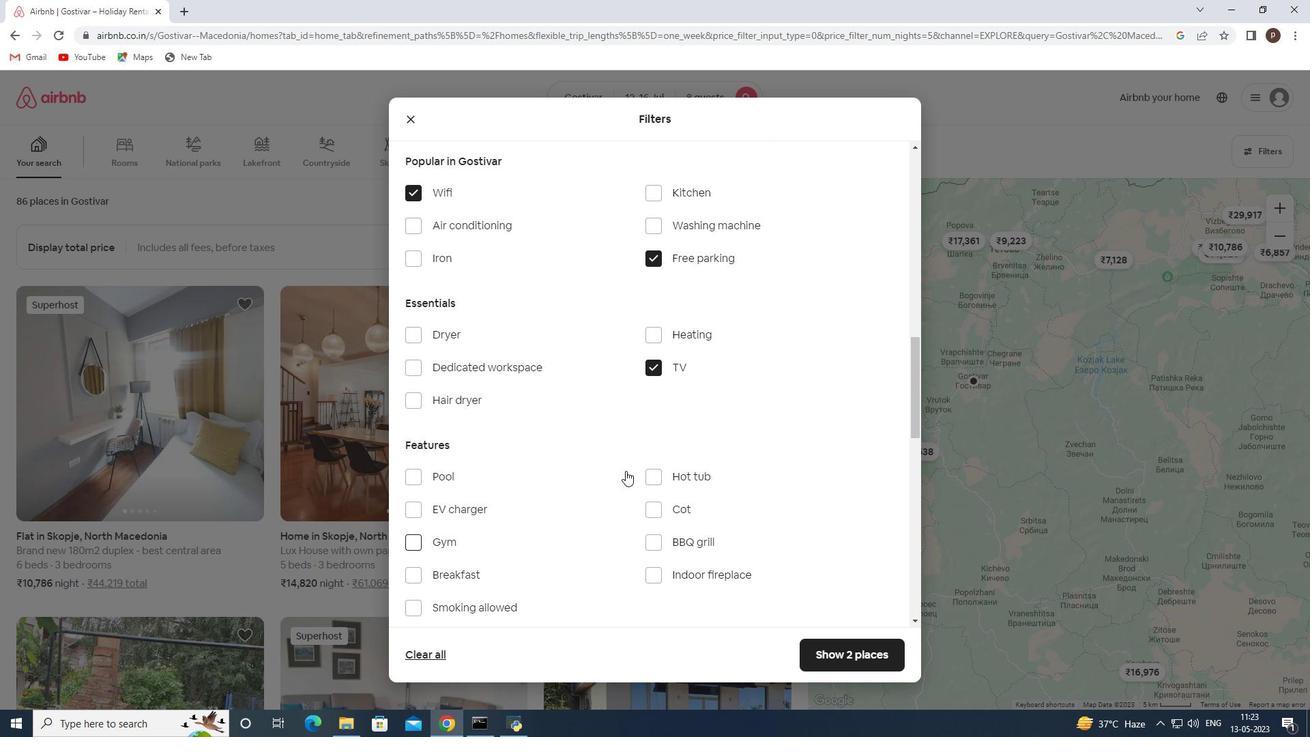 
Action: Mouse moved to (419, 475)
Screenshot: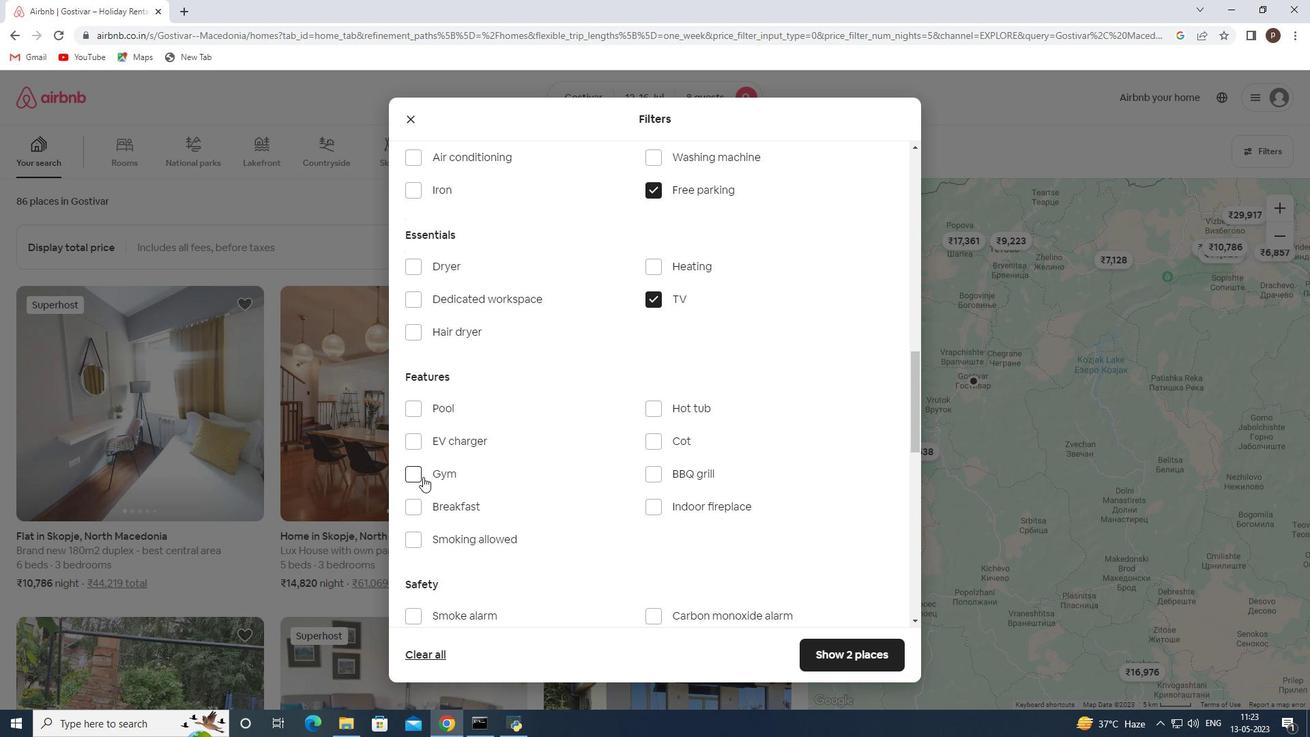 
Action: Mouse pressed left at (419, 475)
Screenshot: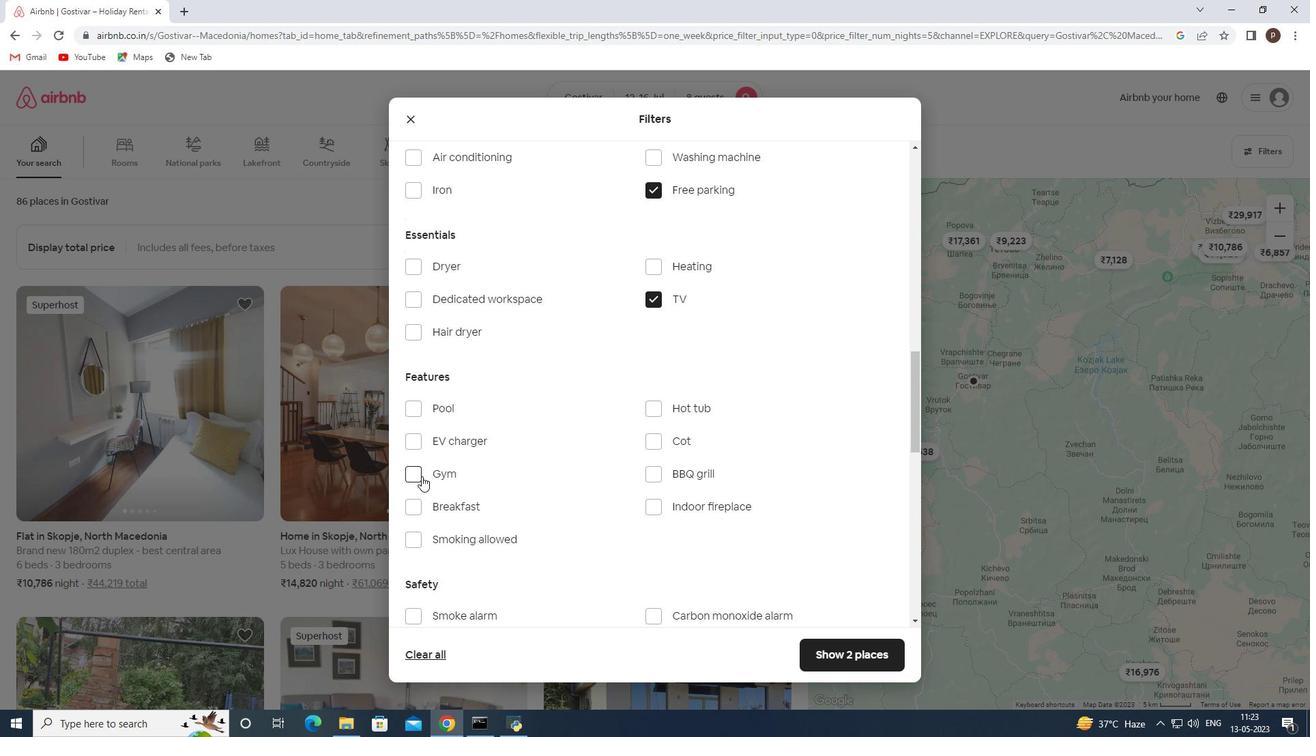 
Action: Mouse moved to (412, 510)
Screenshot: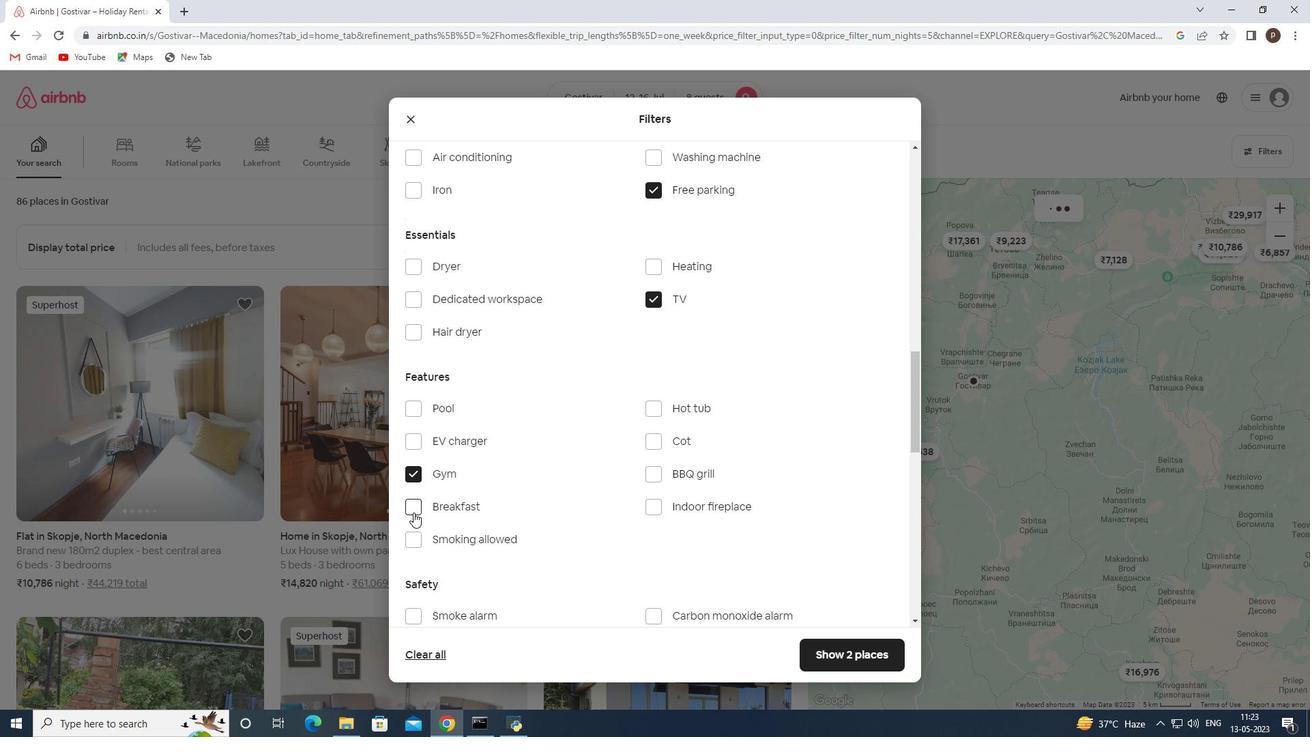 
Action: Mouse pressed left at (412, 510)
Screenshot: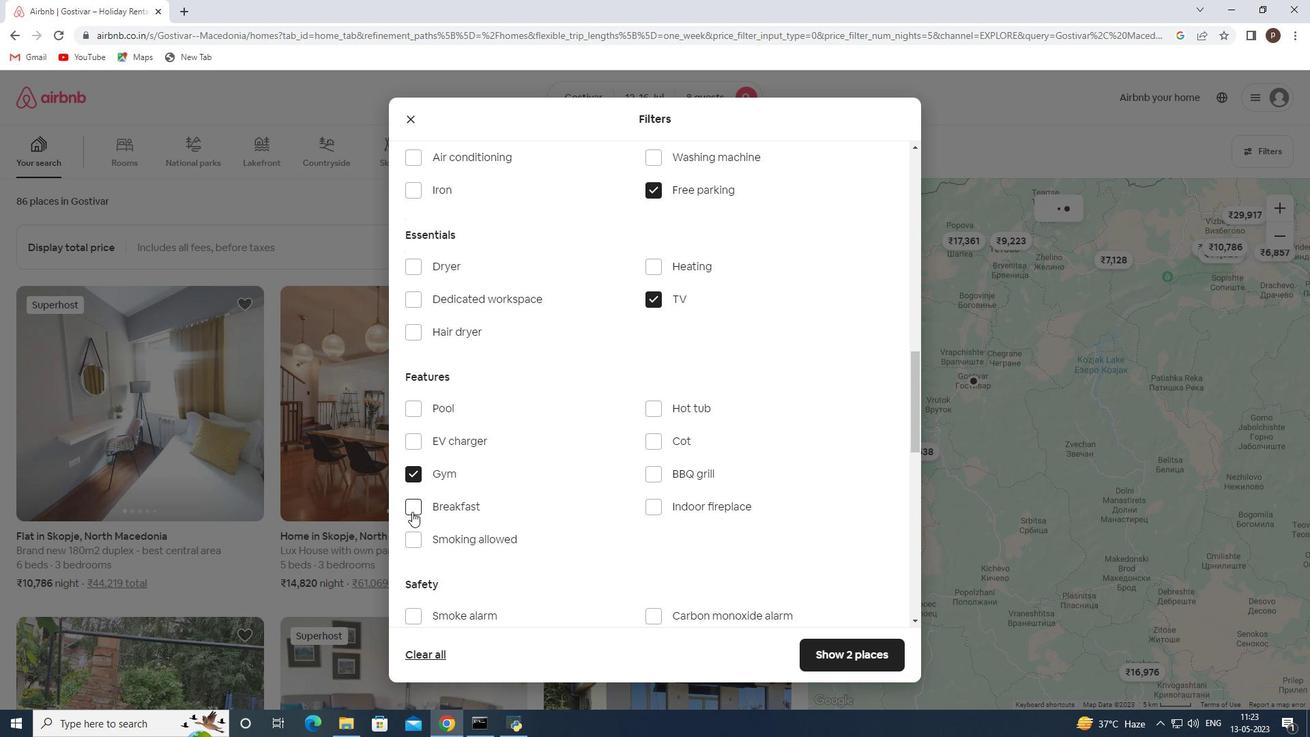 
Action: Mouse moved to (561, 519)
Screenshot: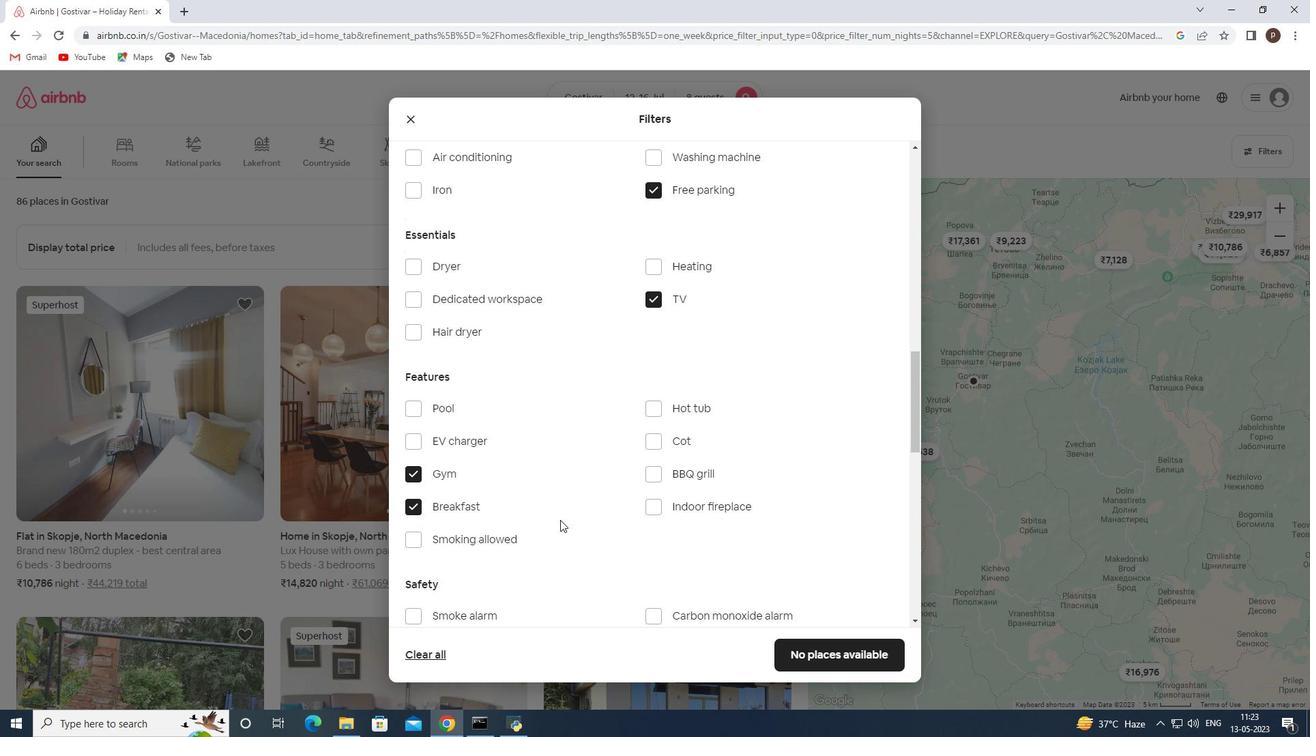 
Action: Mouse scrolled (561, 518) with delta (0, 0)
Screenshot: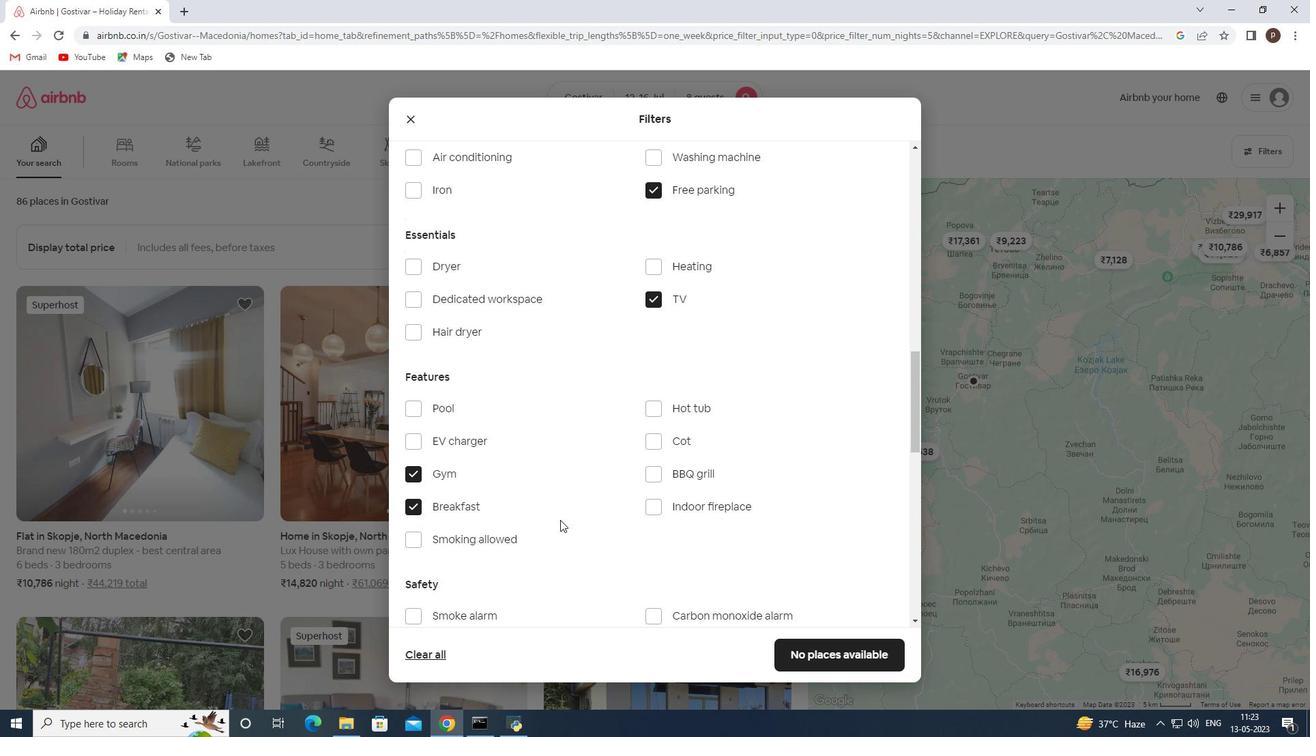 
Action: Mouse scrolled (561, 518) with delta (0, 0)
Screenshot: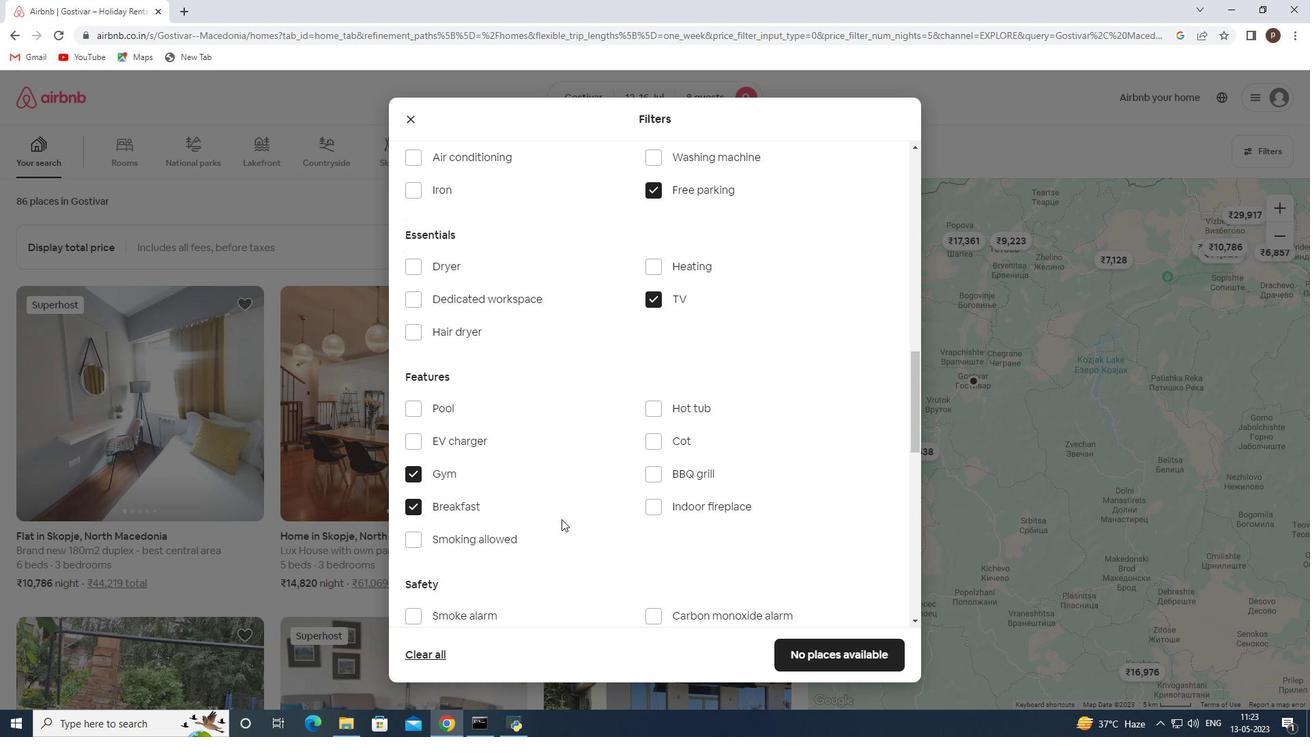 
Action: Mouse moved to (569, 510)
Screenshot: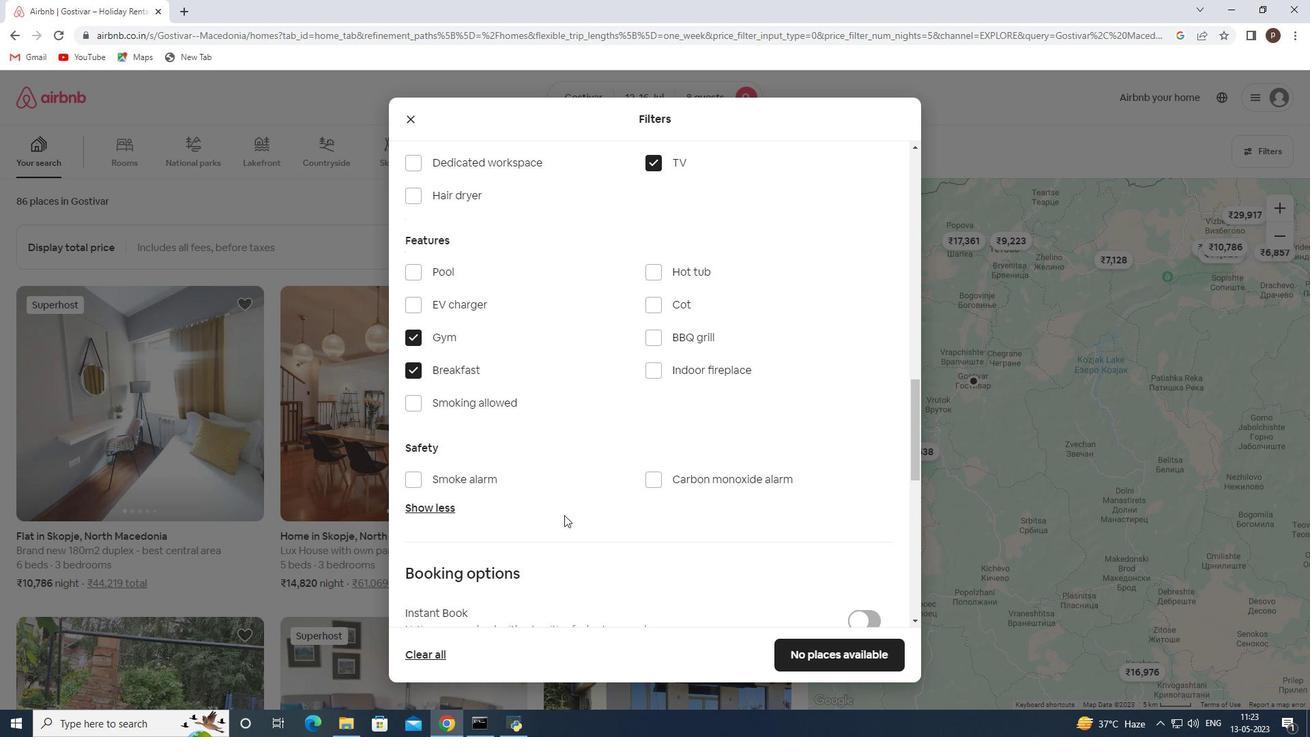 
Action: Mouse scrolled (569, 509) with delta (0, 0)
Screenshot: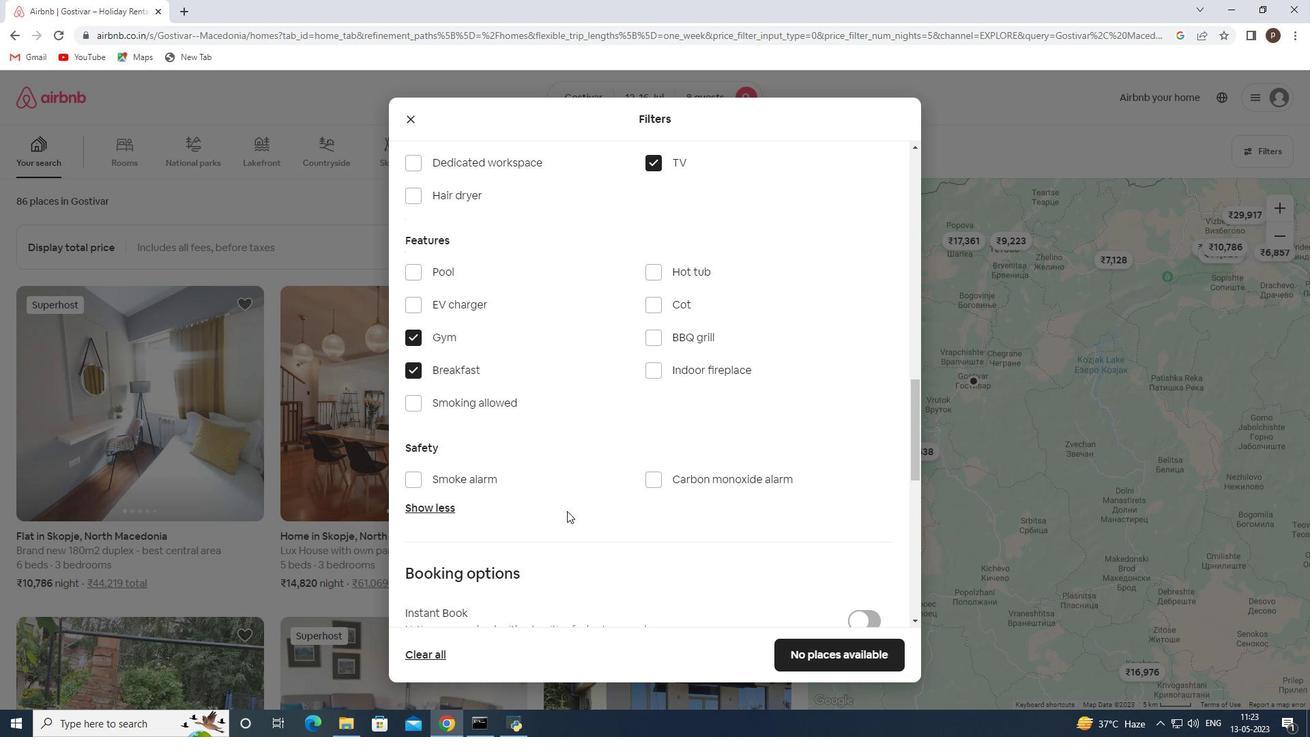 
Action: Mouse scrolled (569, 509) with delta (0, 0)
Screenshot: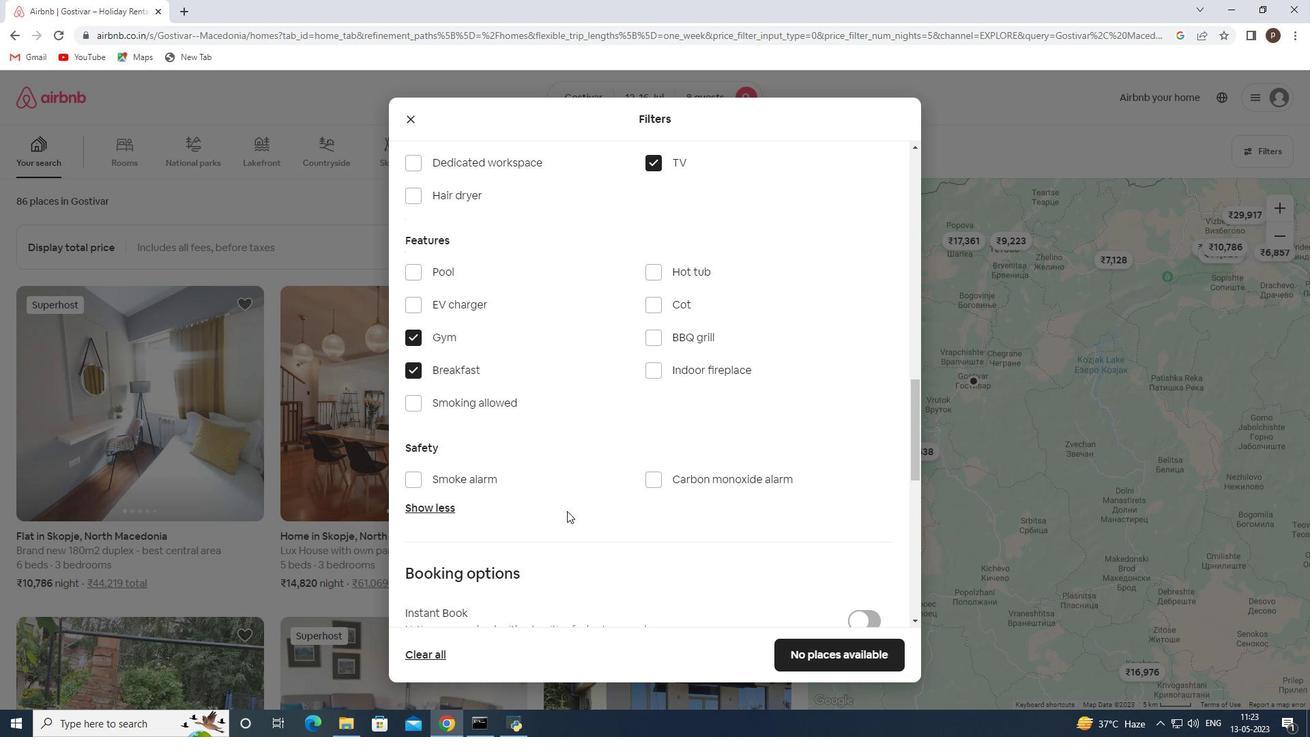 
Action: Mouse scrolled (569, 509) with delta (0, 0)
Screenshot: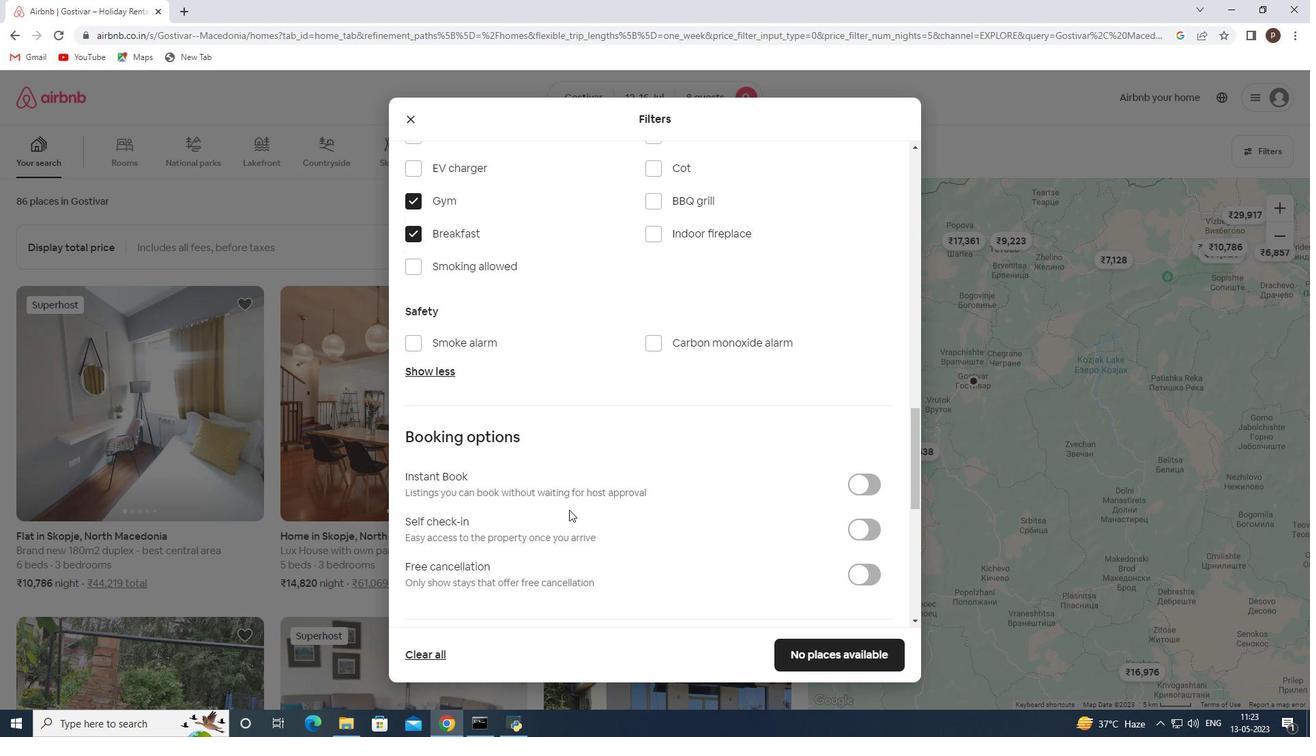 
Action: Mouse scrolled (569, 509) with delta (0, 0)
Screenshot: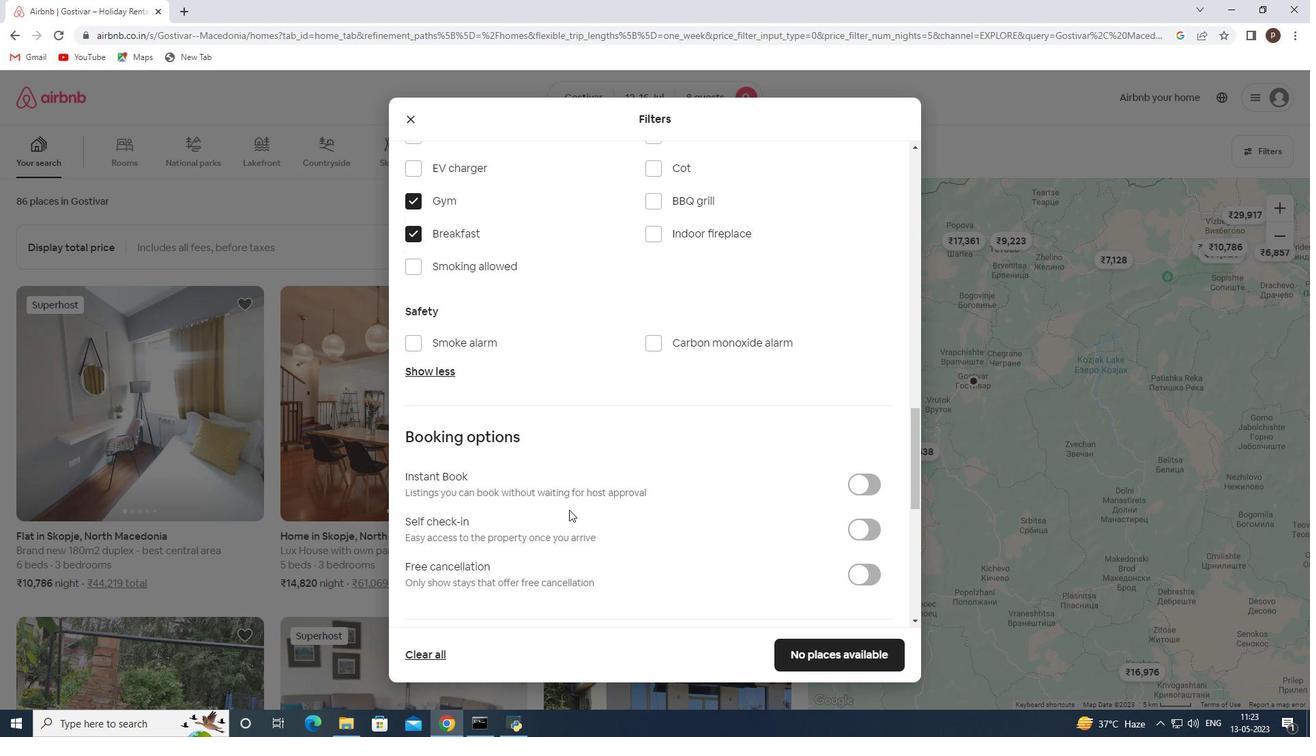 
Action: Mouse moved to (856, 392)
Screenshot: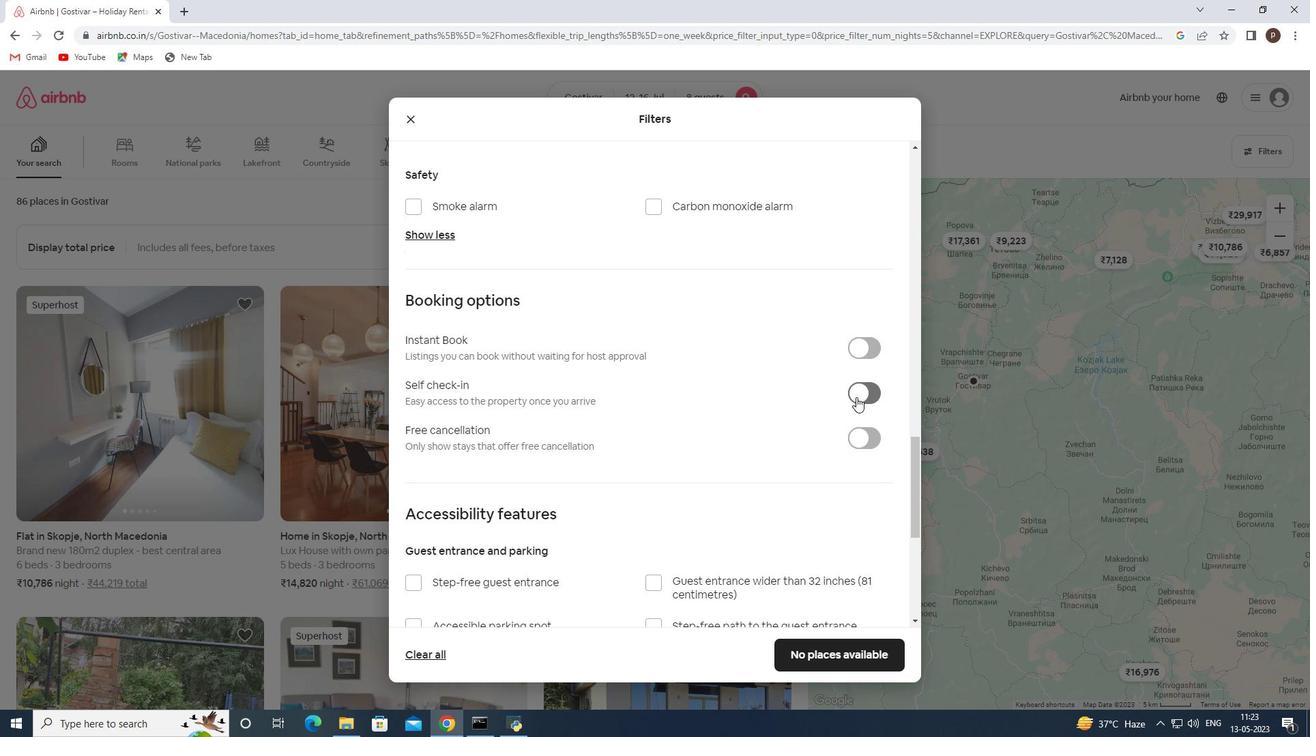
Action: Mouse pressed left at (856, 392)
Screenshot: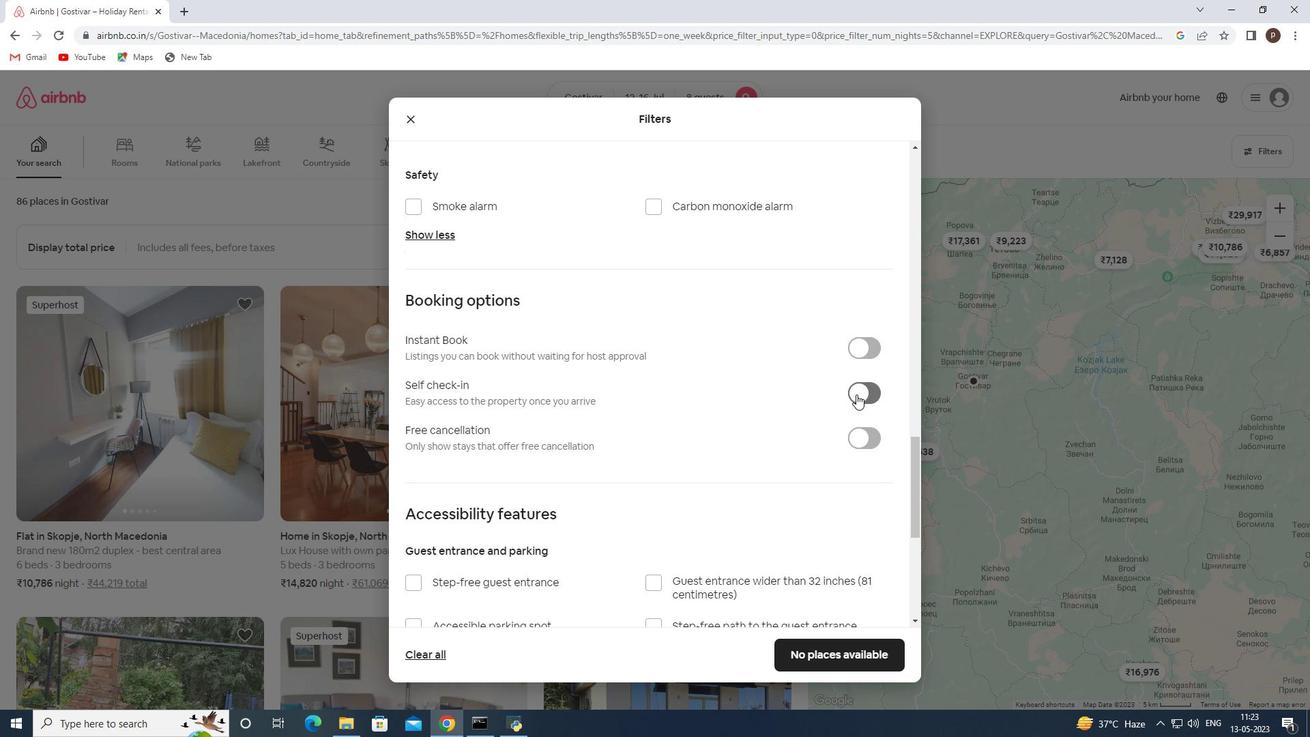 
Action: Mouse moved to (601, 465)
Screenshot: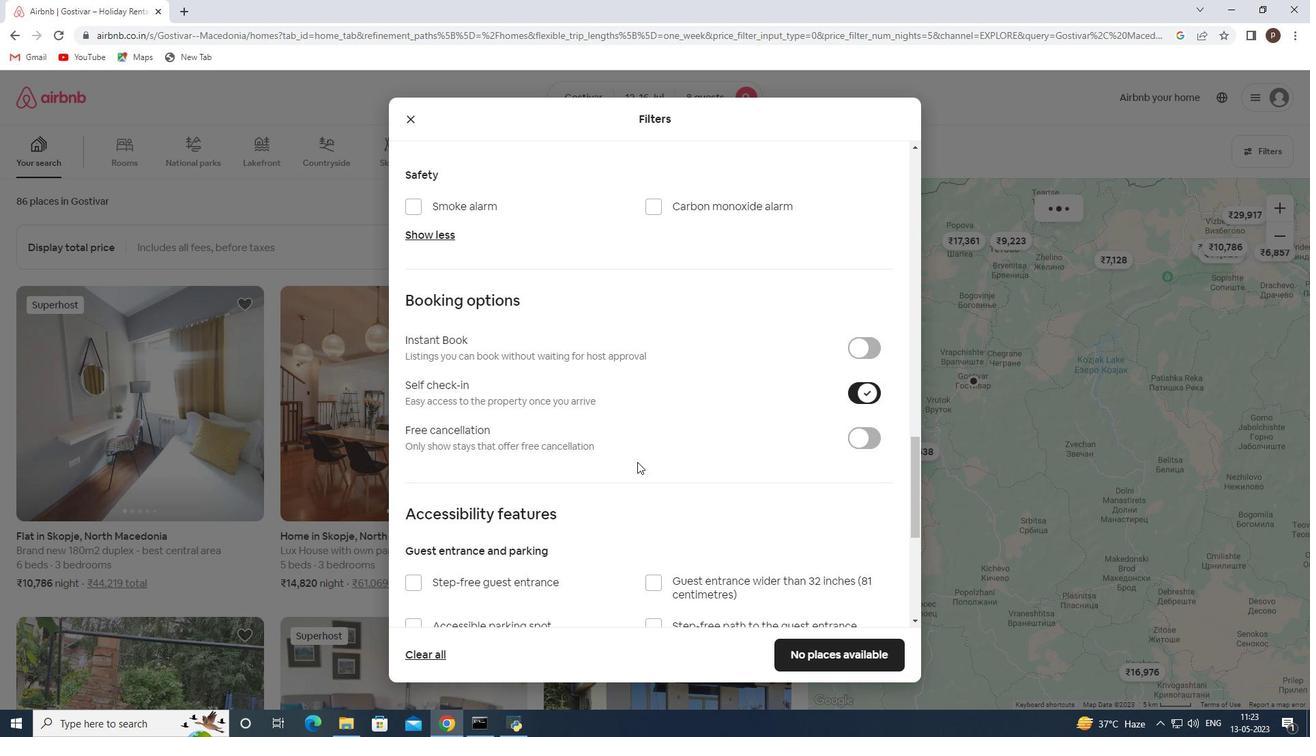
Action: Mouse scrolled (601, 464) with delta (0, 0)
Screenshot: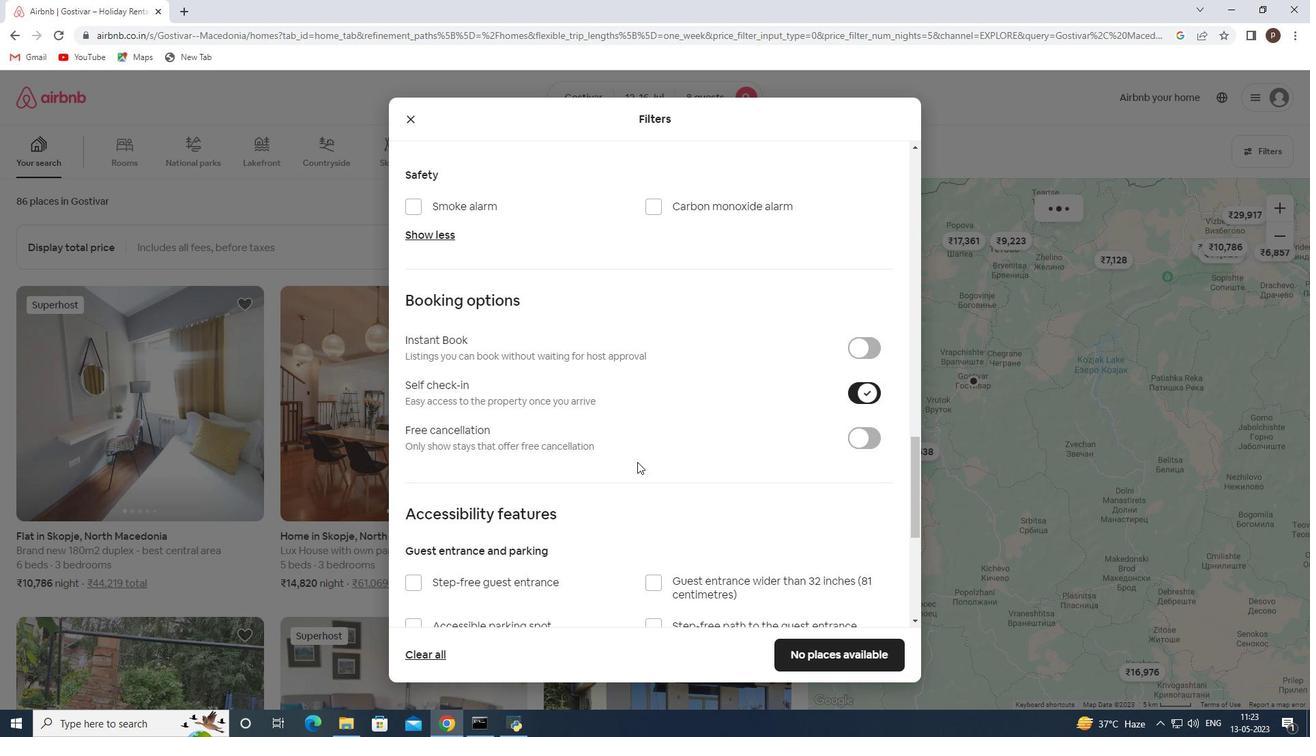 
Action: Mouse scrolled (601, 464) with delta (0, 0)
Screenshot: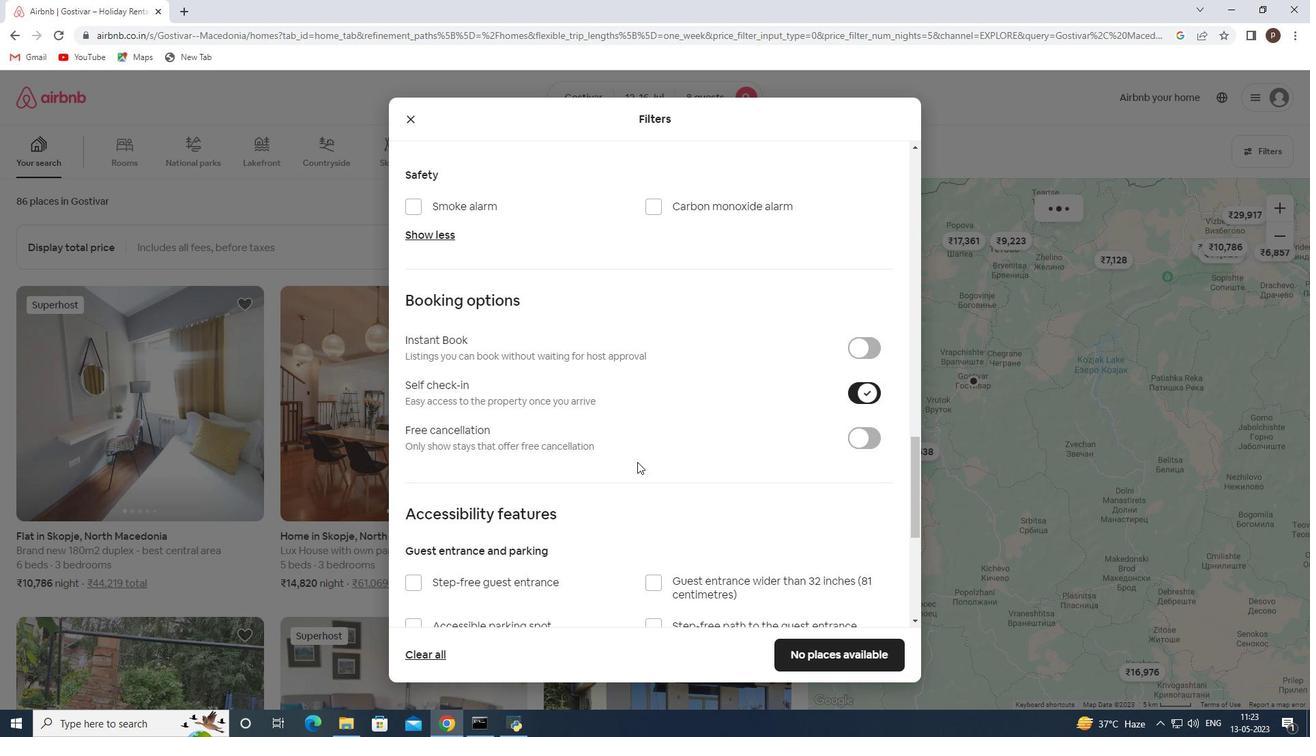 
Action: Mouse scrolled (601, 464) with delta (0, 0)
Screenshot: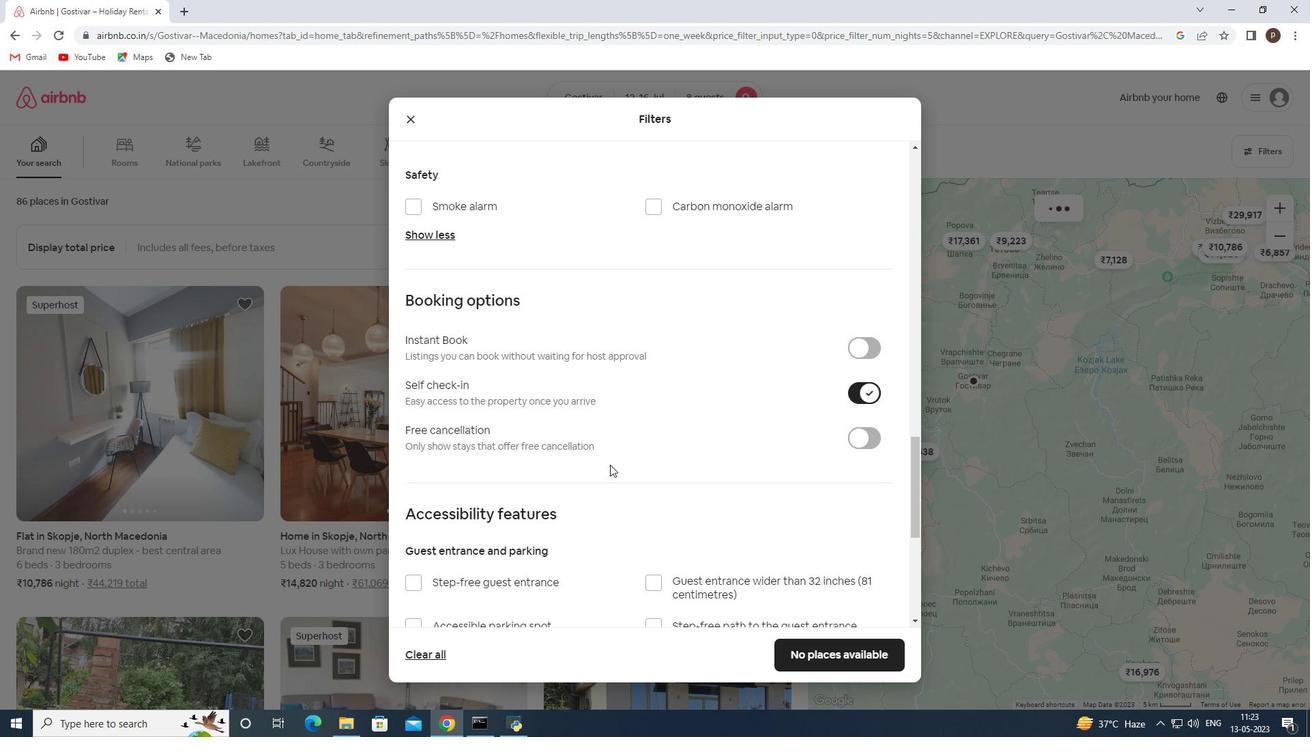 
Action: Mouse scrolled (601, 464) with delta (0, 0)
Screenshot: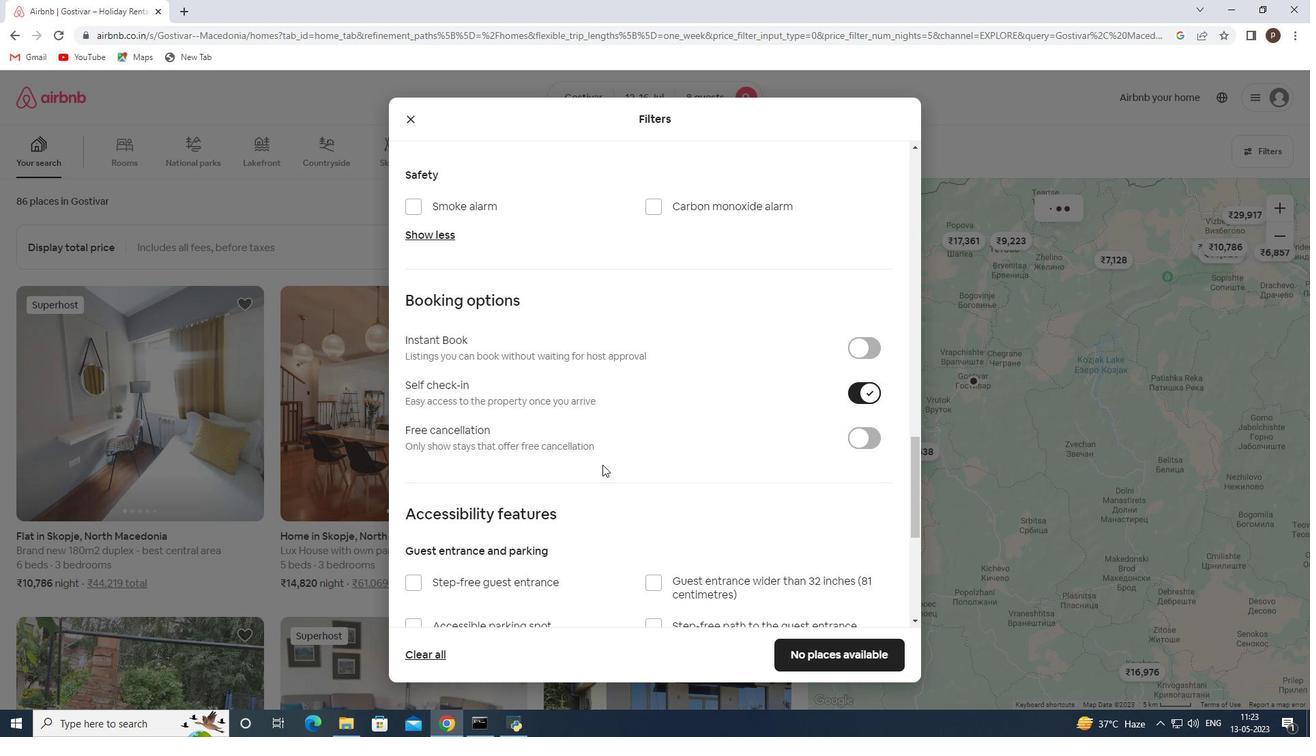 
Action: Mouse scrolled (601, 464) with delta (0, 0)
Screenshot: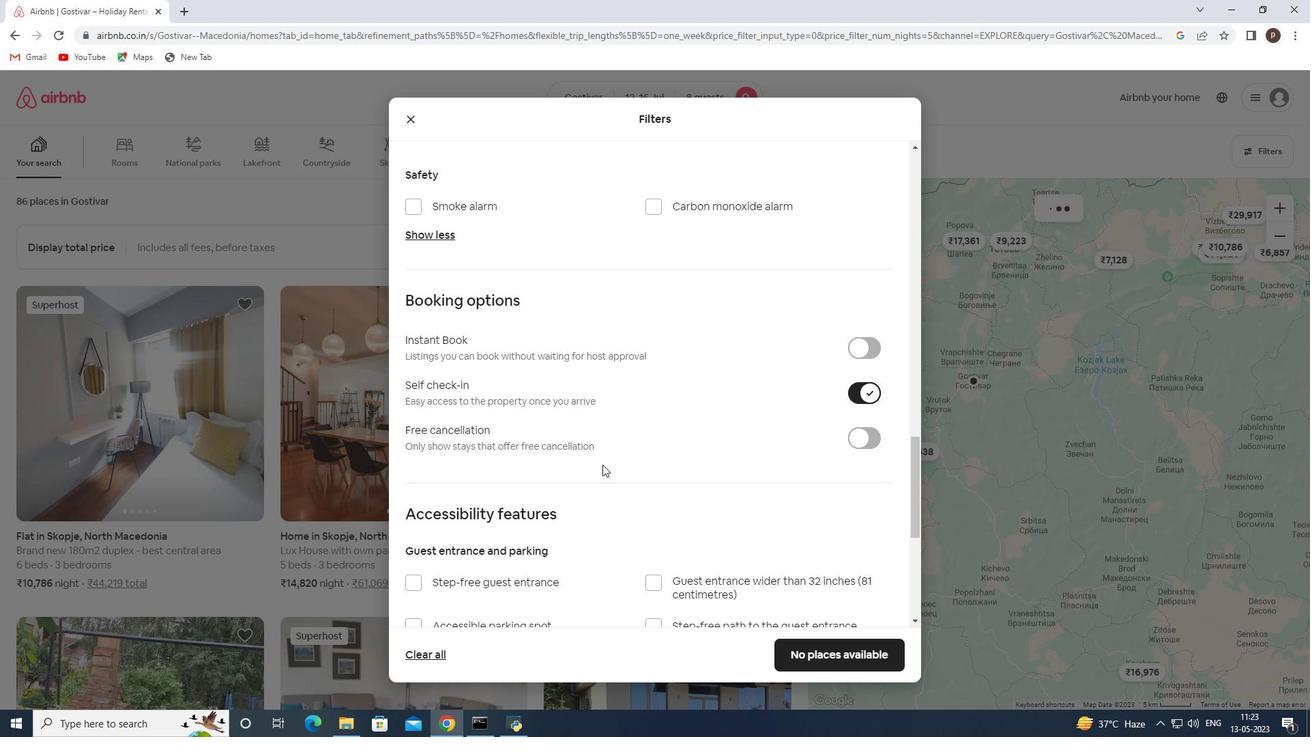 
Action: Mouse moved to (598, 462)
Screenshot: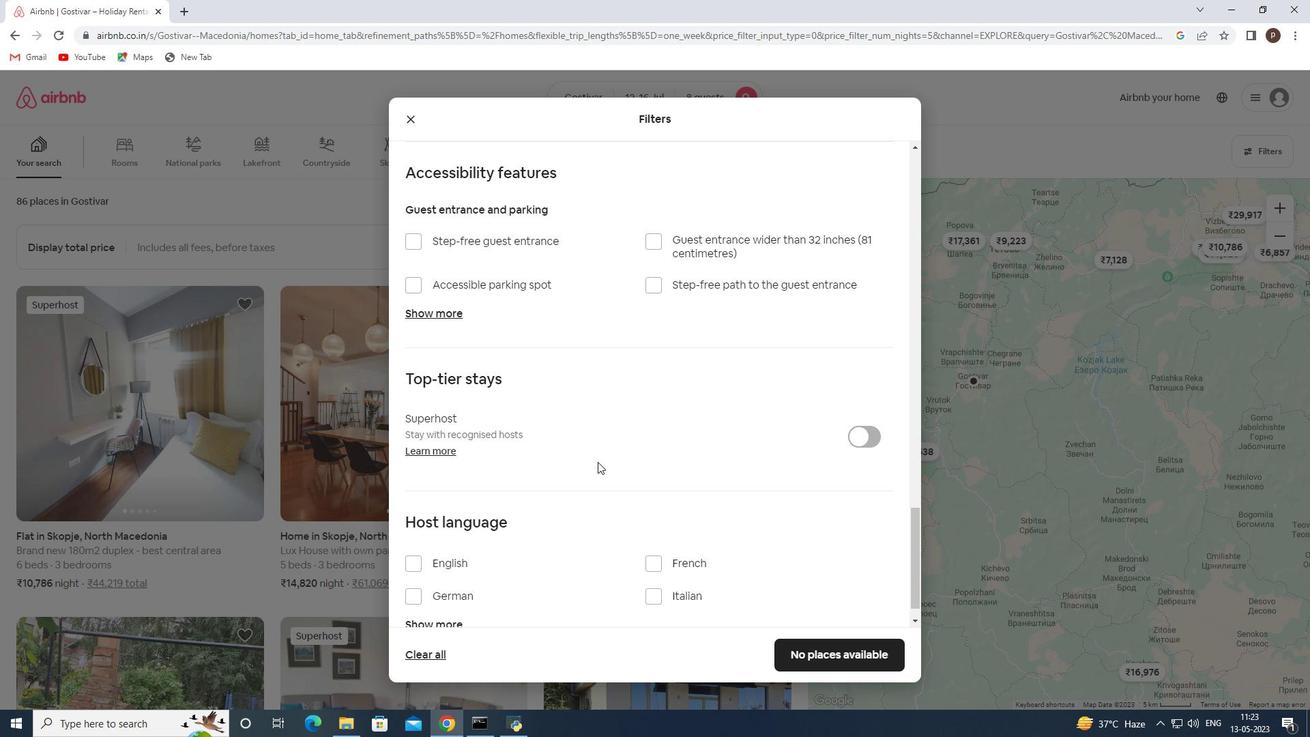 
Action: Mouse scrolled (598, 461) with delta (0, 0)
Screenshot: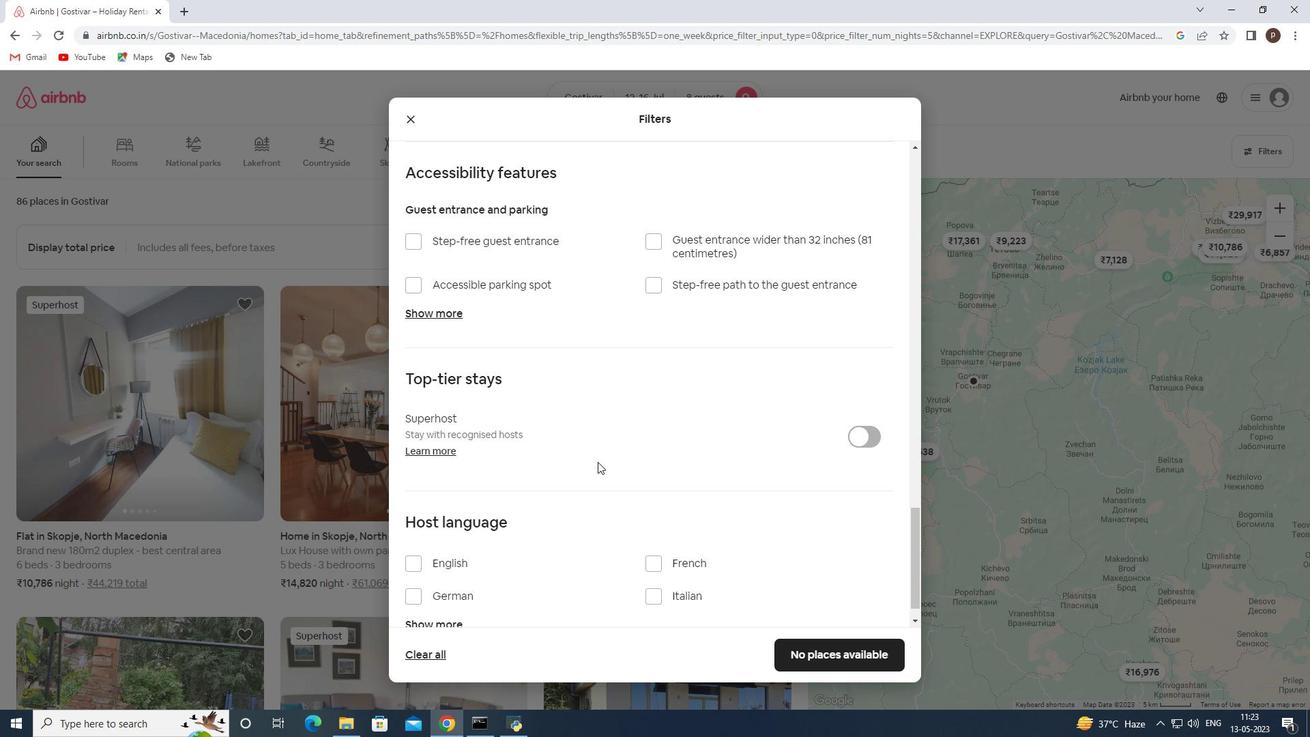 
Action: Mouse moved to (598, 462)
Screenshot: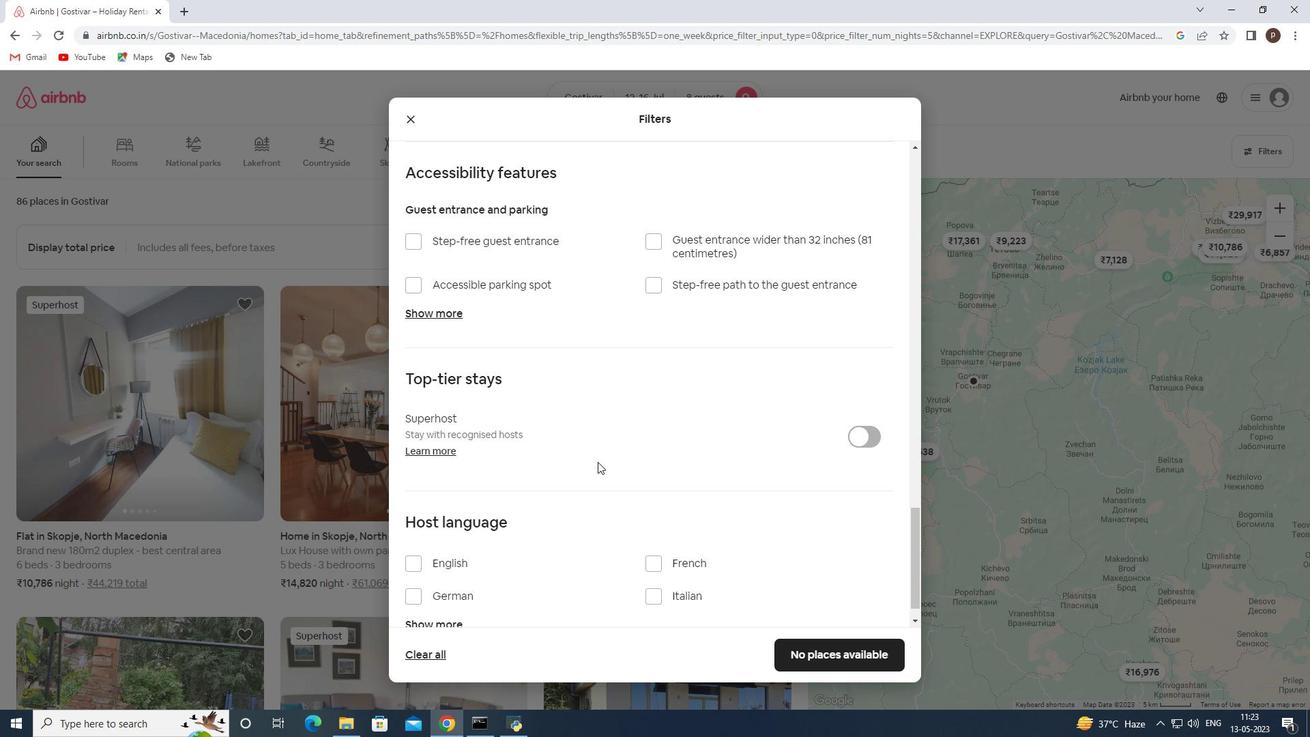 
Action: Mouse scrolled (598, 462) with delta (0, 0)
Screenshot: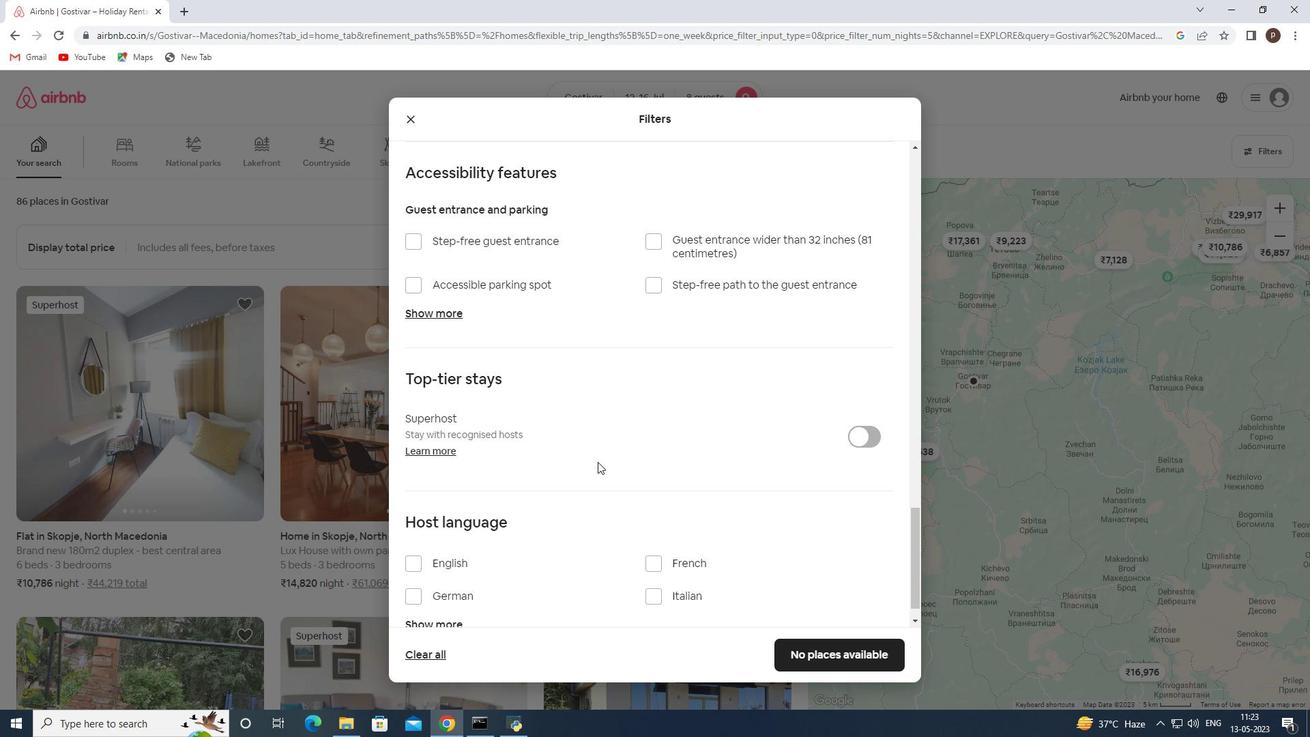 
Action: Mouse moved to (598, 462)
Screenshot: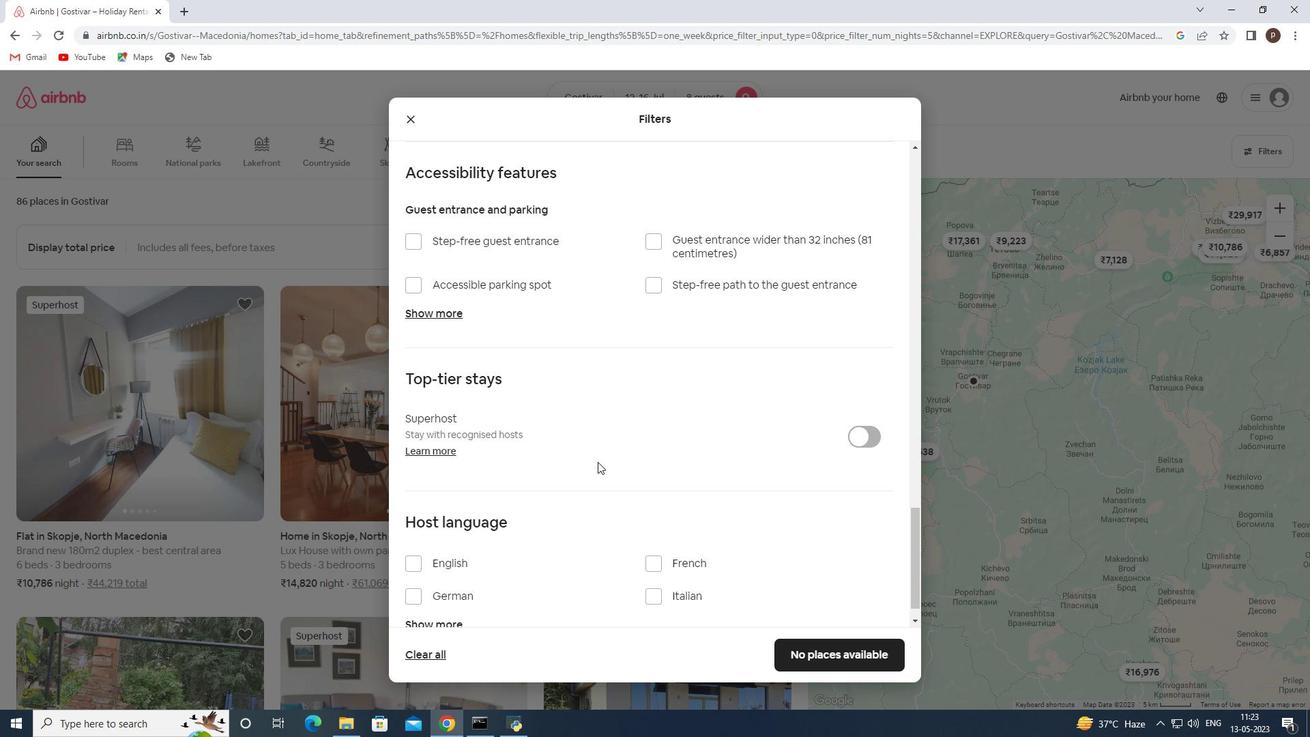 
Action: Mouse scrolled (598, 462) with delta (0, 0)
Screenshot: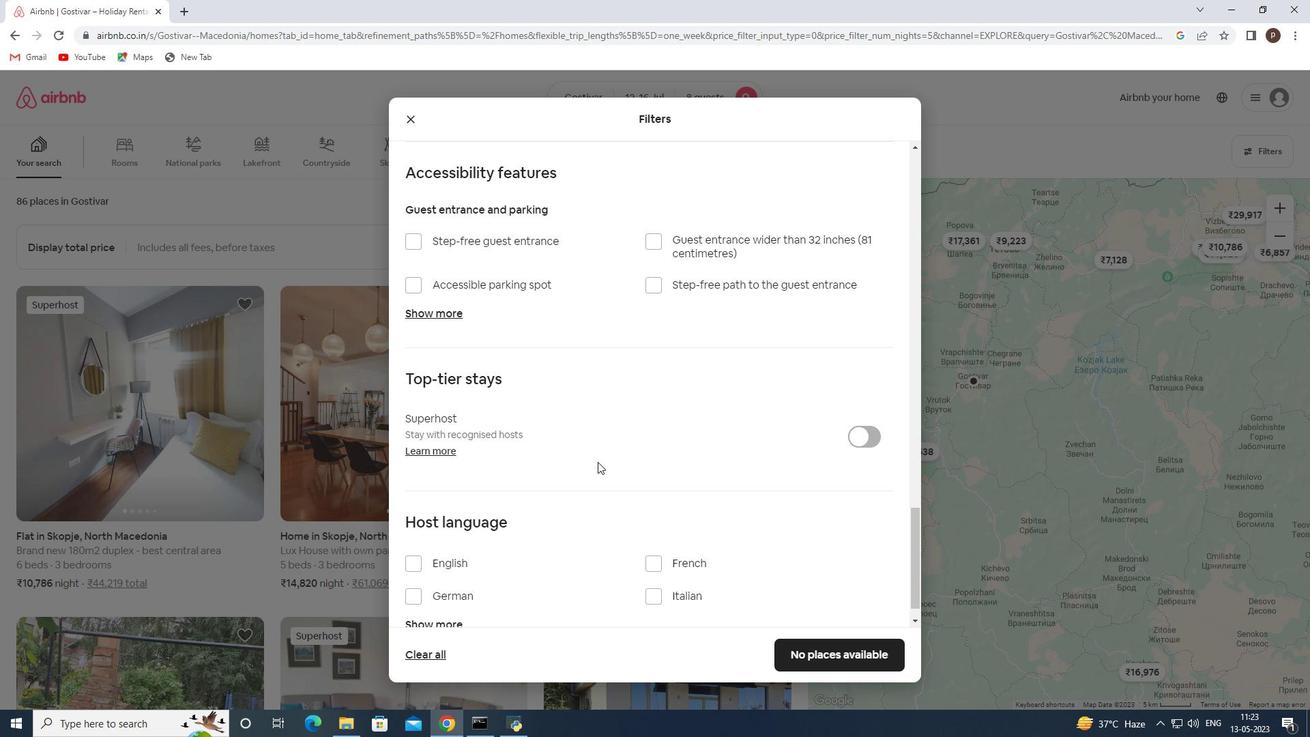 
Action: Mouse moved to (598, 463)
Screenshot: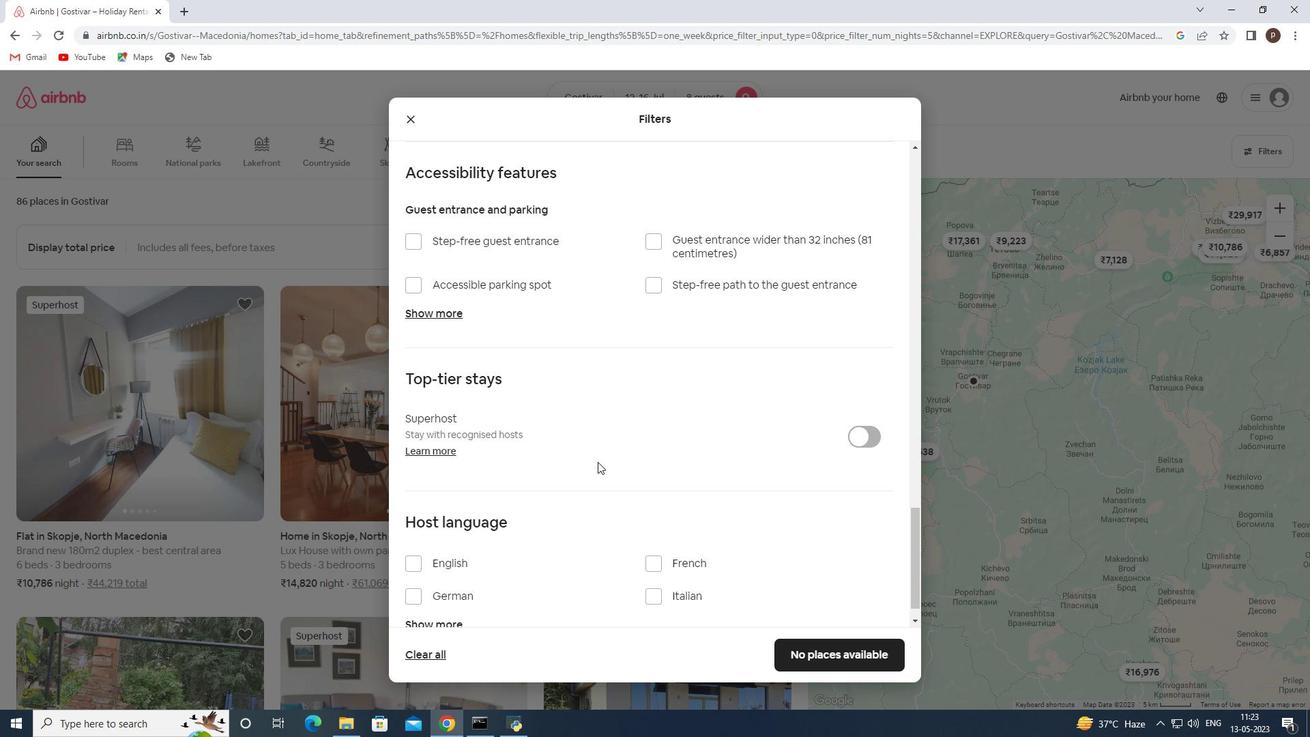 
Action: Mouse scrolled (598, 462) with delta (0, 0)
Screenshot: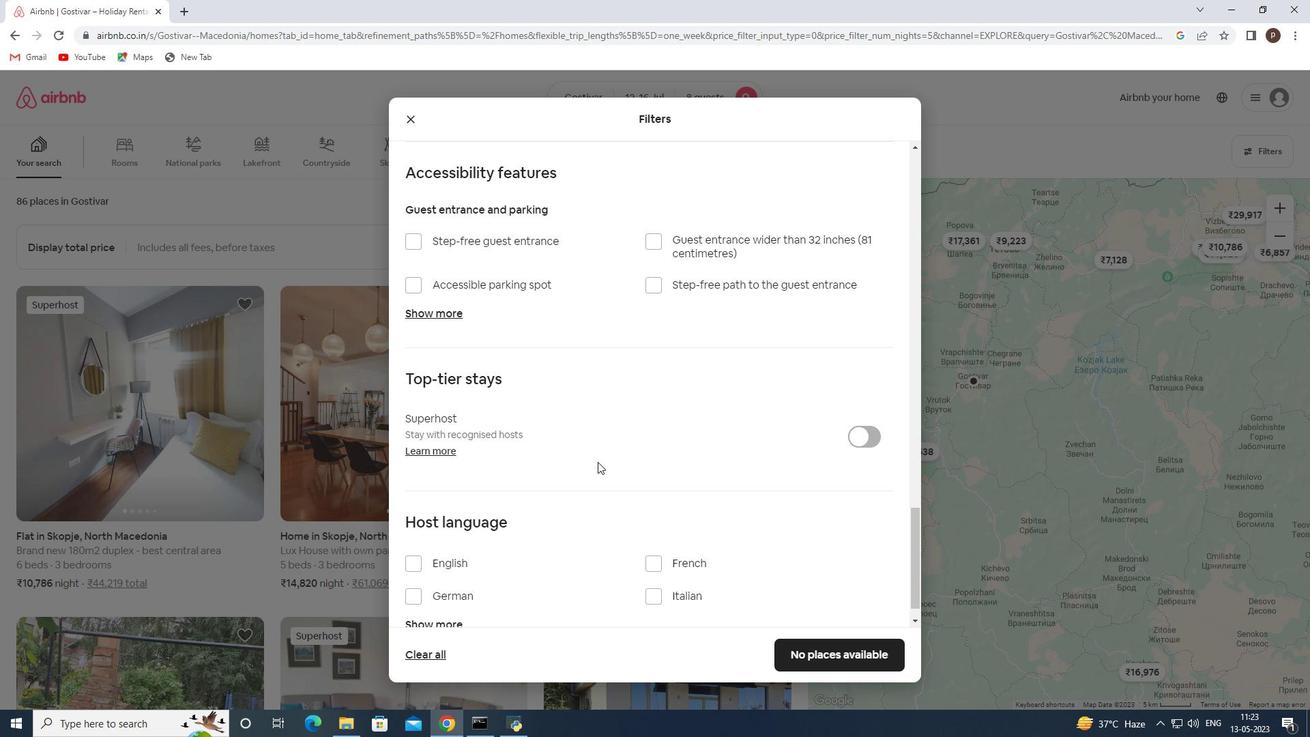 
Action: Mouse scrolled (598, 462) with delta (0, 0)
Screenshot: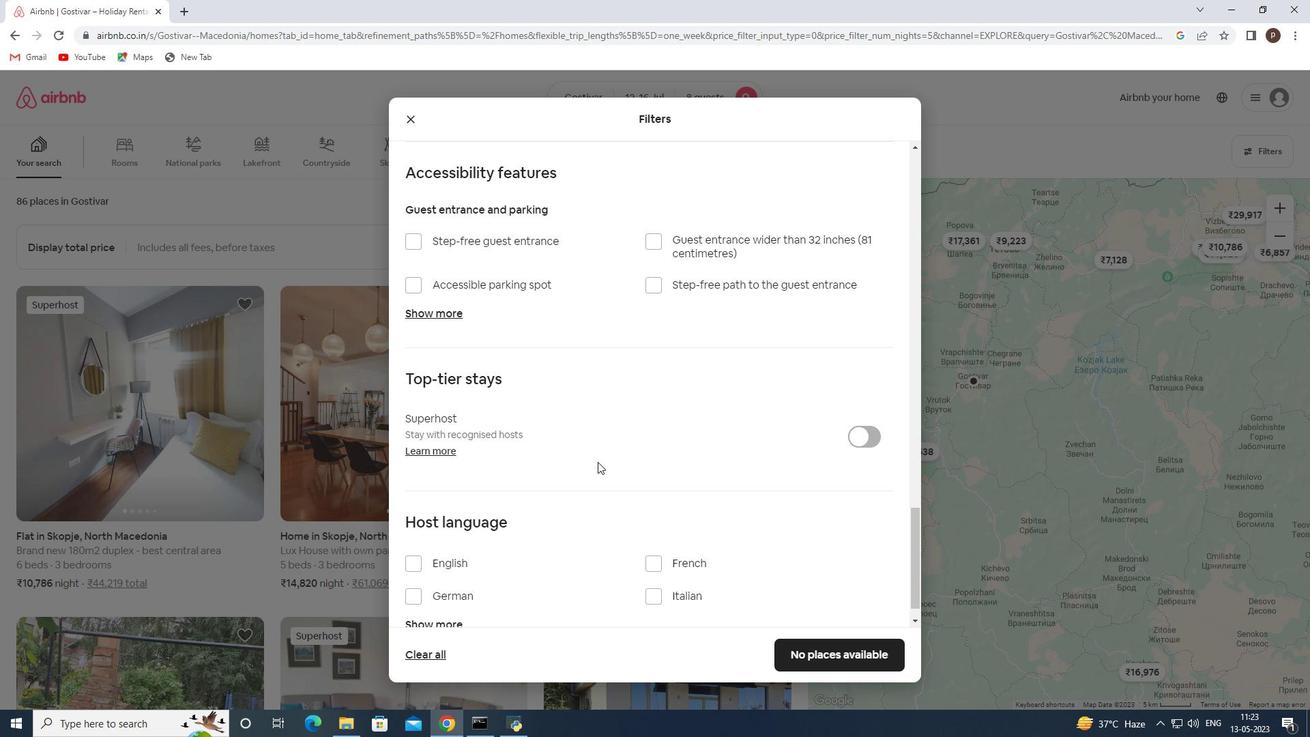 
Action: Mouse scrolled (598, 462) with delta (0, 0)
Screenshot: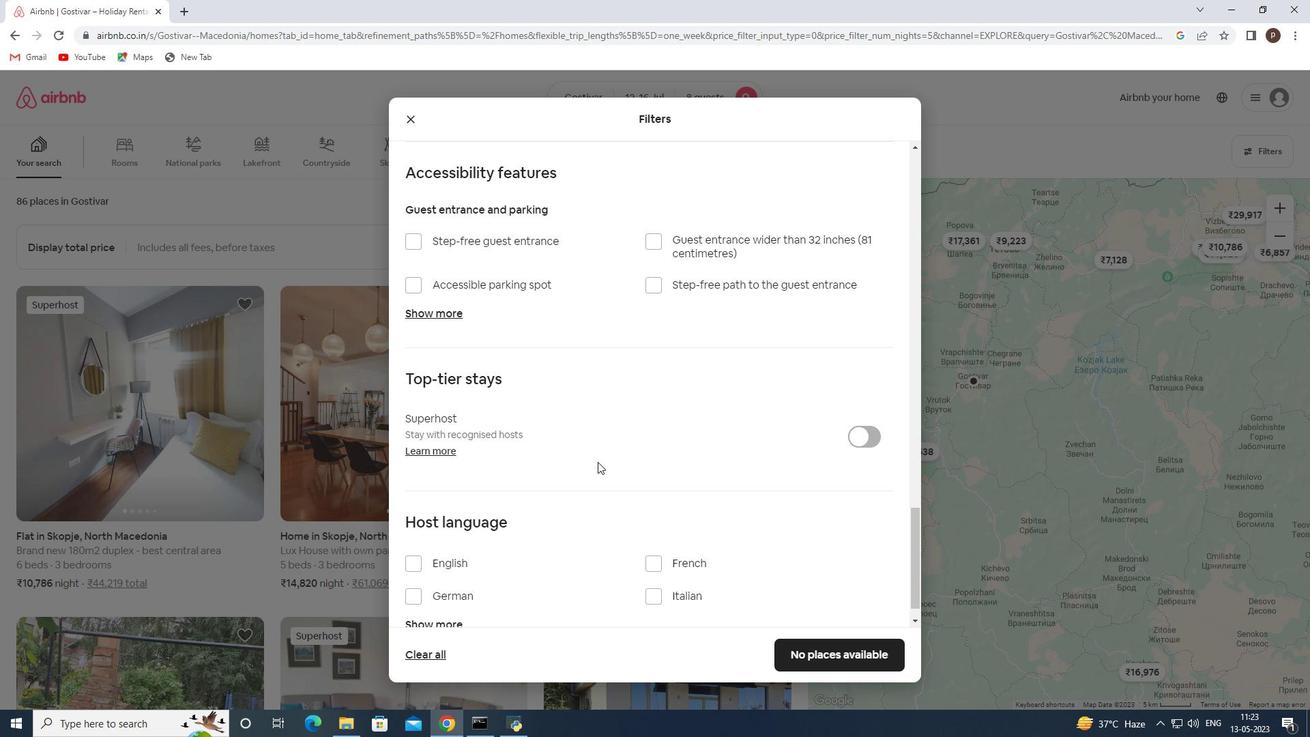 
Action: Mouse moved to (416, 531)
Screenshot: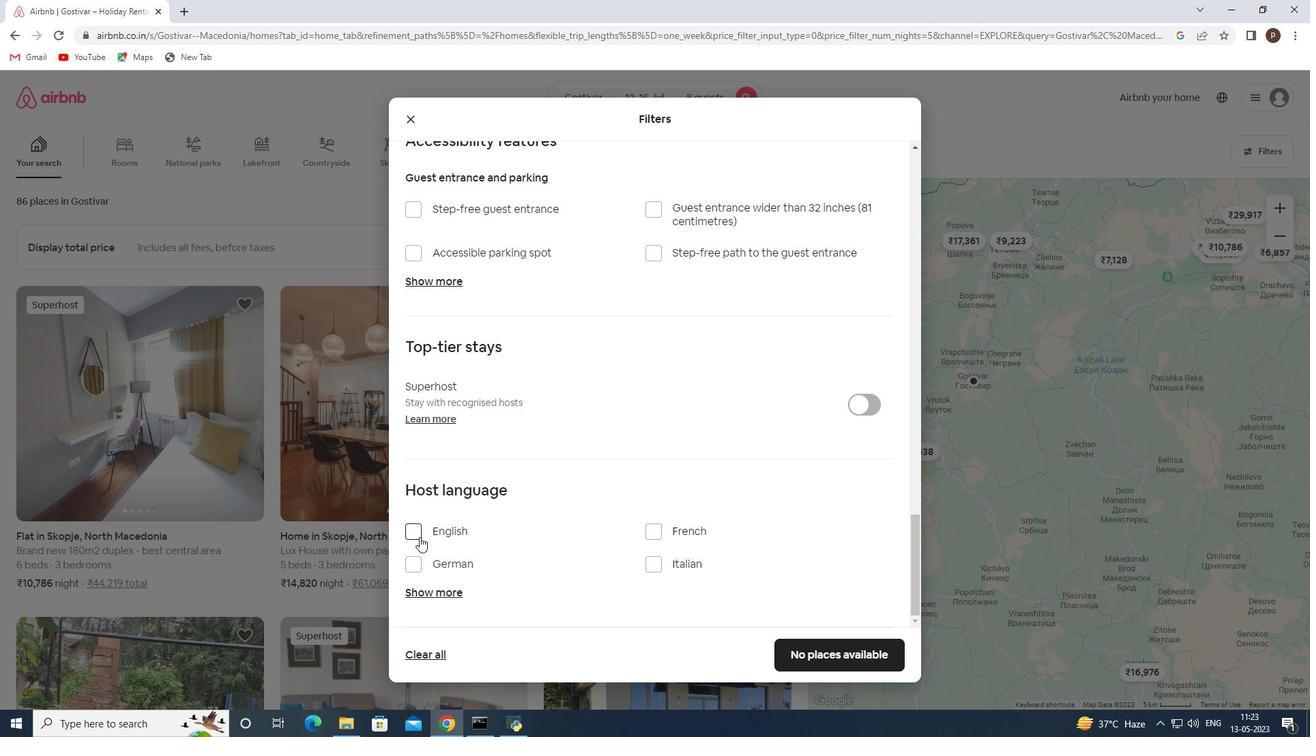 
Action: Mouse pressed left at (416, 531)
Screenshot: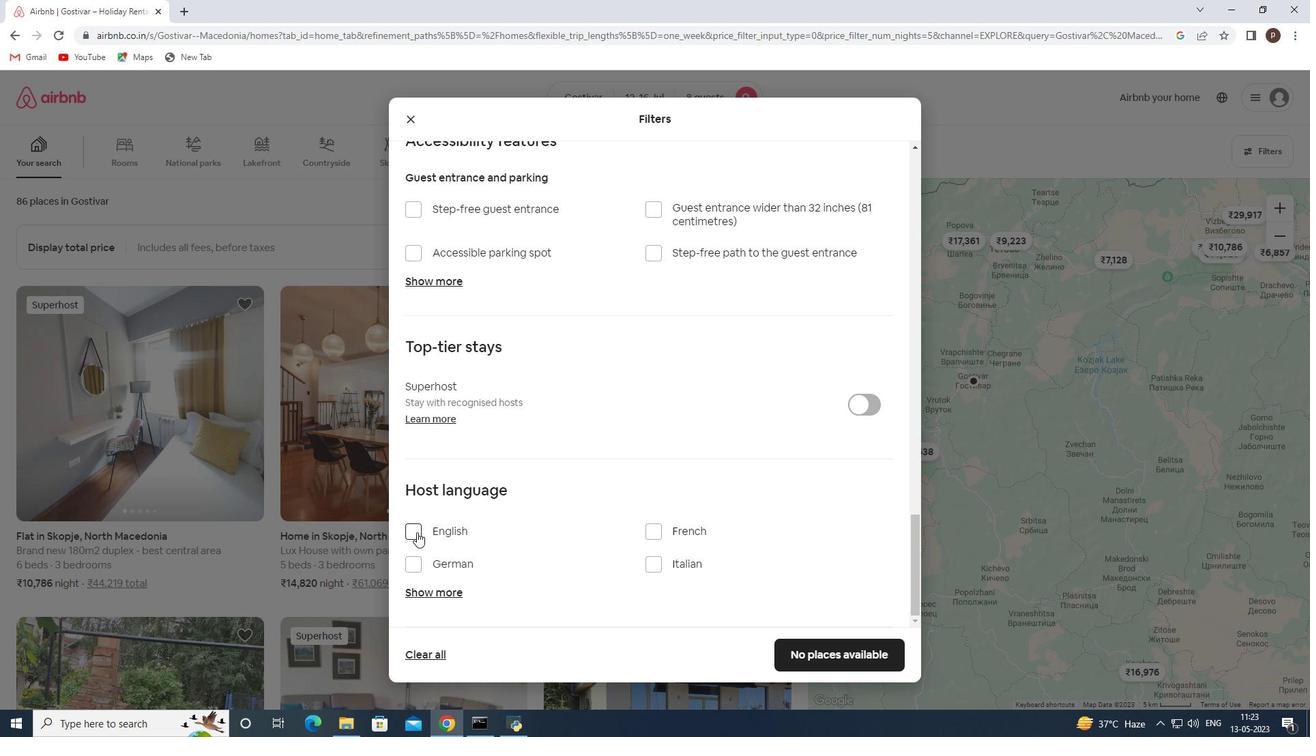 
Action: Mouse moved to (819, 649)
Screenshot: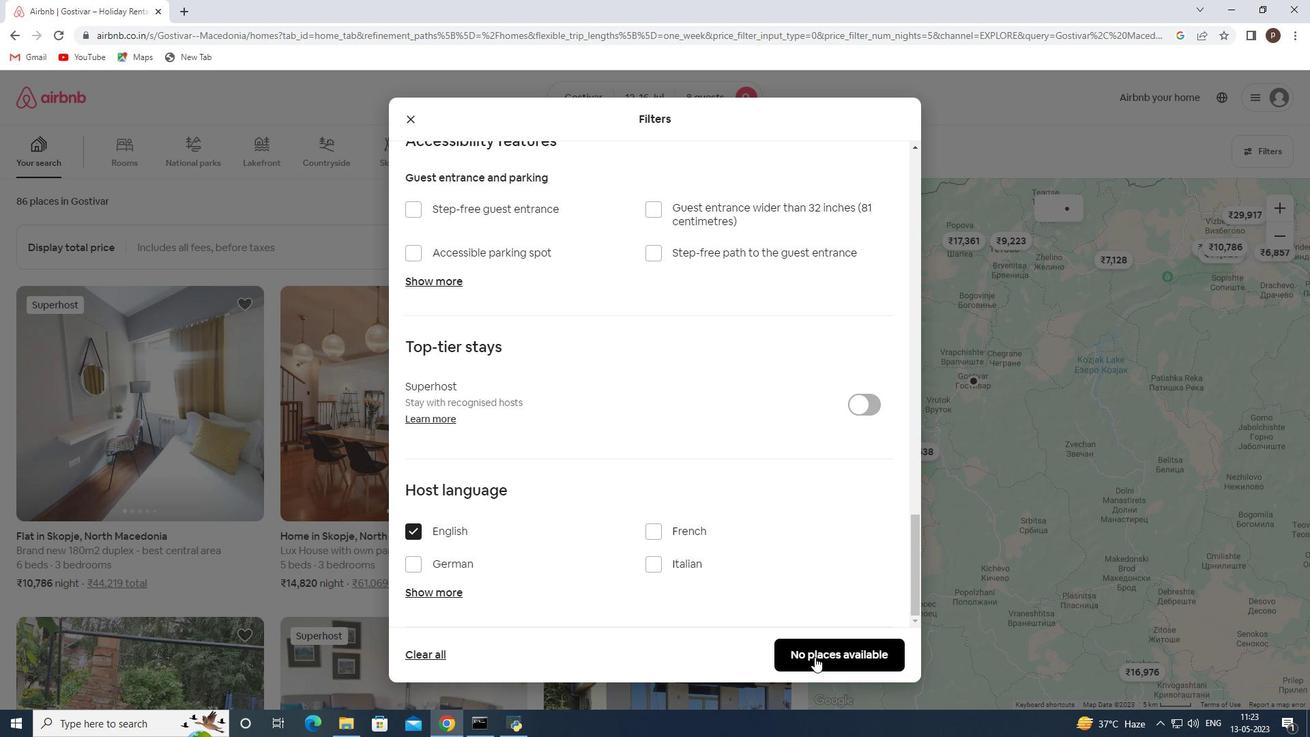 
Action: Mouse pressed left at (819, 649)
Screenshot: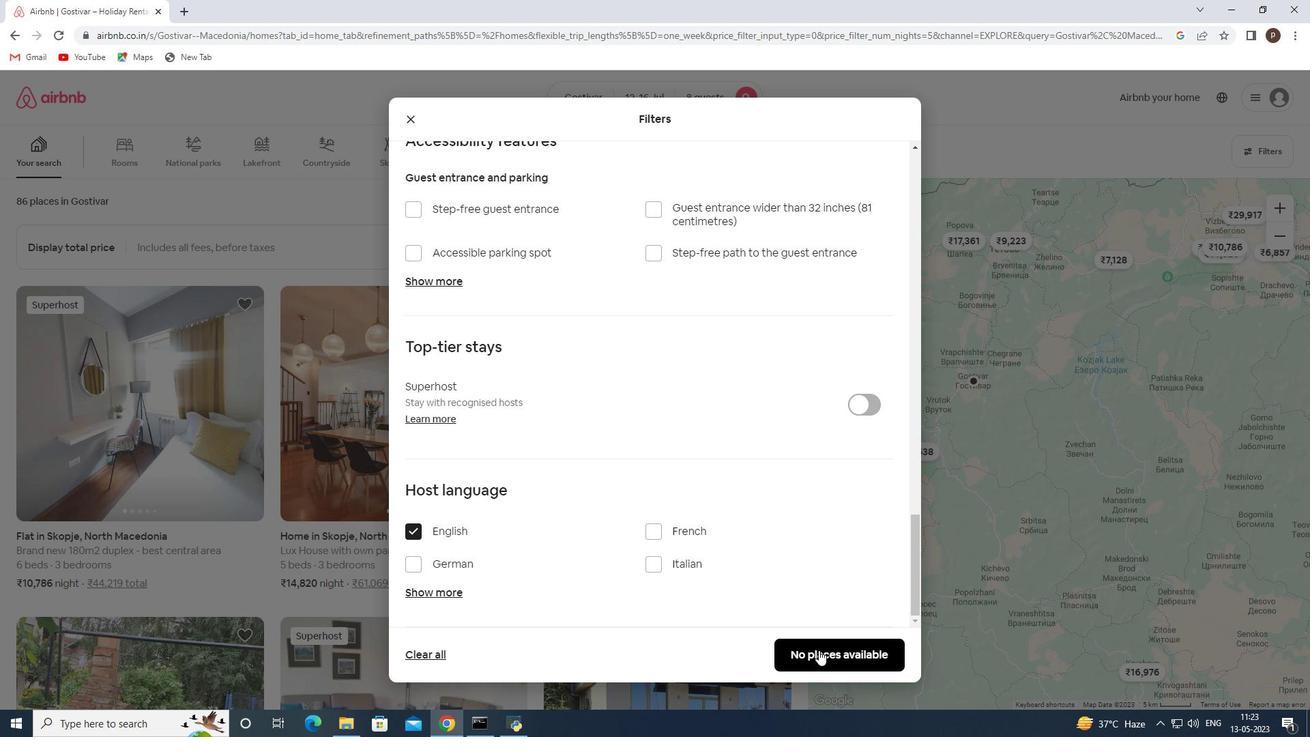 
